 Task: Find connections with filter location Kevelaer with filter topic #Workwith filter profile language French with filter current company Hogarth with filter school University College of Engineering, Osmania University with filter industry Courts of Law with filter service category Interaction Design with filter keywords title Social Worker
Action: Mouse moved to (579, 63)
Screenshot: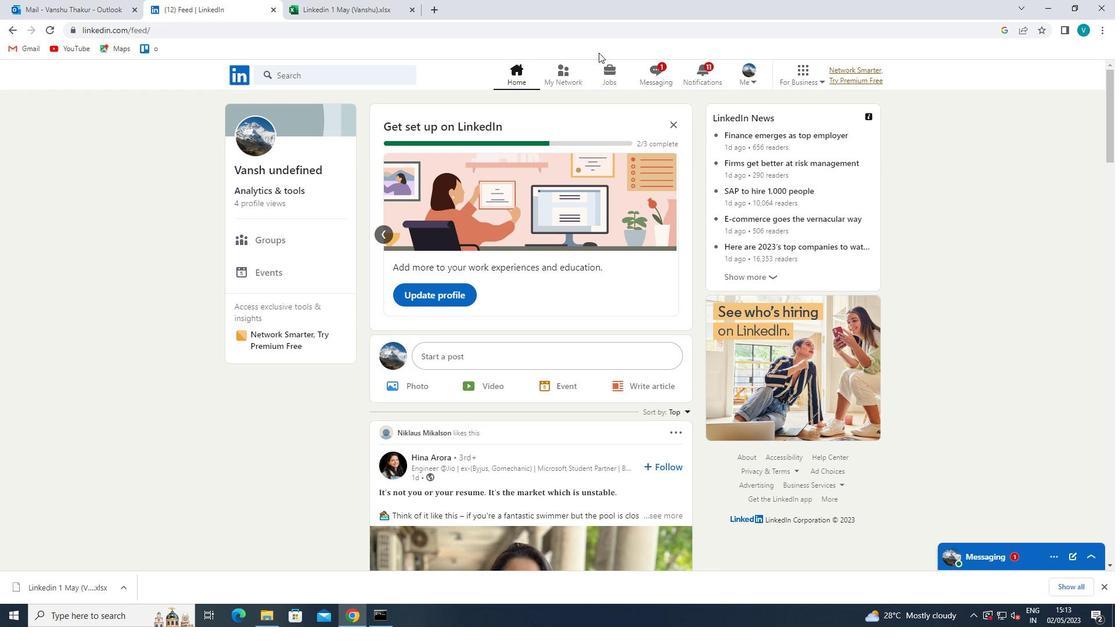 
Action: Mouse pressed left at (579, 63)
Screenshot: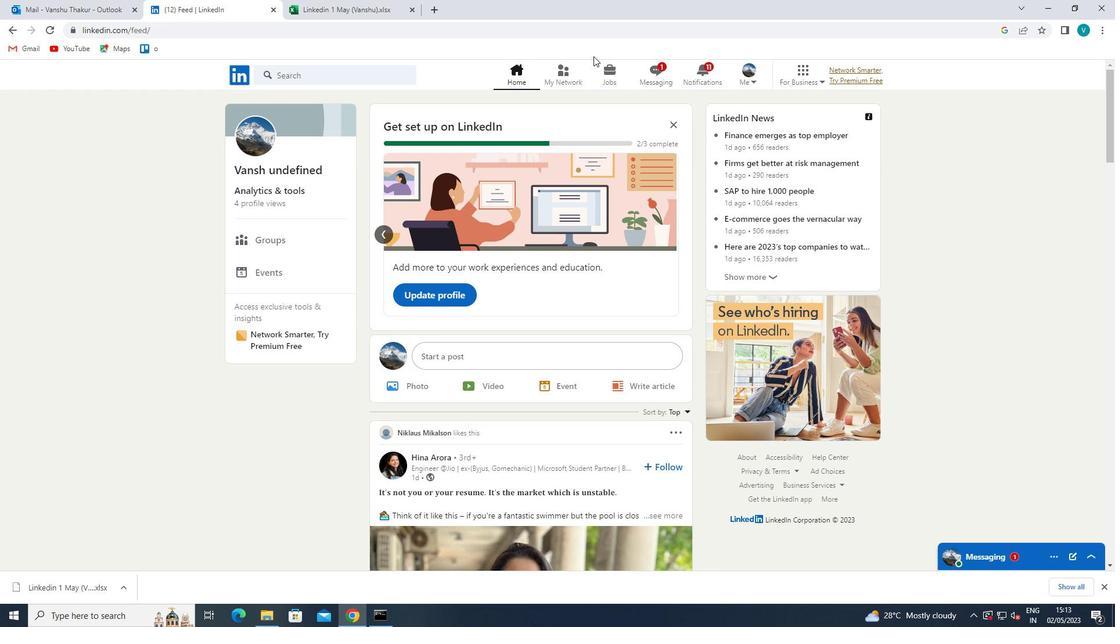 
Action: Mouse moved to (335, 136)
Screenshot: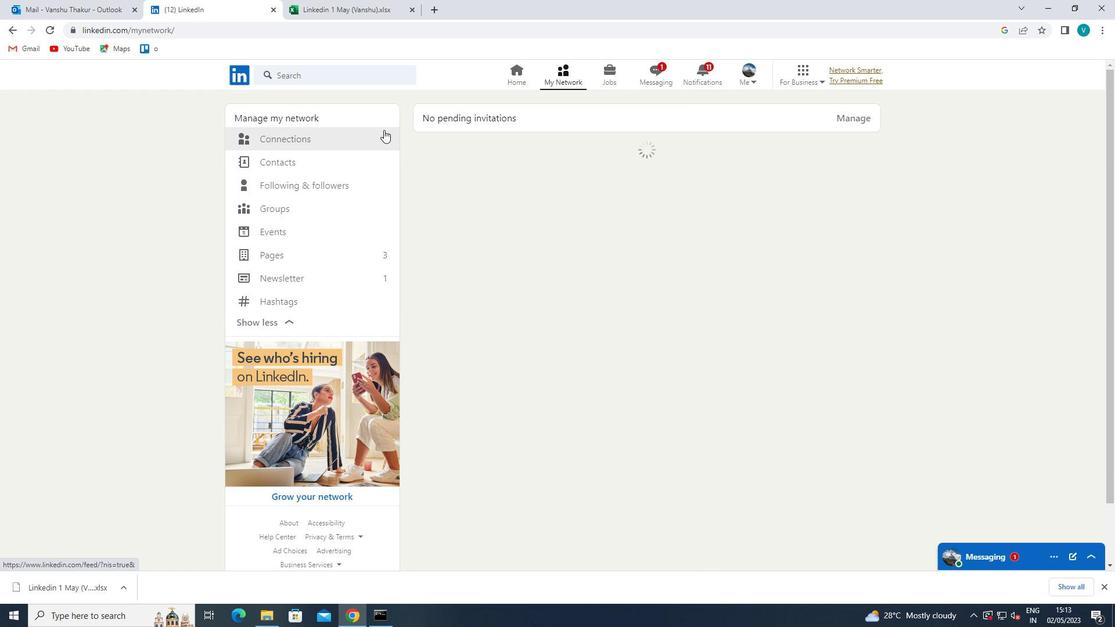 
Action: Mouse pressed left at (335, 136)
Screenshot: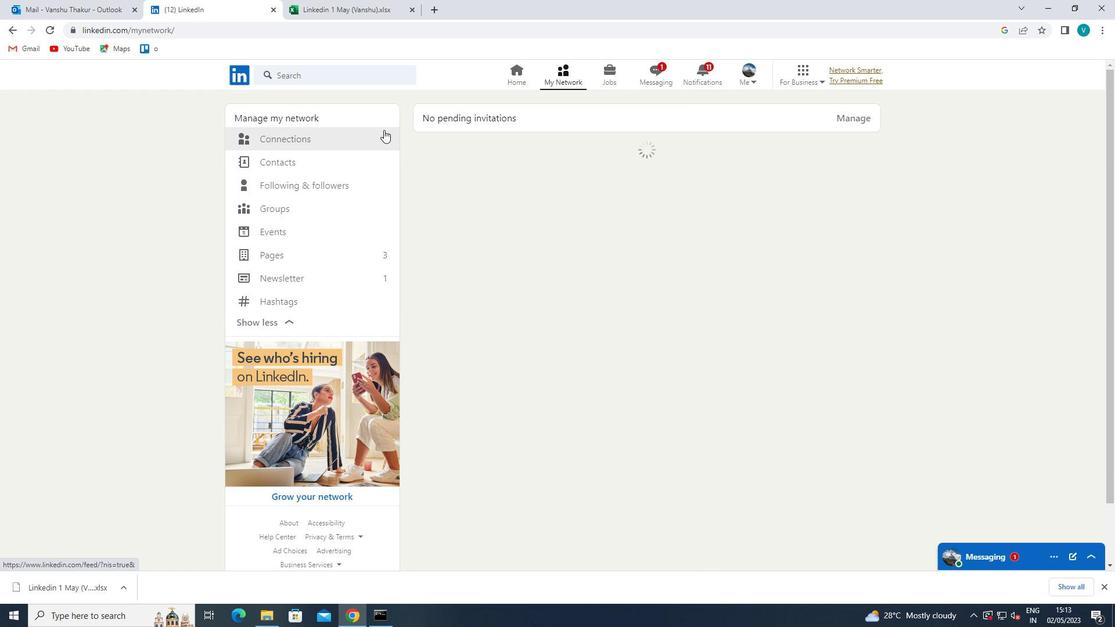 
Action: Mouse moved to (631, 144)
Screenshot: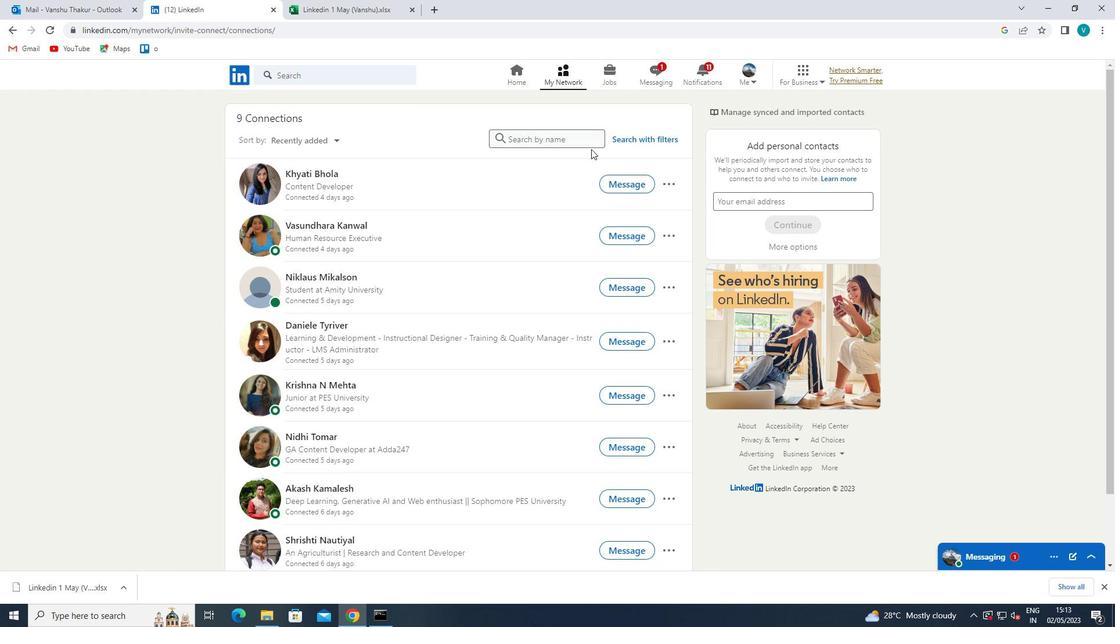 
Action: Mouse pressed left at (631, 144)
Screenshot: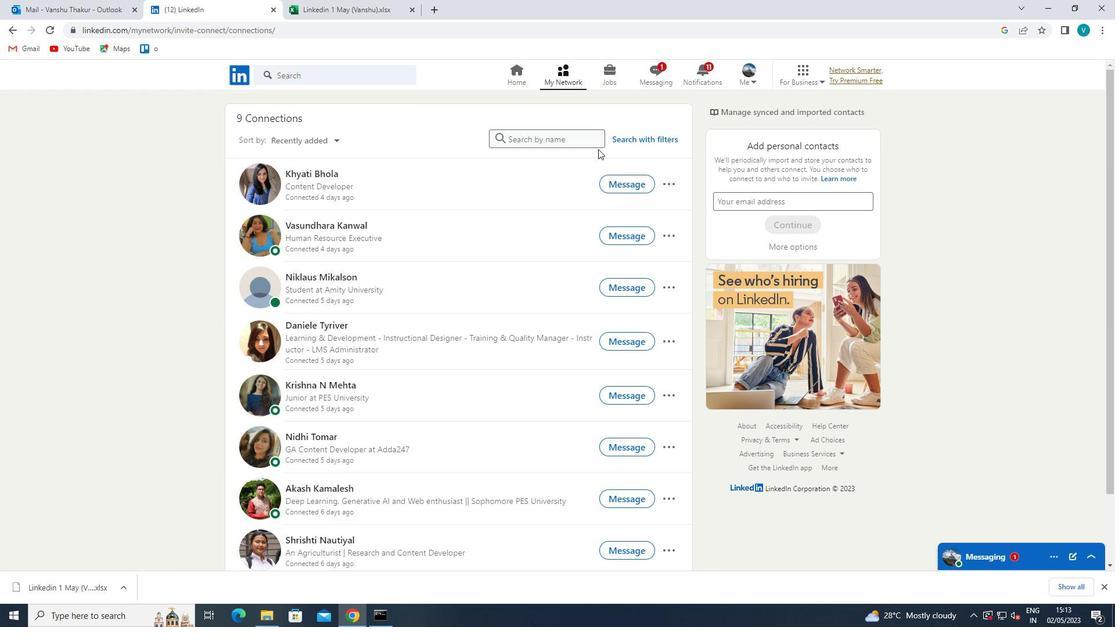 
Action: Mouse moved to (545, 108)
Screenshot: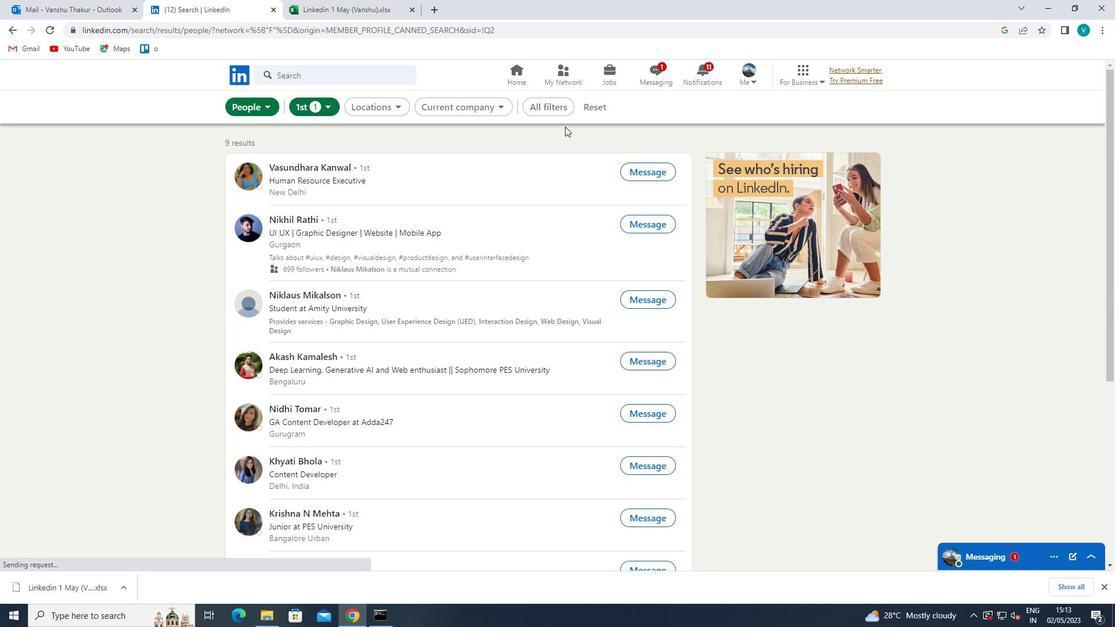 
Action: Mouse pressed left at (545, 108)
Screenshot: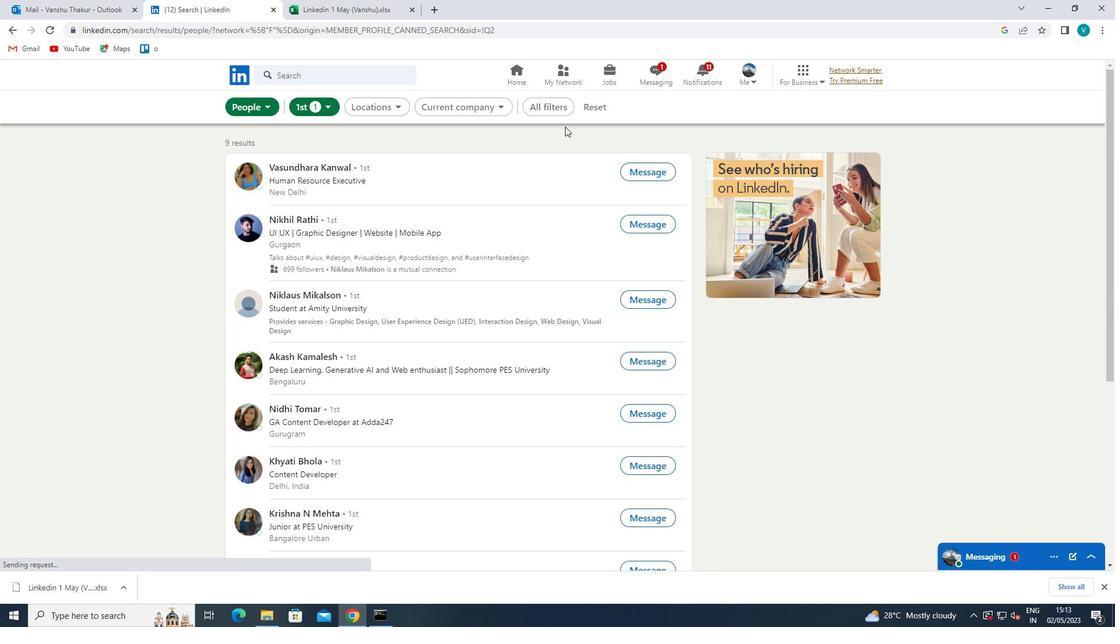 
Action: Mouse moved to (987, 254)
Screenshot: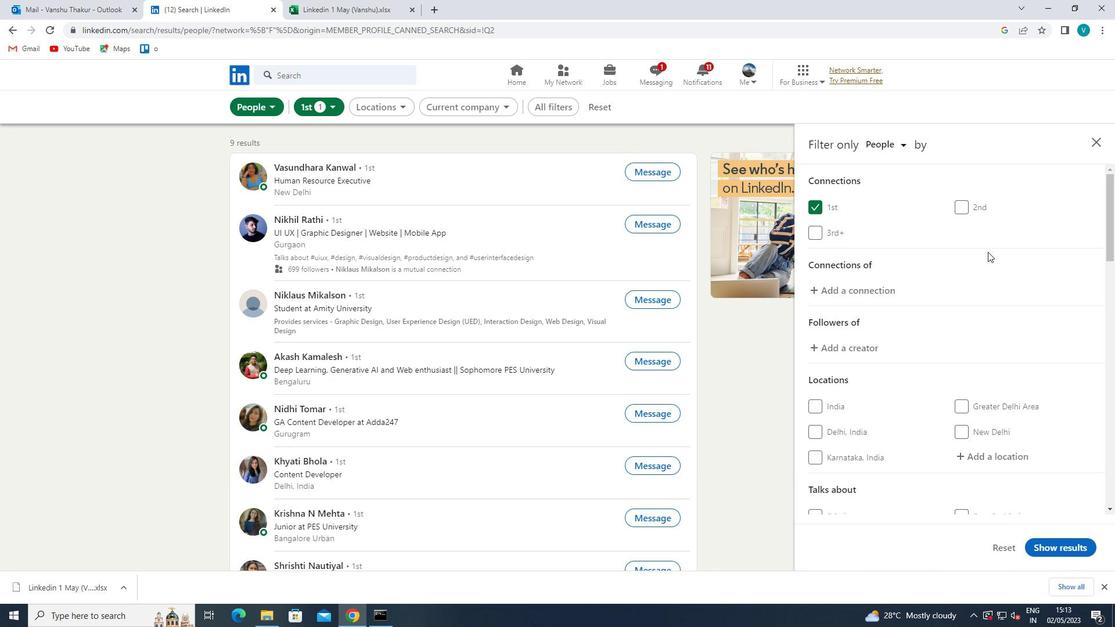 
Action: Mouse scrolled (987, 254) with delta (0, 0)
Screenshot: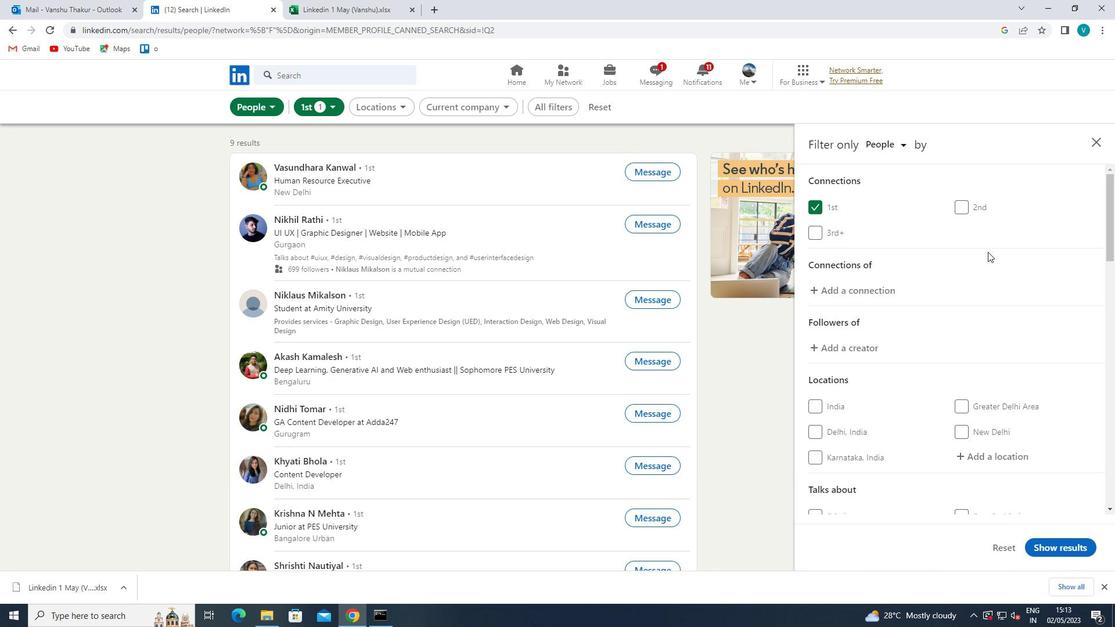 
Action: Mouse moved to (987, 259)
Screenshot: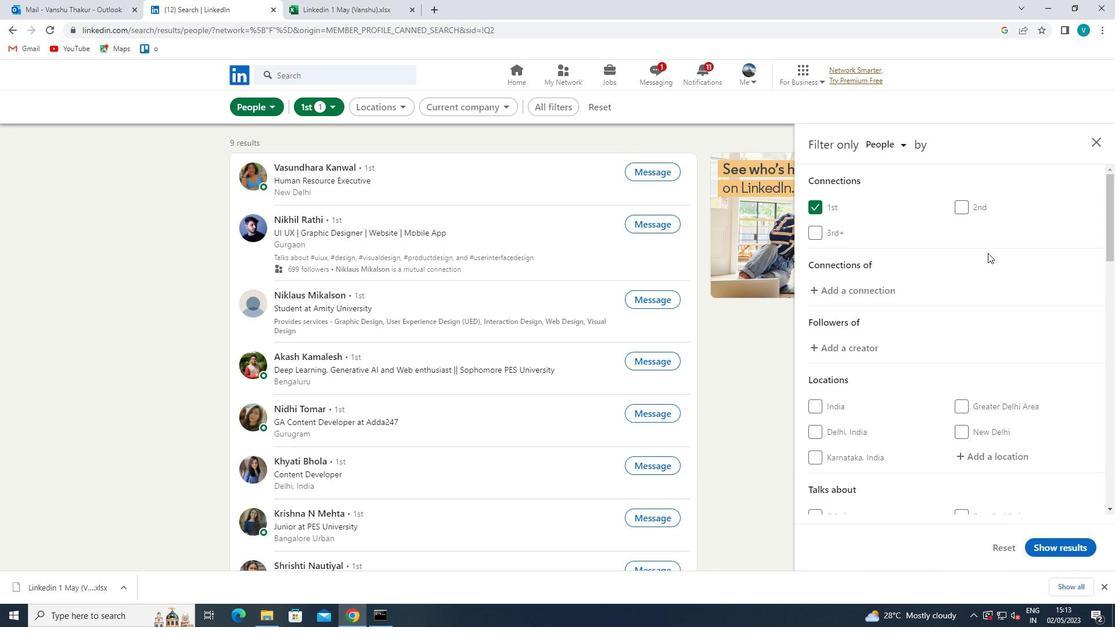 
Action: Mouse scrolled (987, 258) with delta (0, 0)
Screenshot: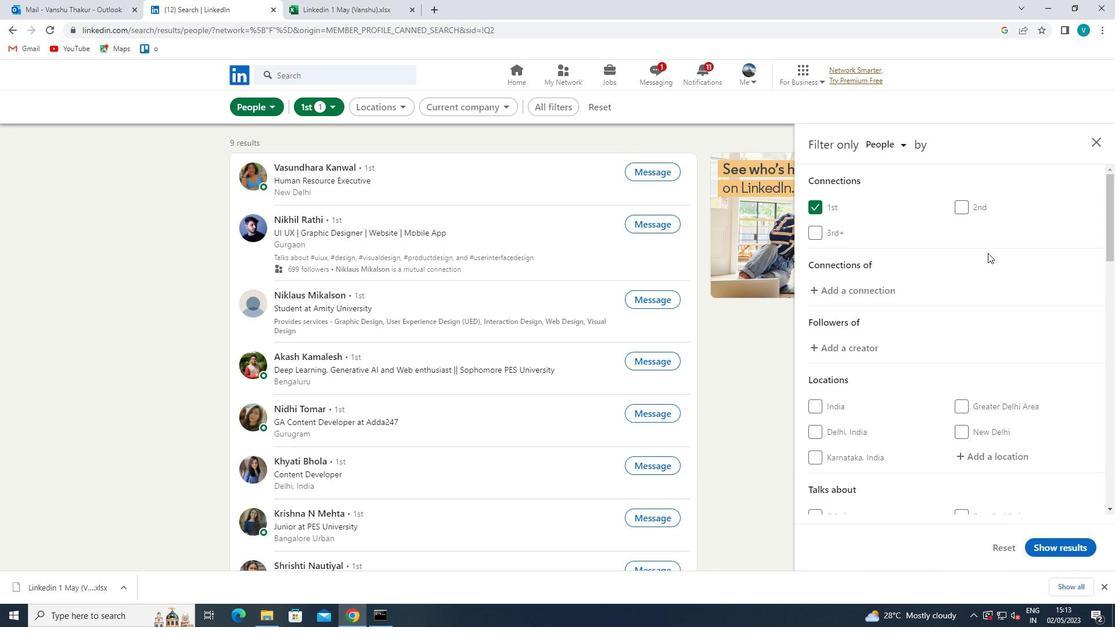 
Action: Mouse moved to (986, 331)
Screenshot: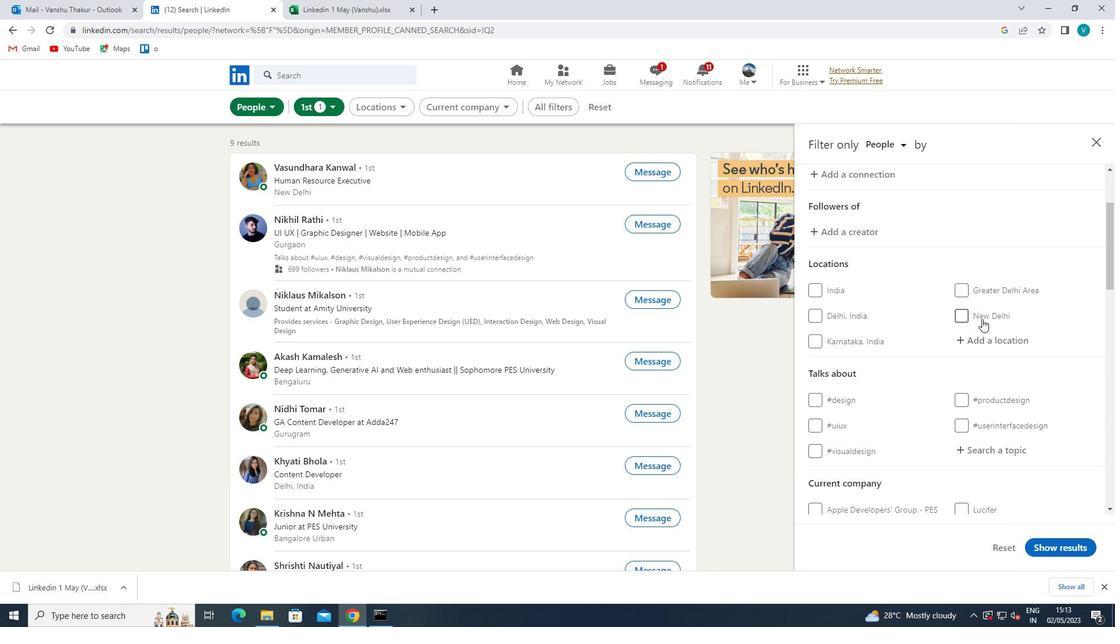 
Action: Mouse pressed left at (986, 331)
Screenshot: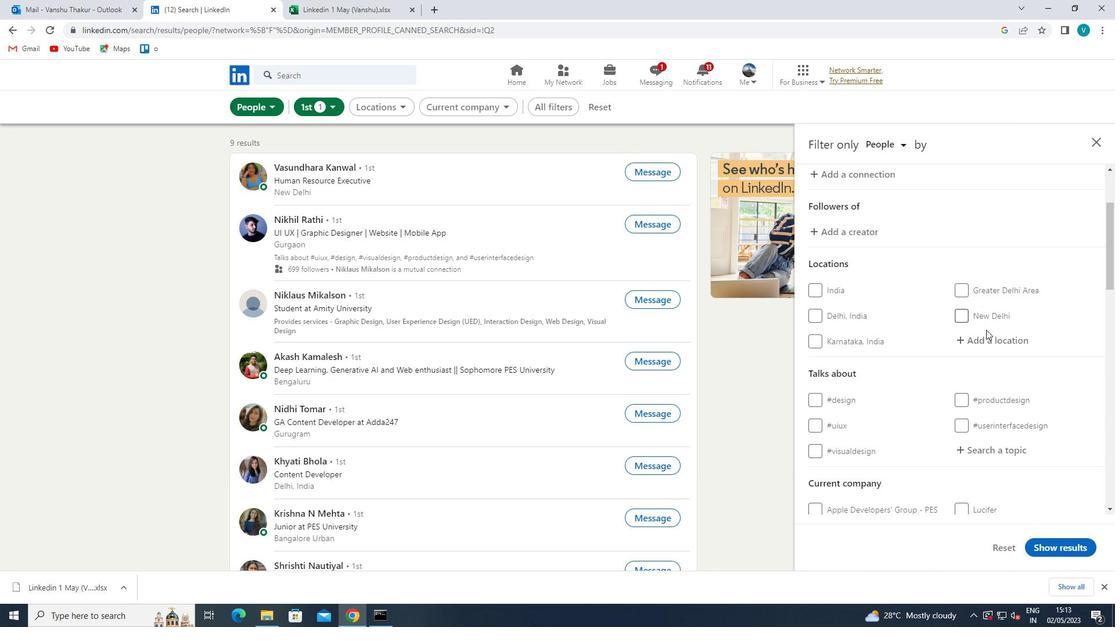 
Action: Mouse moved to (957, 324)
Screenshot: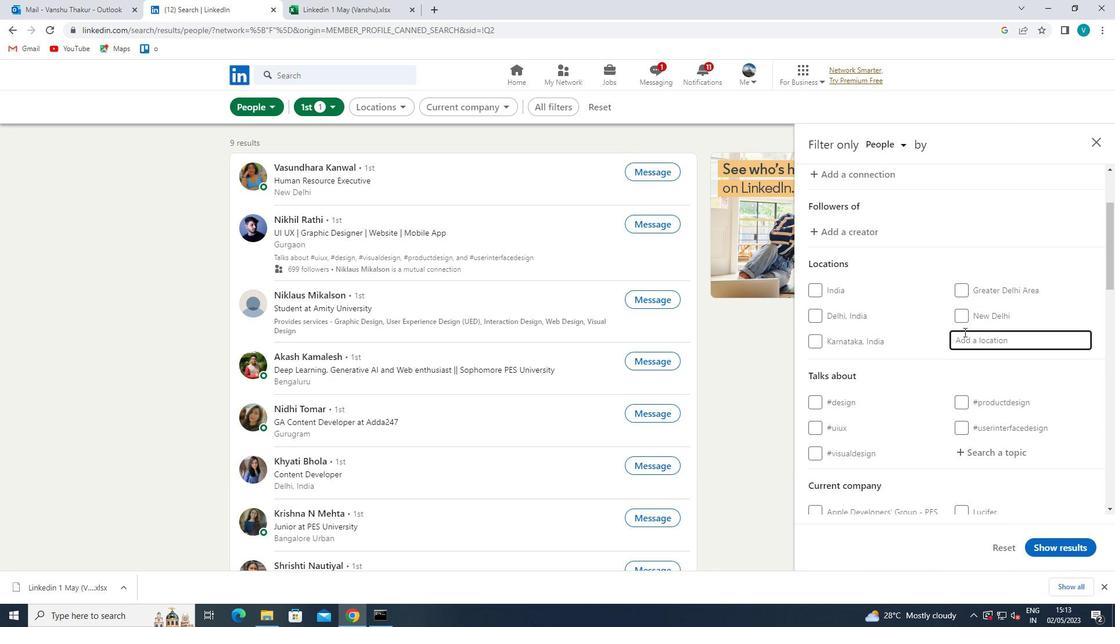 
Action: Key pressed <Key.shift><Key.shift>KEVELAER
Screenshot: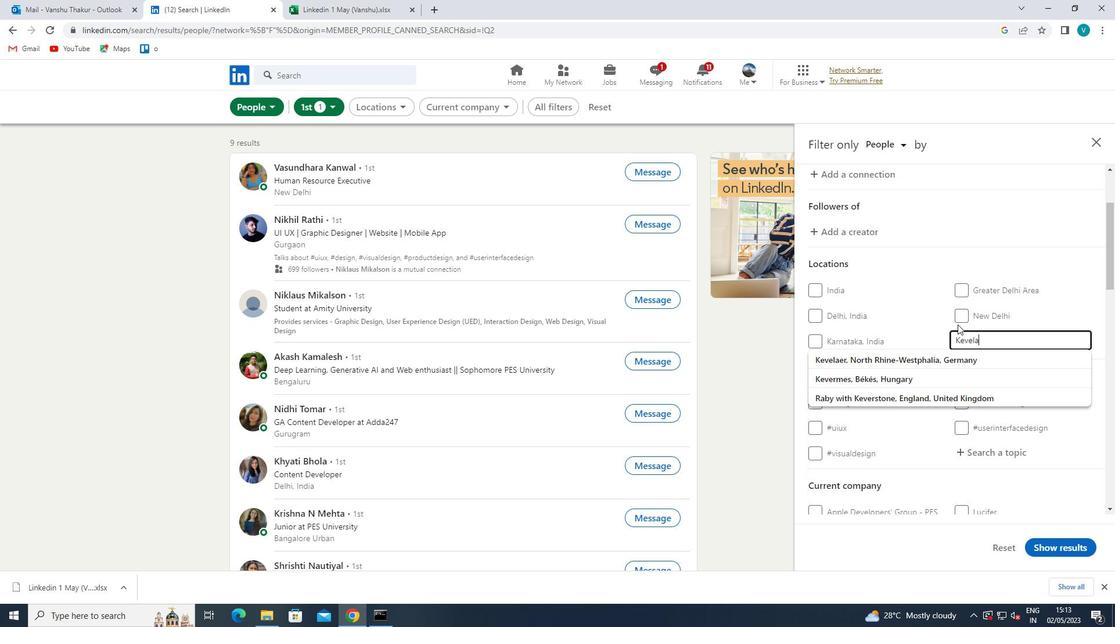 
Action: Mouse moved to (929, 352)
Screenshot: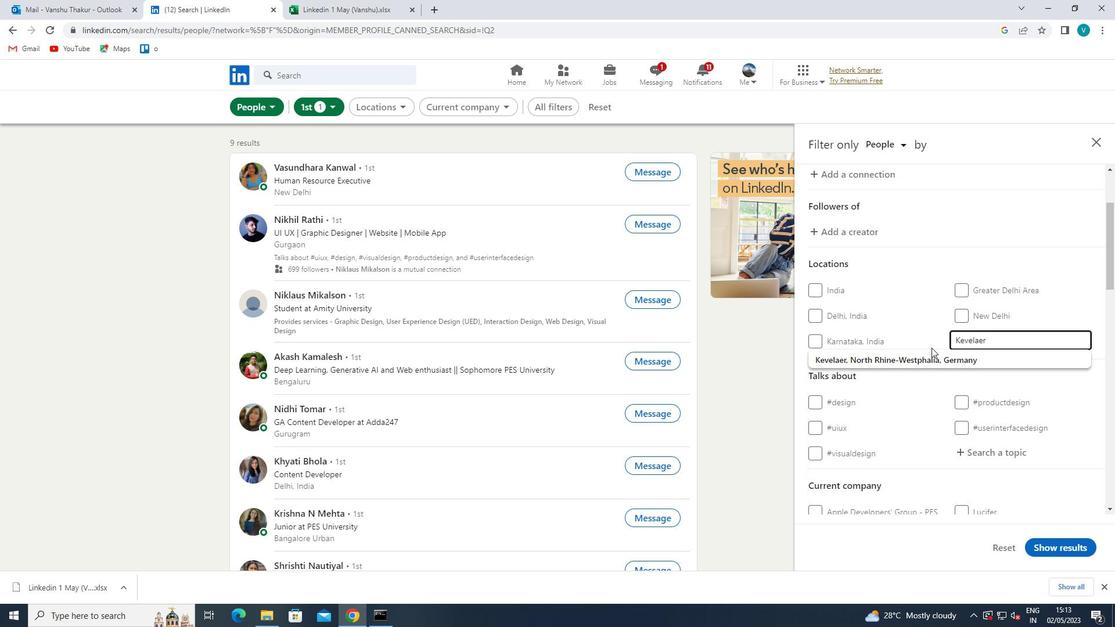 
Action: Mouse pressed left at (929, 352)
Screenshot: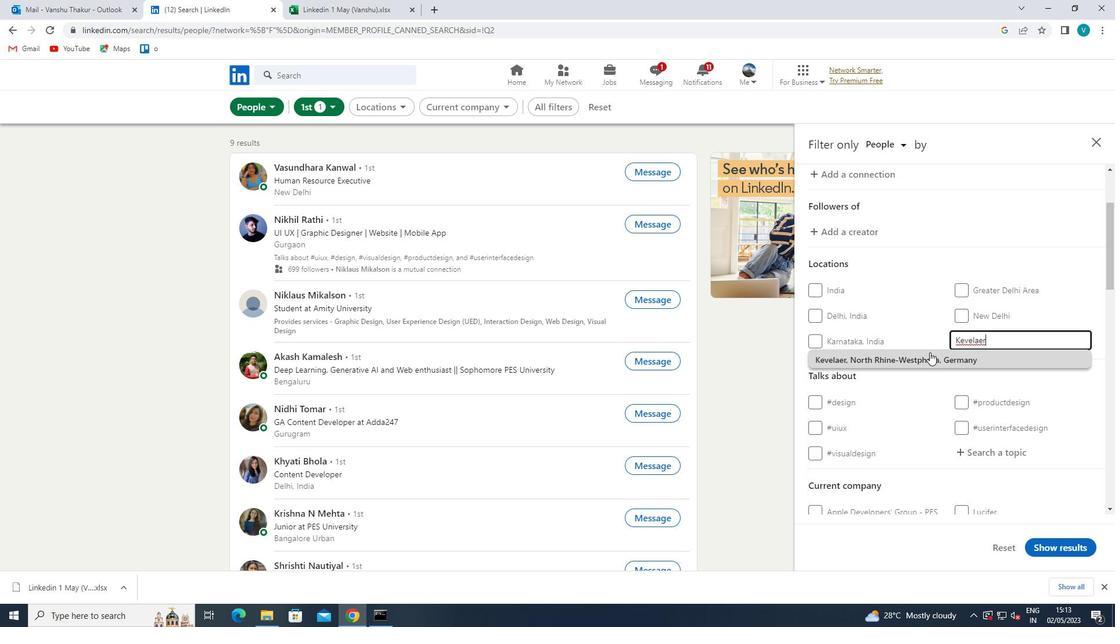 
Action: Mouse moved to (911, 346)
Screenshot: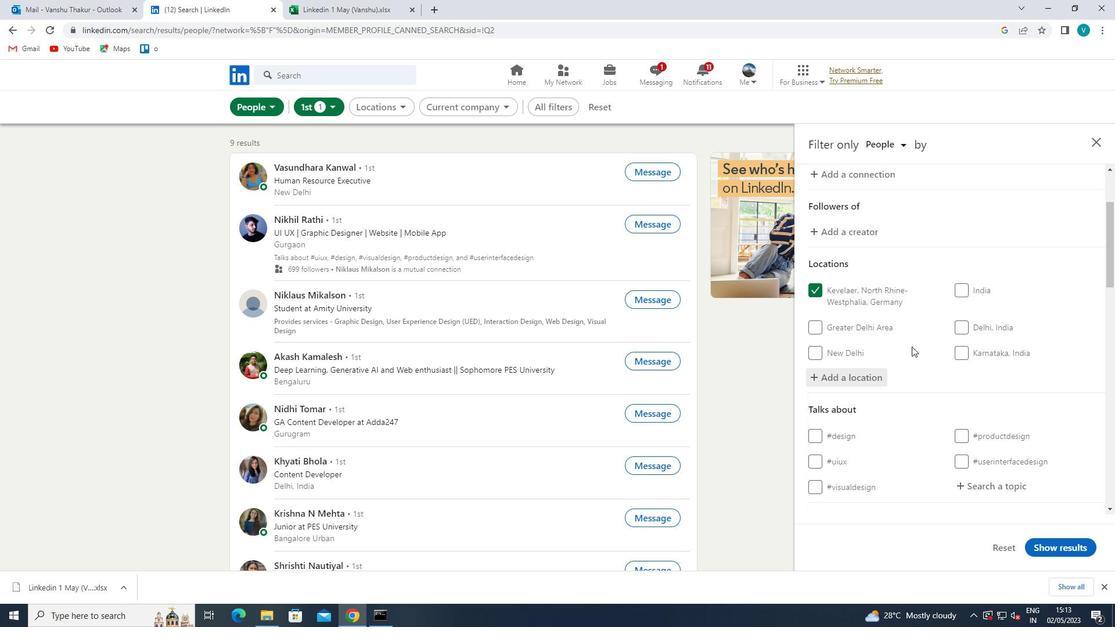 
Action: Mouse scrolled (911, 346) with delta (0, 0)
Screenshot: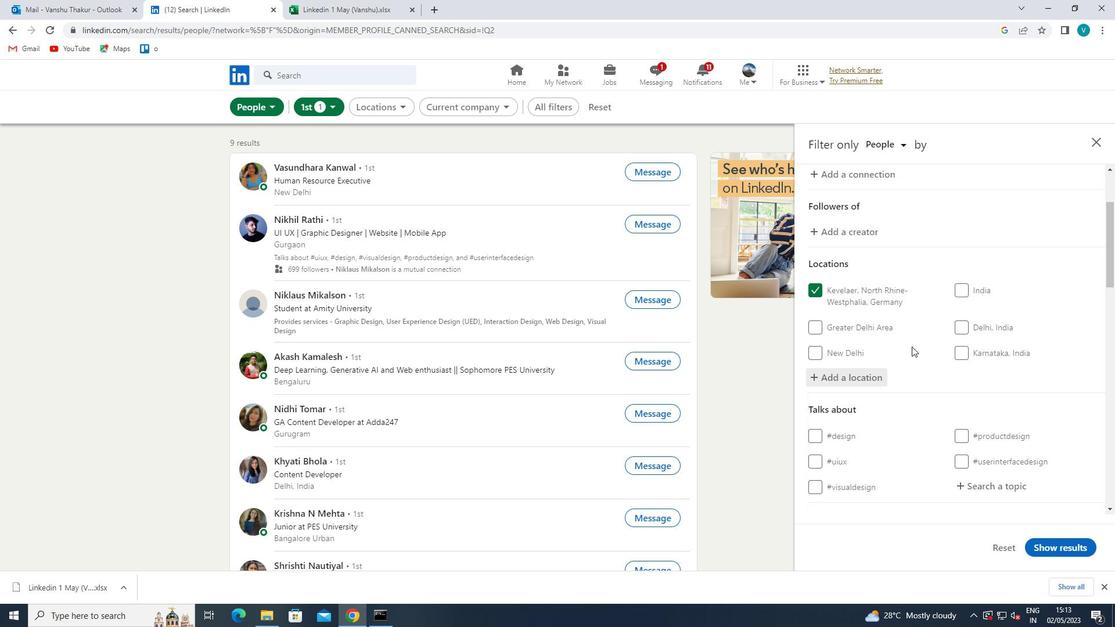 
Action: Mouse scrolled (911, 346) with delta (0, 0)
Screenshot: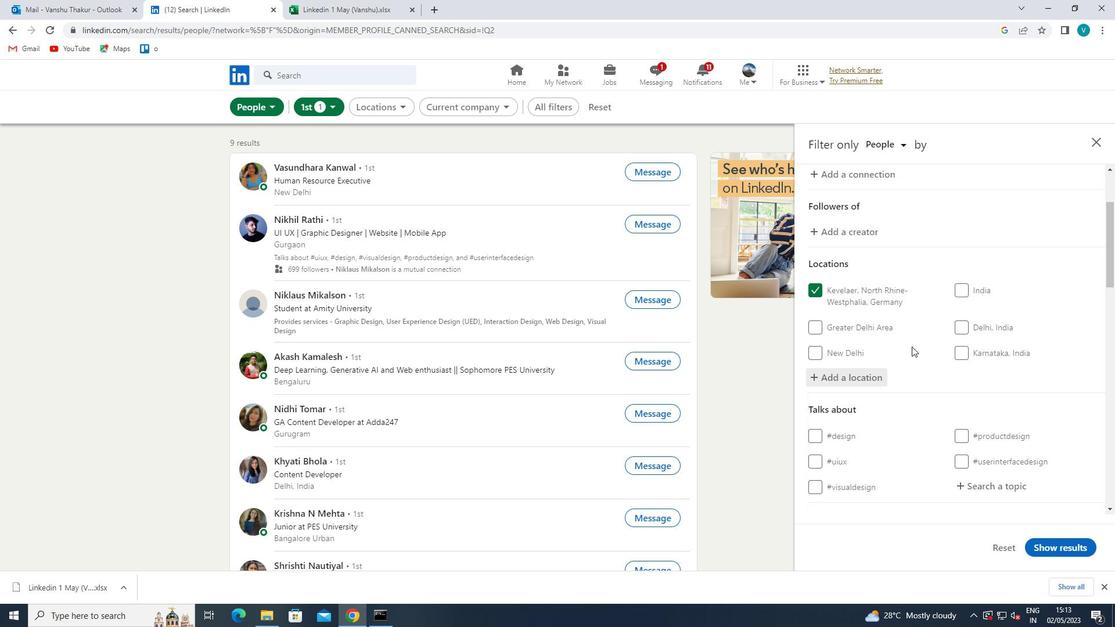 
Action: Mouse scrolled (911, 346) with delta (0, 0)
Screenshot: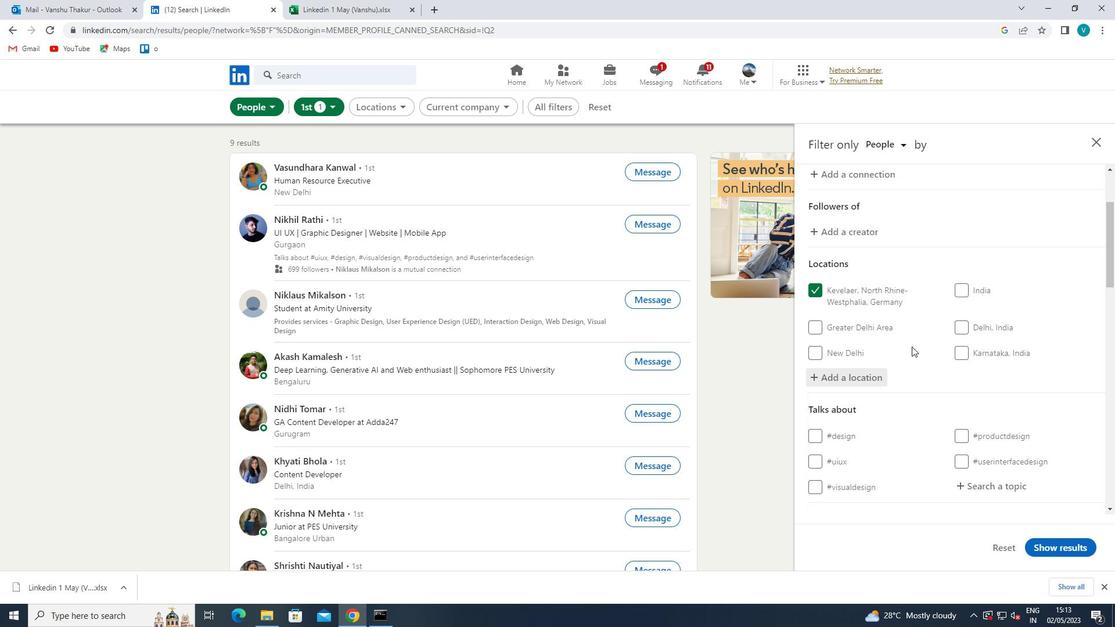 
Action: Mouse moved to (1004, 308)
Screenshot: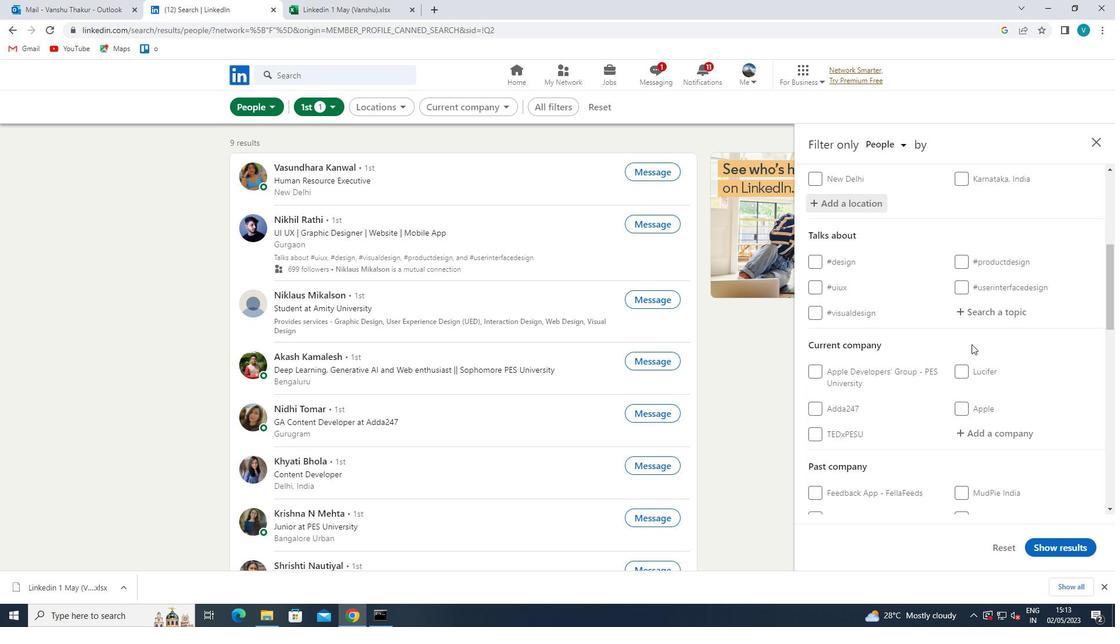 
Action: Mouse pressed left at (1004, 308)
Screenshot: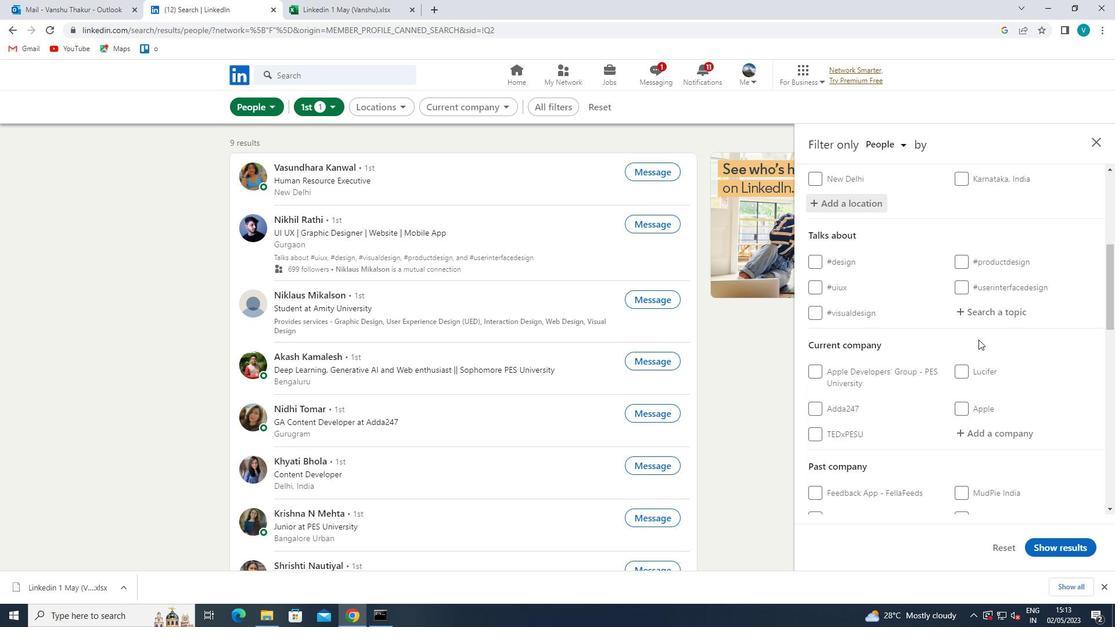 
Action: Mouse moved to (1006, 307)
Screenshot: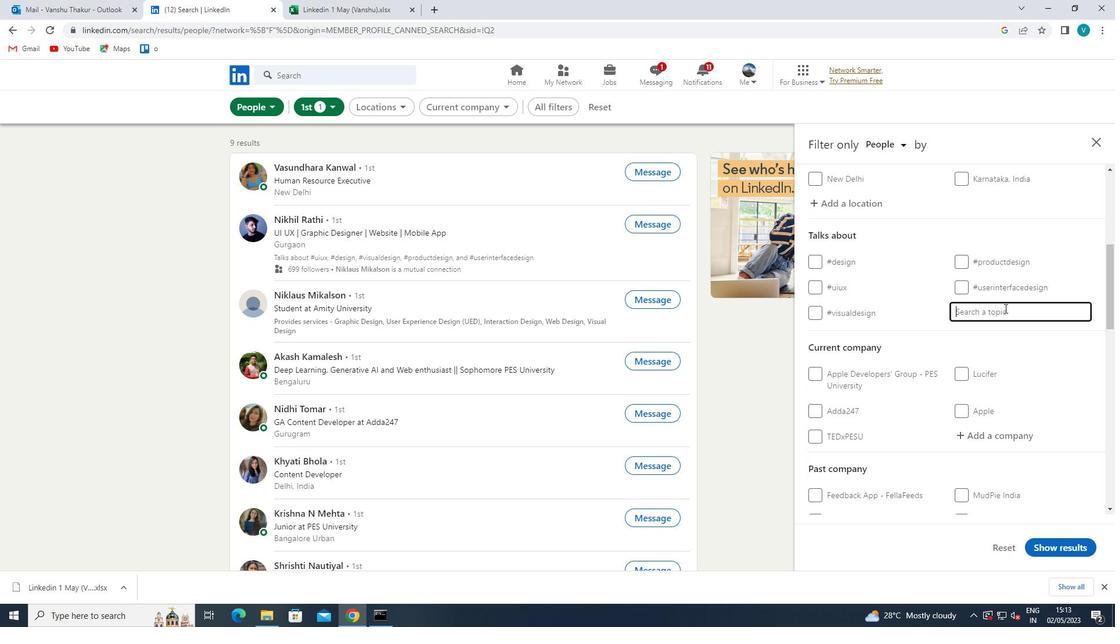 
Action: Key pressed <Key.shift>
Screenshot: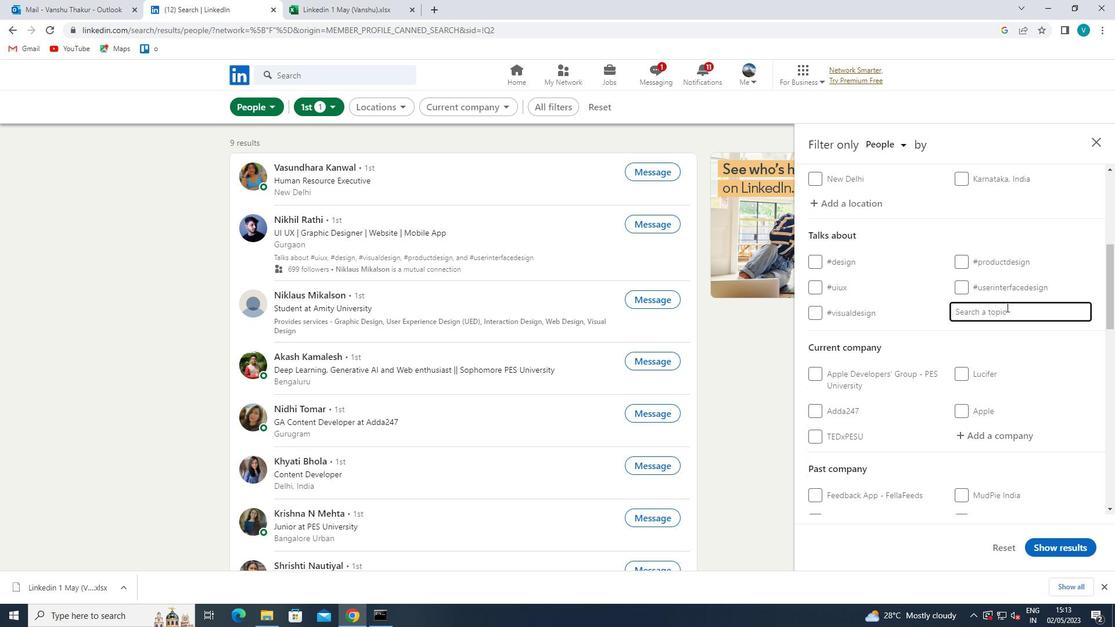 
Action: Mouse moved to (1004, 307)
Screenshot: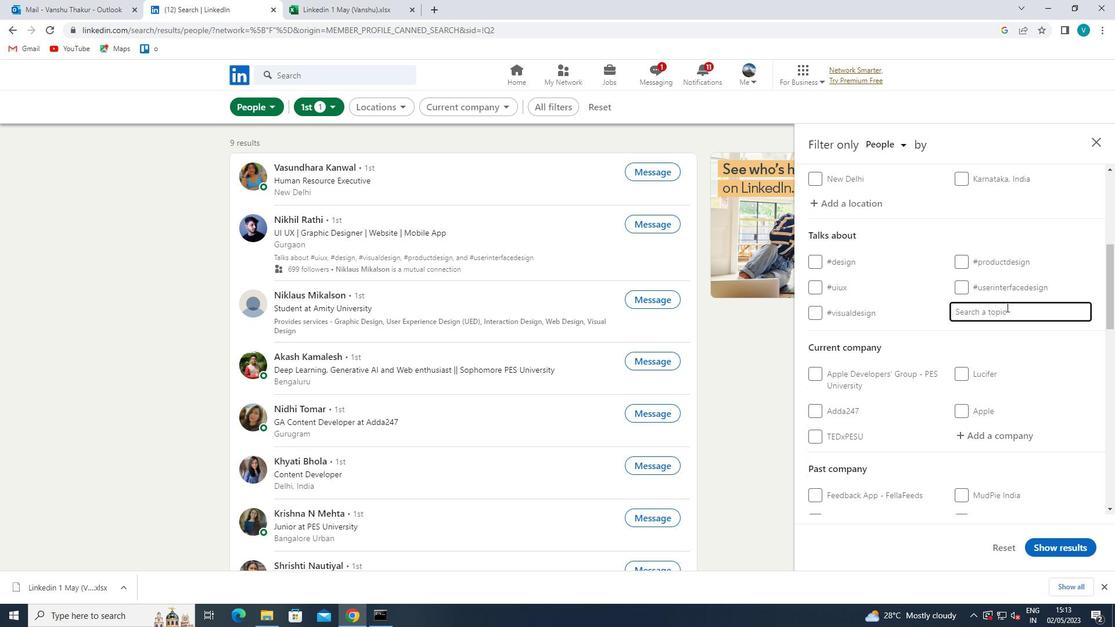 
Action: Key pressed <Key.shift><Key.shift><Key.shift><Key.shift><Key.shift><Key.shift><Key.shift><Key.shift><Key.shift><Key.shift><Key.shift><Key.shift><Key.shift>
Screenshot: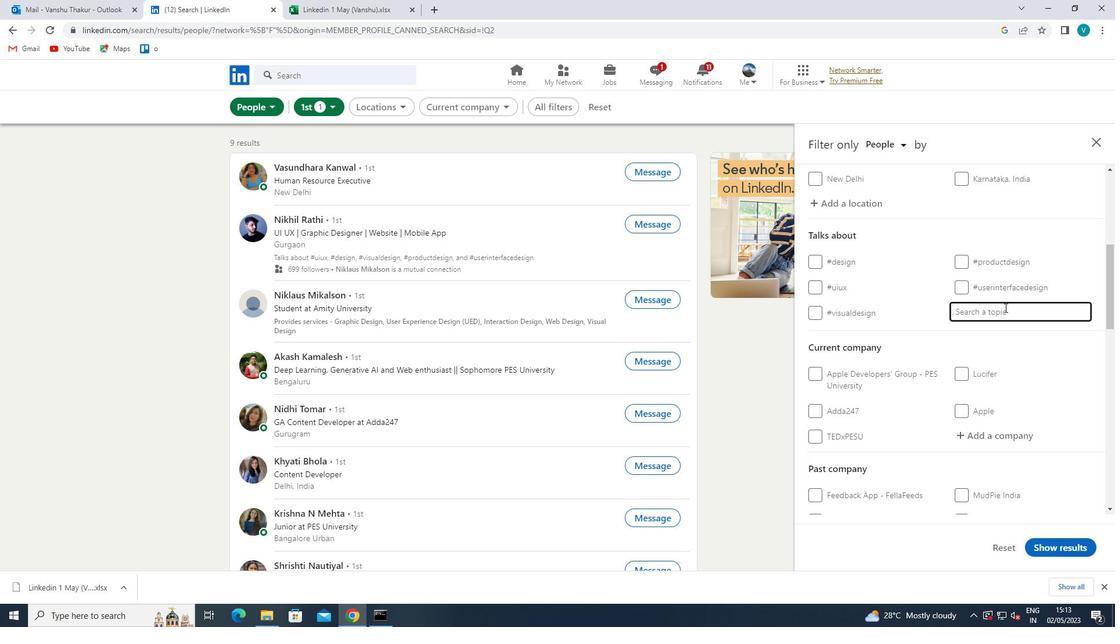 
Action: Mouse moved to (1004, 308)
Screenshot: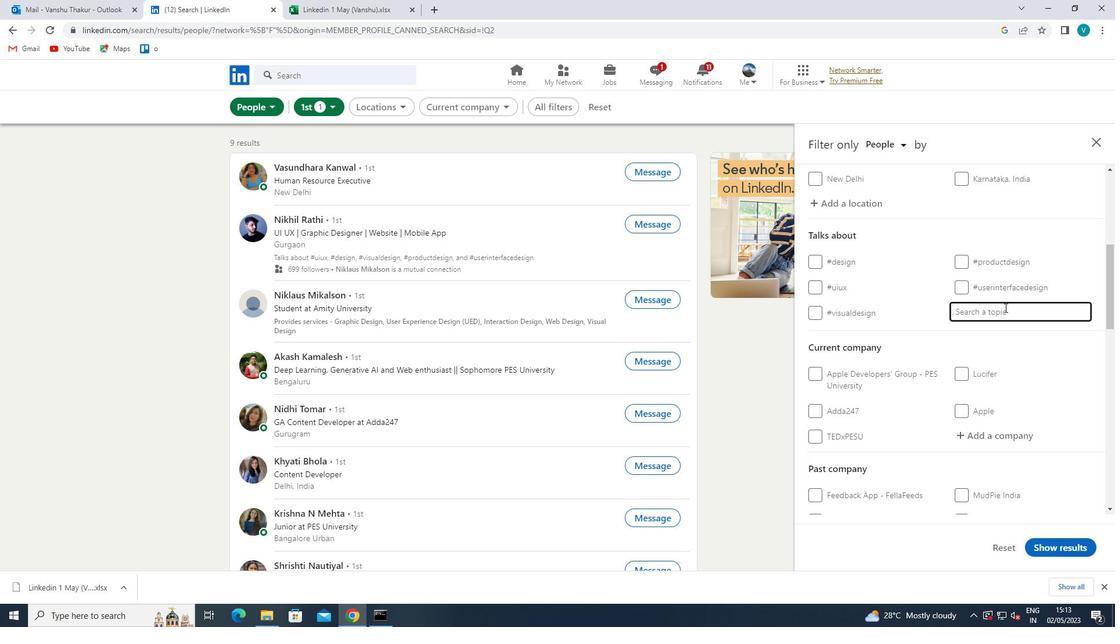 
Action: Key pressed <Key.shift><Key.shift>
Screenshot: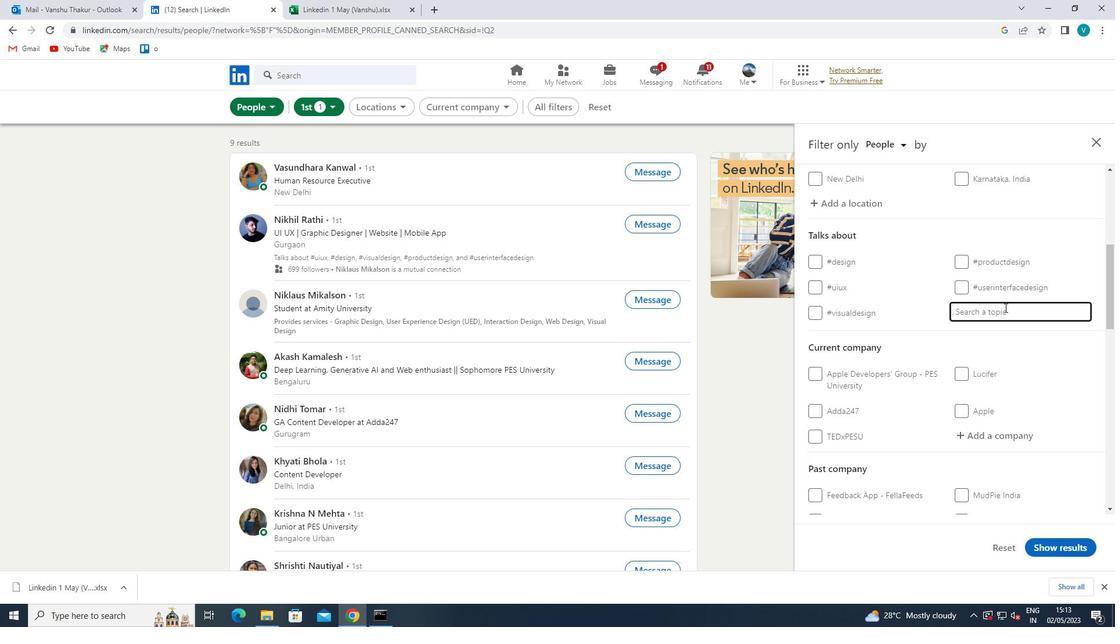 
Action: Mouse moved to (999, 310)
Screenshot: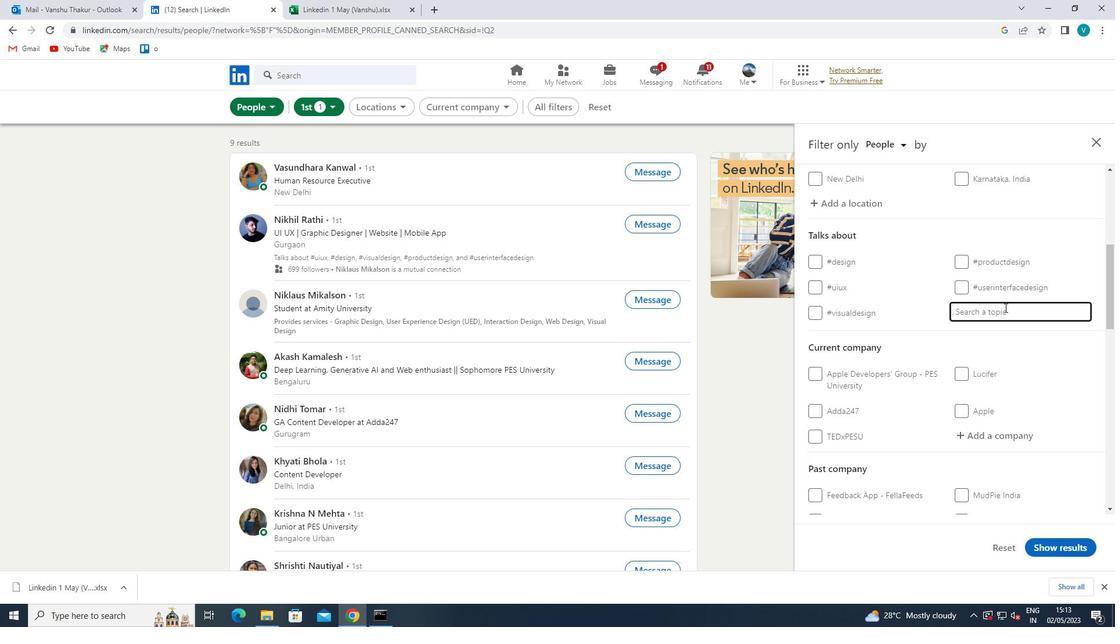 
Action: Key pressed <Key.shift>
Screenshot: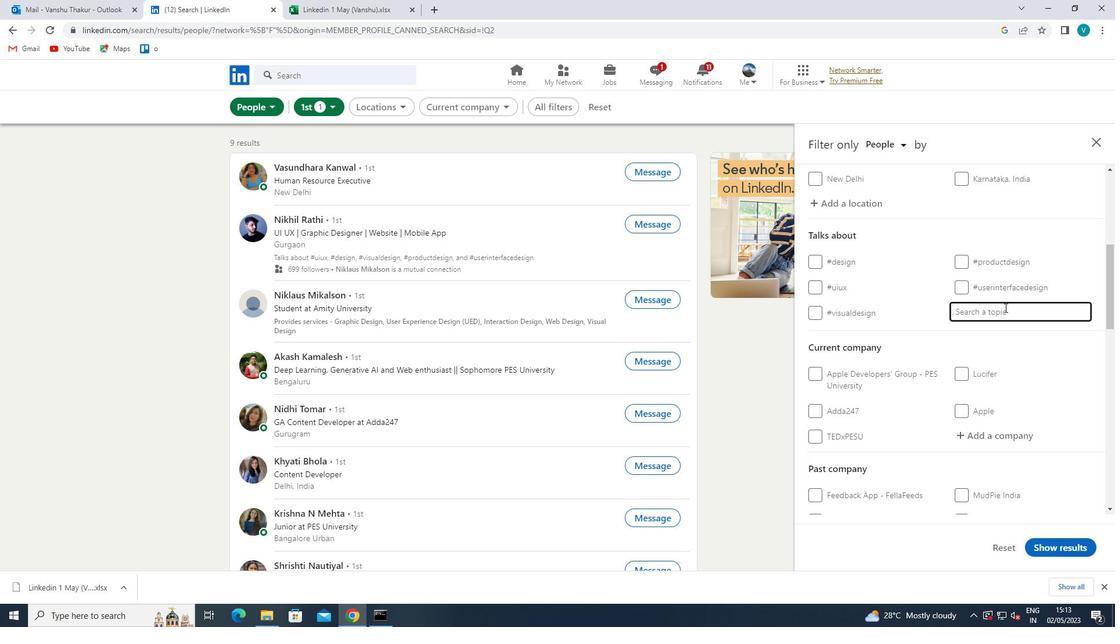 
Action: Mouse moved to (902, 303)
Screenshot: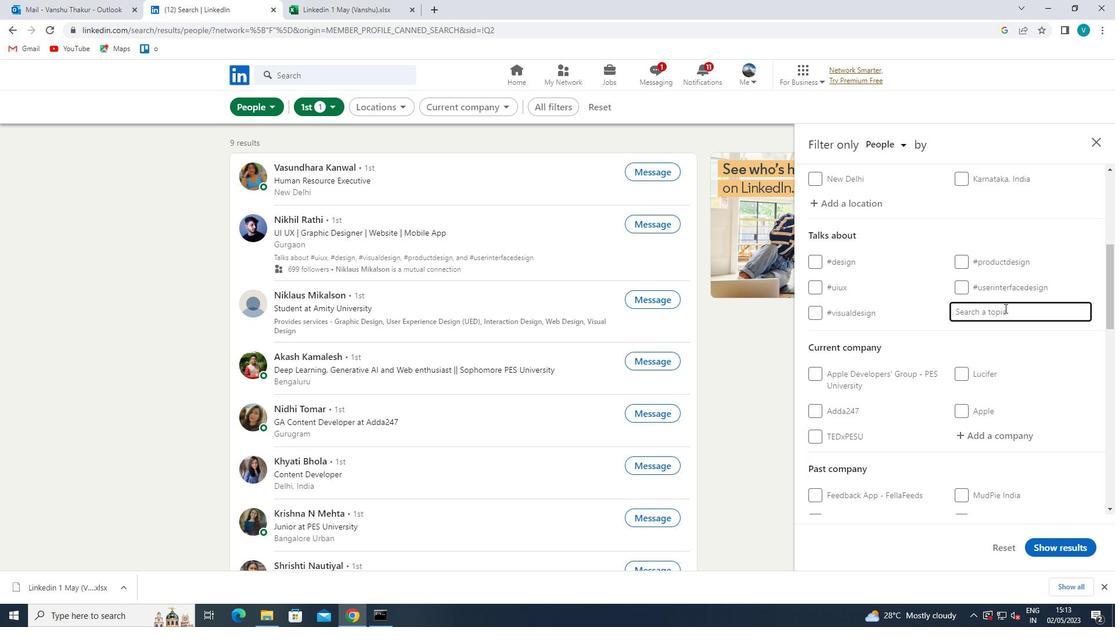 
Action: Key pressed WORK
Screenshot: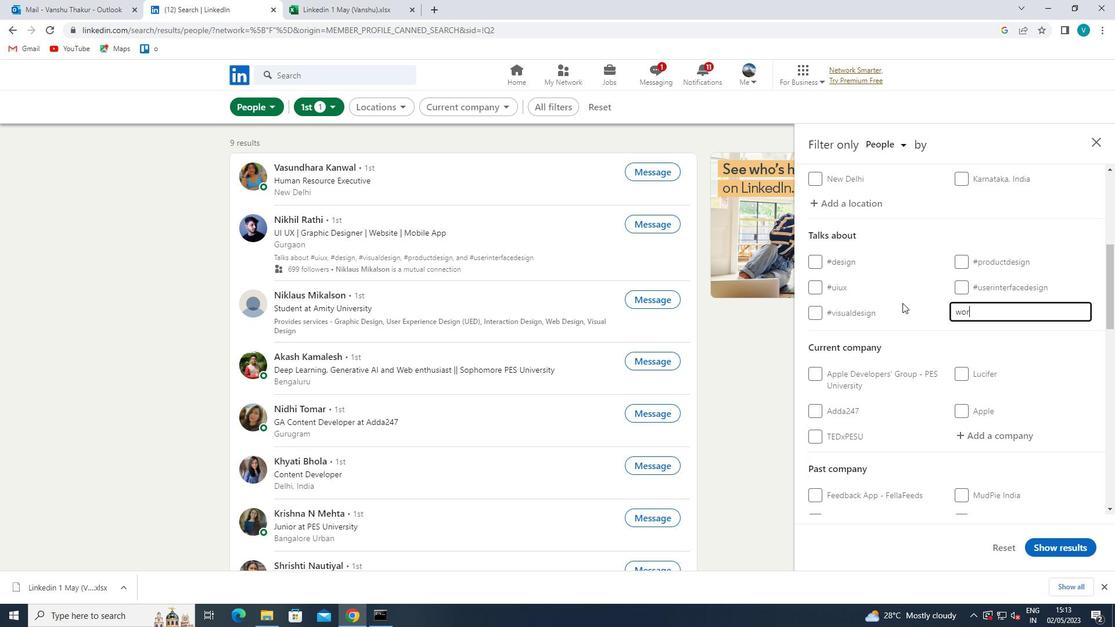 
Action: Mouse moved to (892, 325)
Screenshot: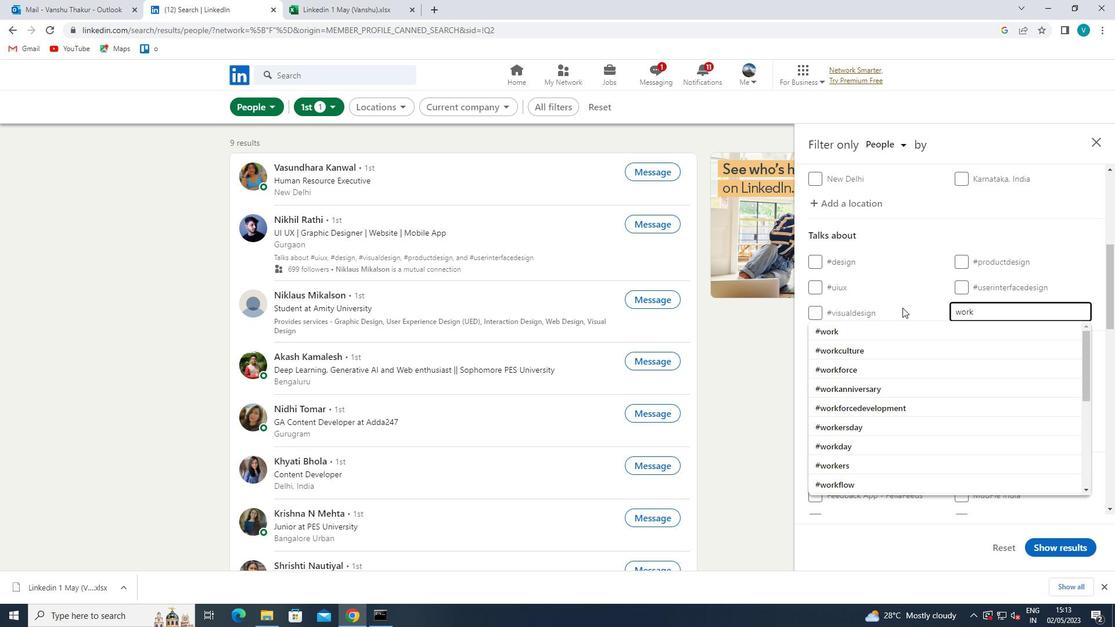 
Action: Mouse pressed left at (892, 325)
Screenshot: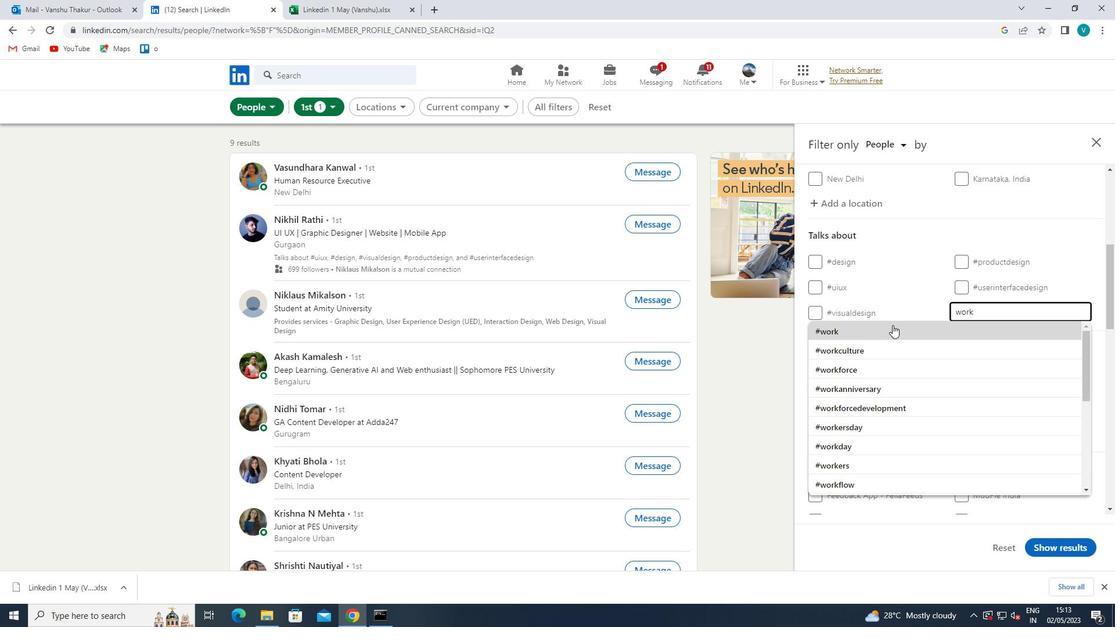 
Action: Mouse moved to (922, 304)
Screenshot: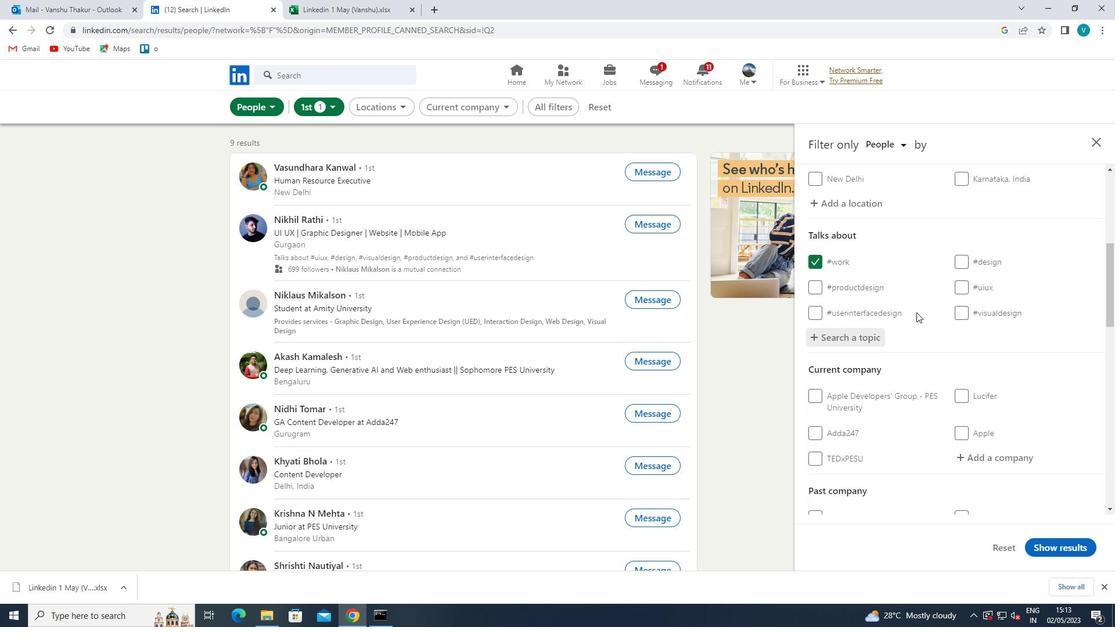 
Action: Mouse scrolled (922, 304) with delta (0, 0)
Screenshot: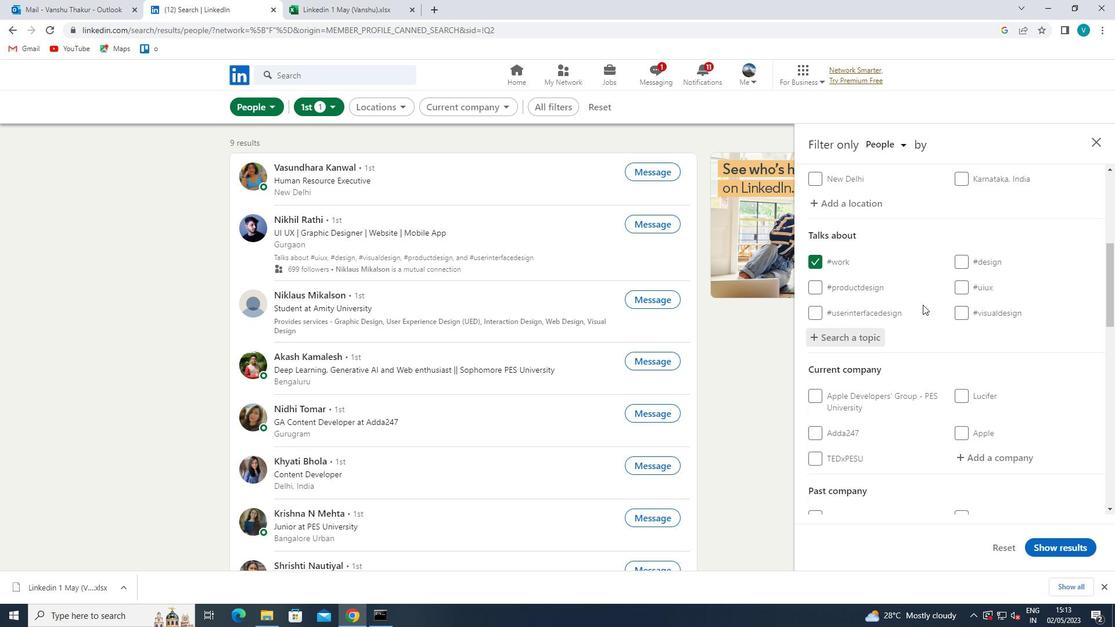 
Action: Mouse scrolled (922, 304) with delta (0, 0)
Screenshot: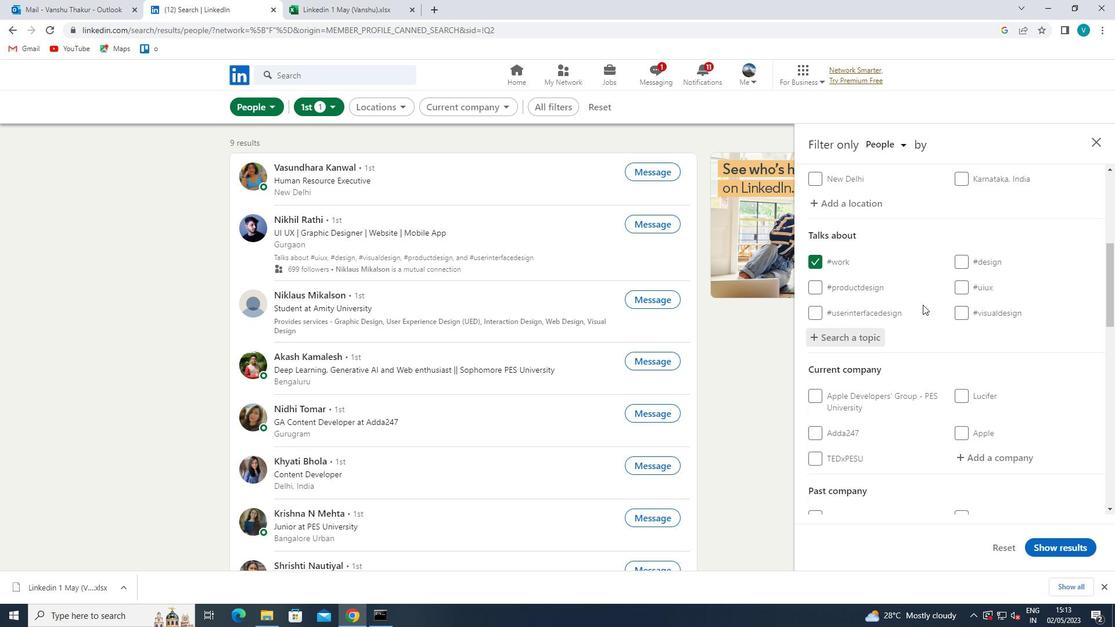
Action: Mouse moved to (995, 343)
Screenshot: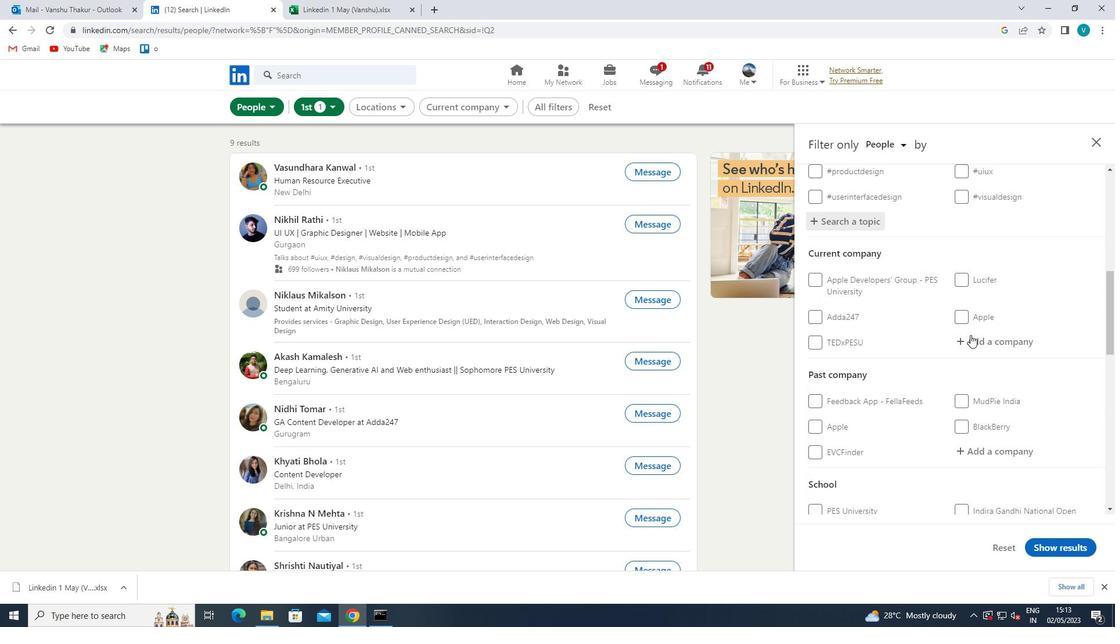 
Action: Mouse pressed left at (995, 343)
Screenshot: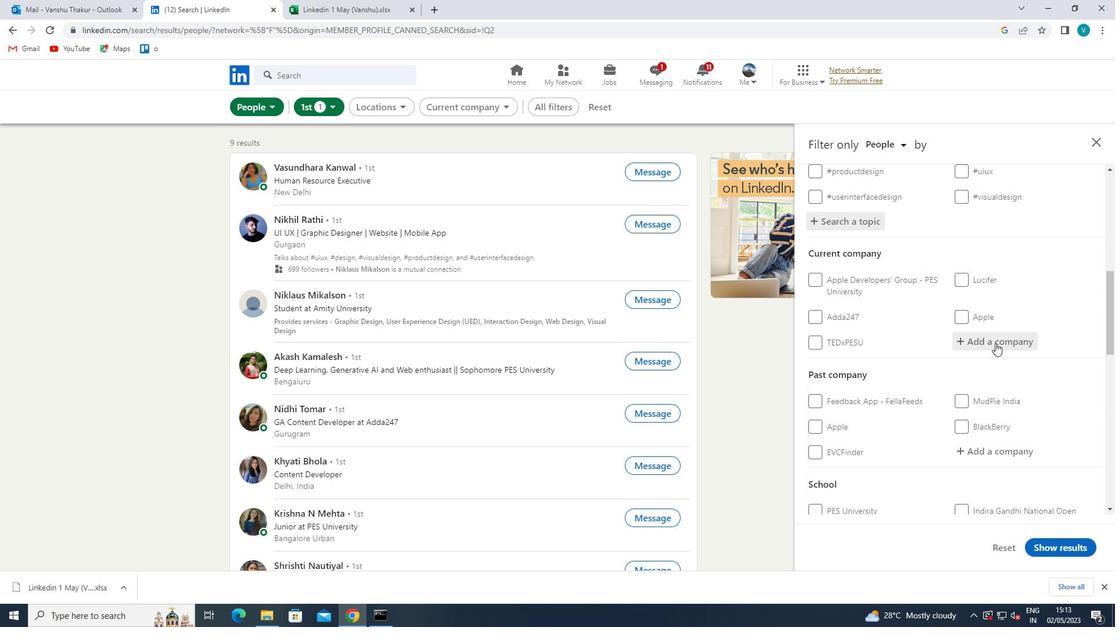 
Action: Mouse moved to (886, 281)
Screenshot: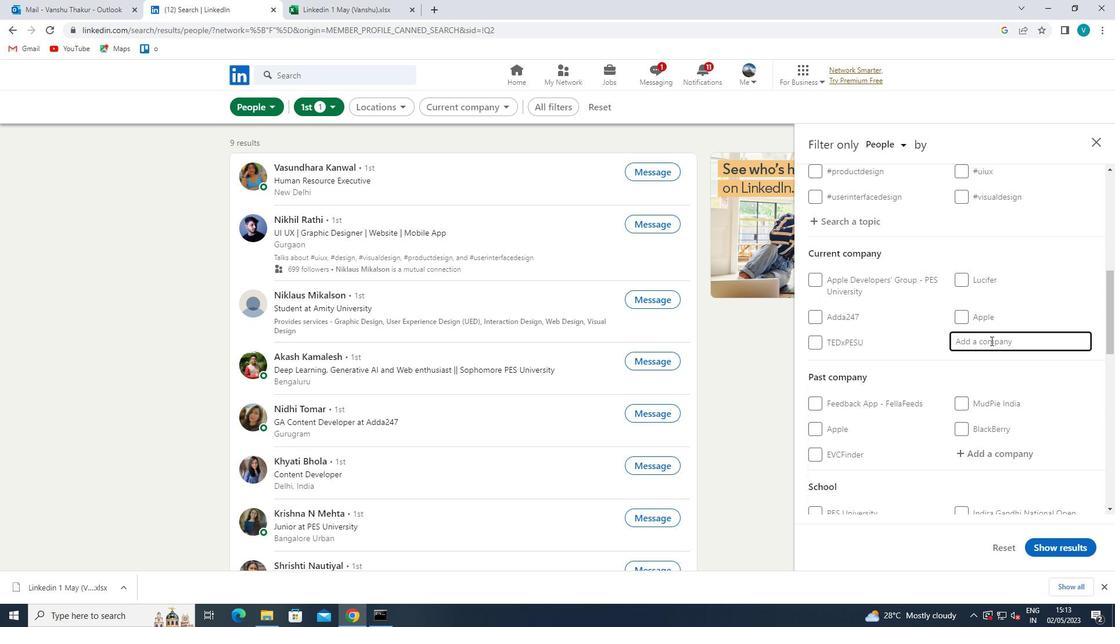 
Action: Key pressed <Key.shift>
Screenshot: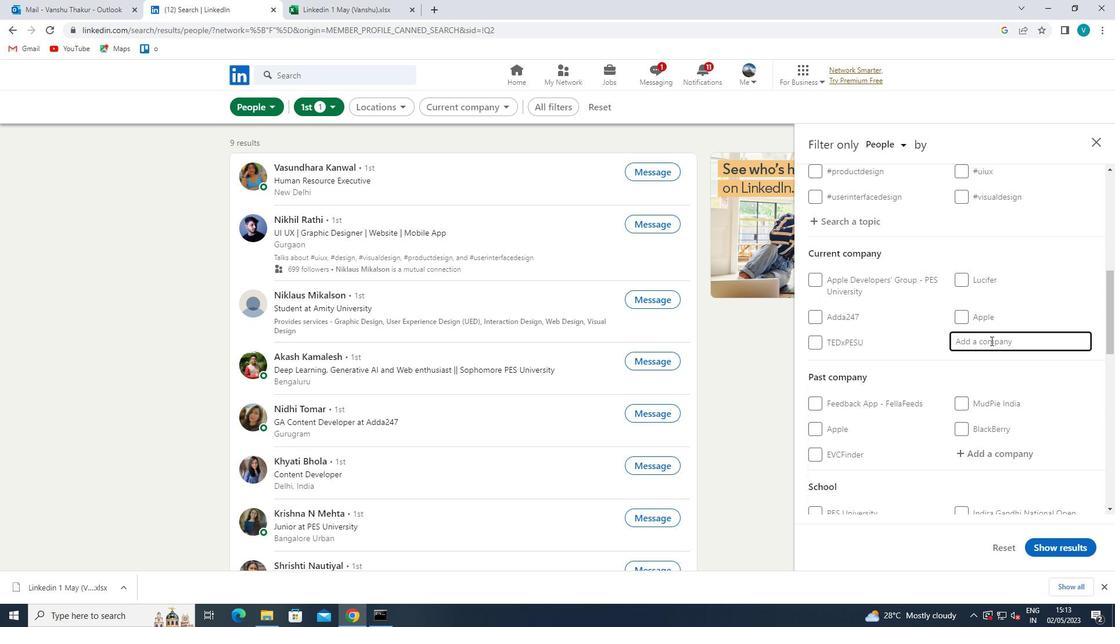 
Action: Mouse moved to (876, 278)
Screenshot: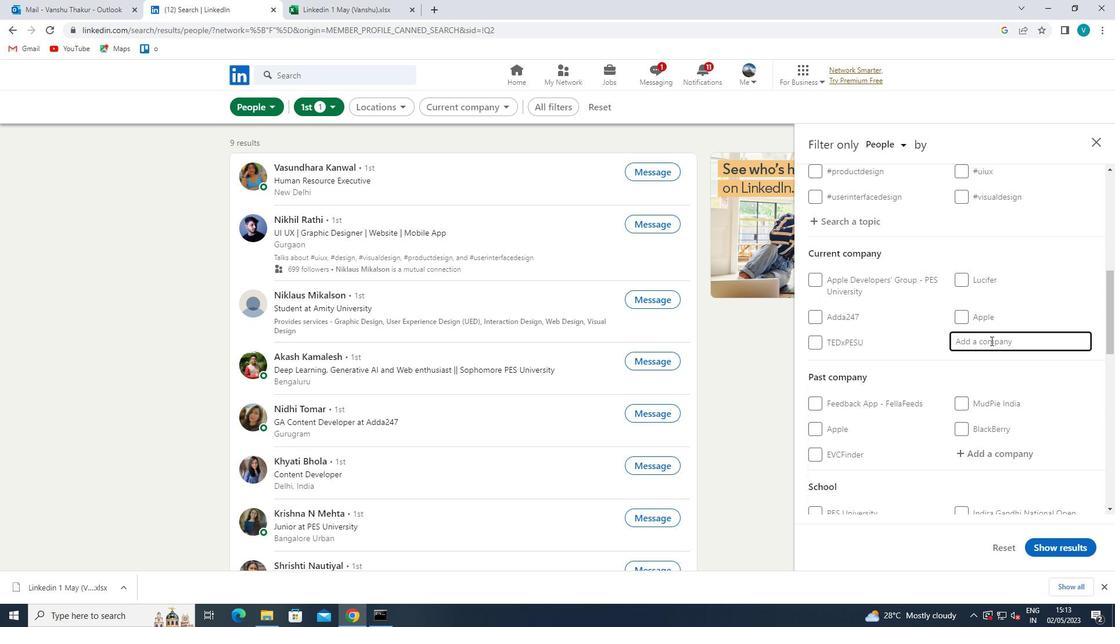 
Action: Key pressed <Key.shift>HOGARTH
Screenshot: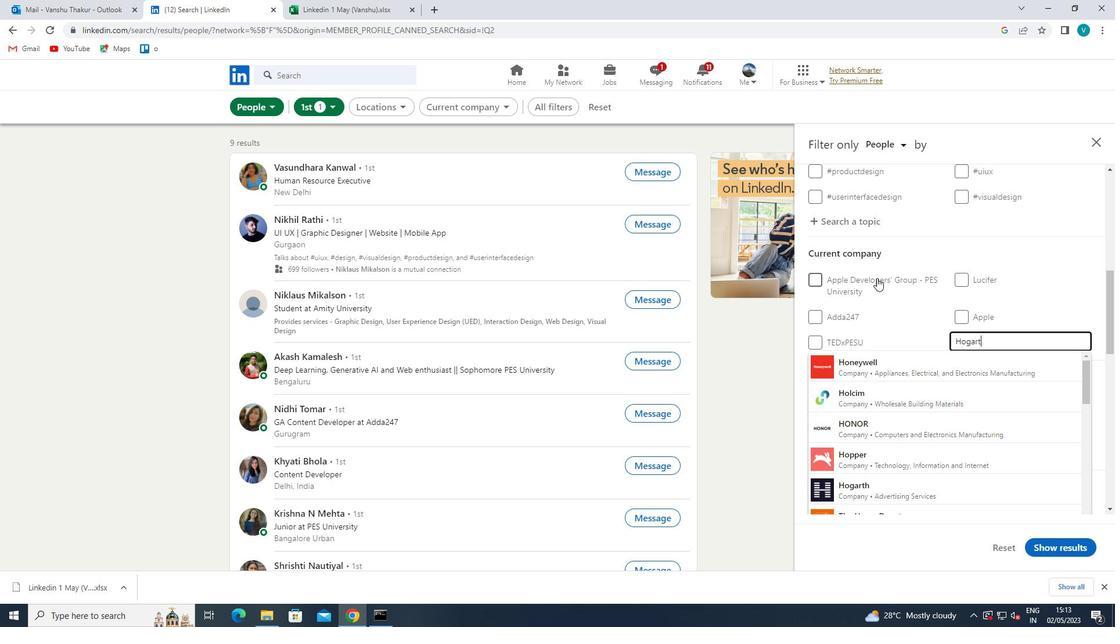 
Action: Mouse moved to (899, 353)
Screenshot: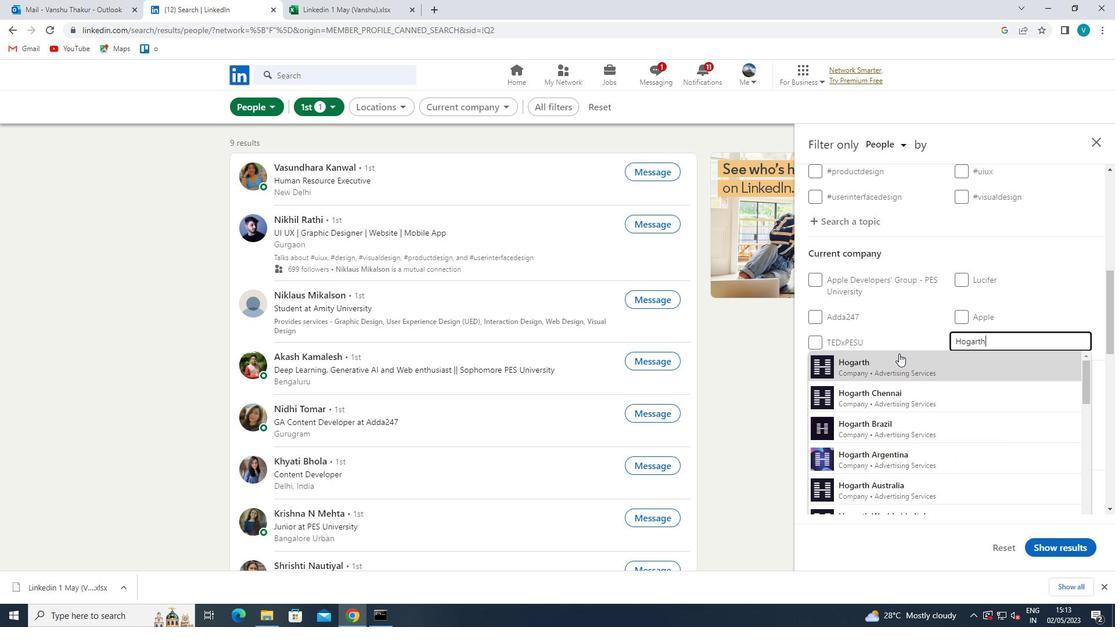 
Action: Mouse pressed left at (899, 353)
Screenshot: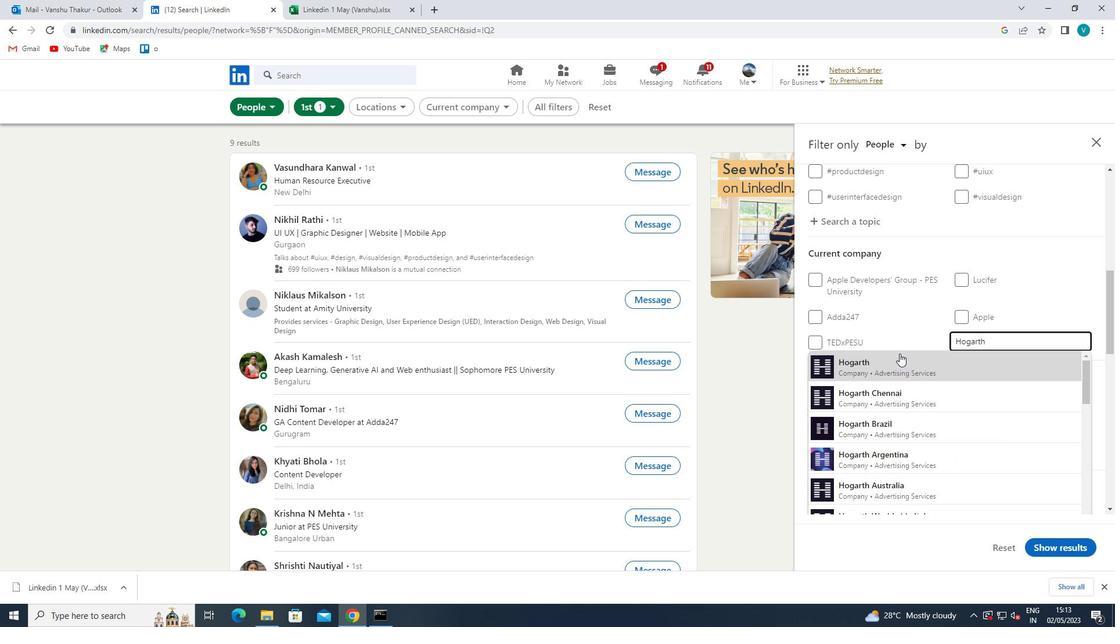 
Action: Mouse moved to (899, 353)
Screenshot: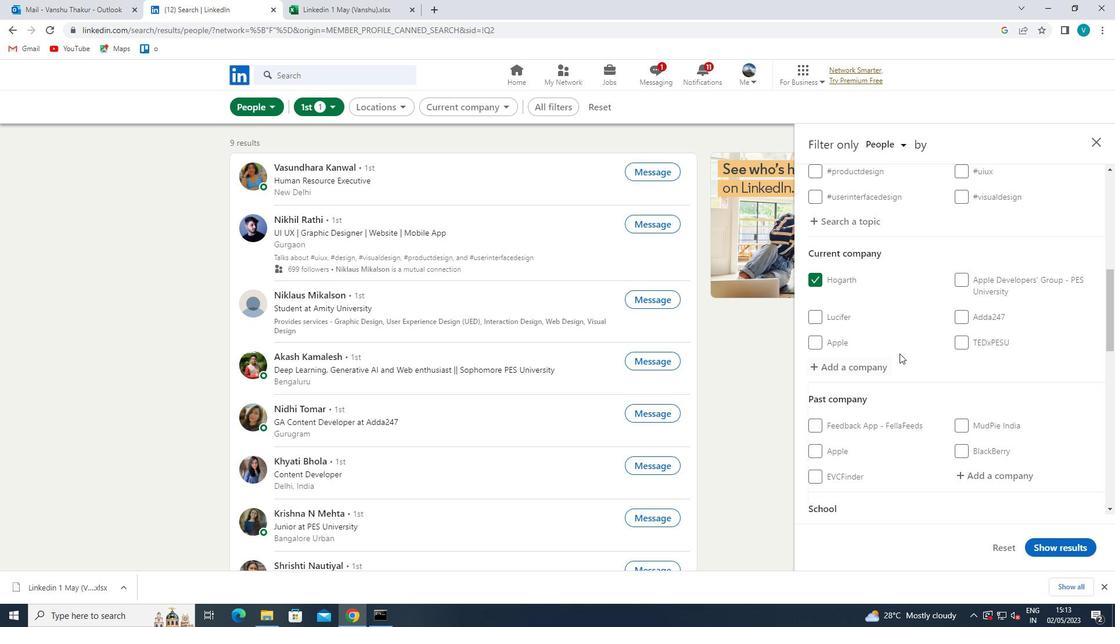 
Action: Mouse scrolled (899, 353) with delta (0, 0)
Screenshot: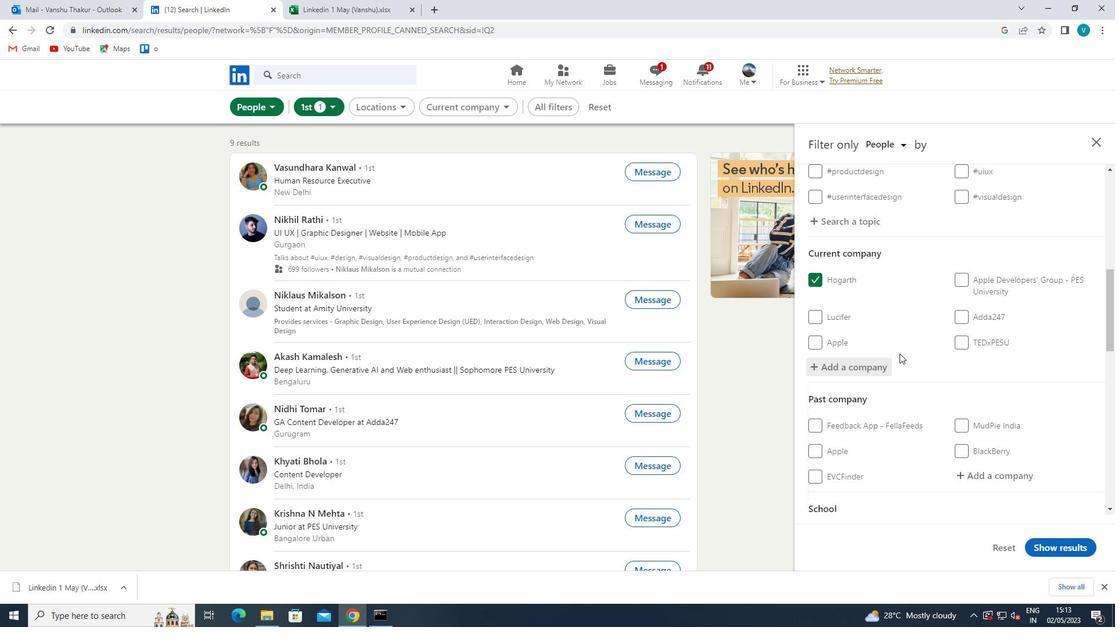 
Action: Mouse scrolled (899, 353) with delta (0, 0)
Screenshot: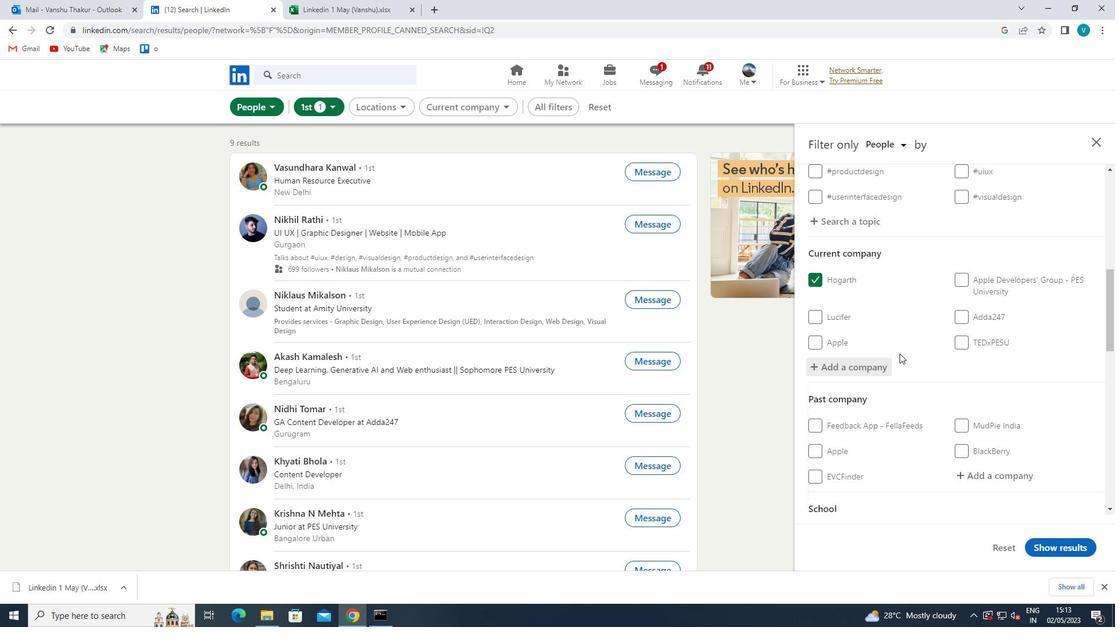 
Action: Mouse moved to (900, 353)
Screenshot: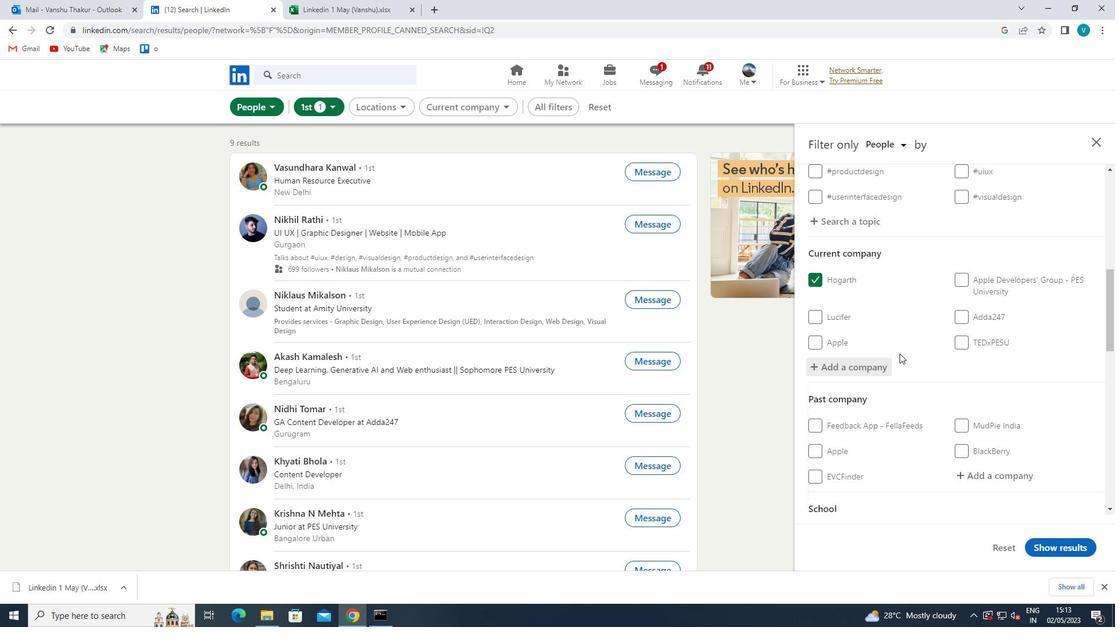 
Action: Mouse scrolled (900, 353) with delta (0, 0)
Screenshot: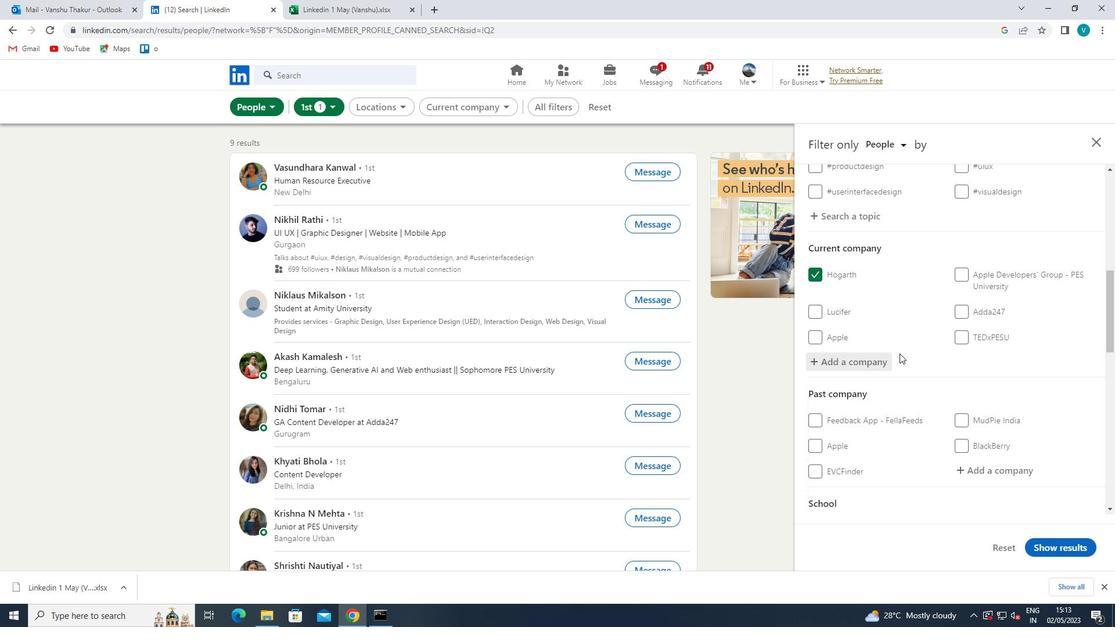 
Action: Mouse moved to (900, 353)
Screenshot: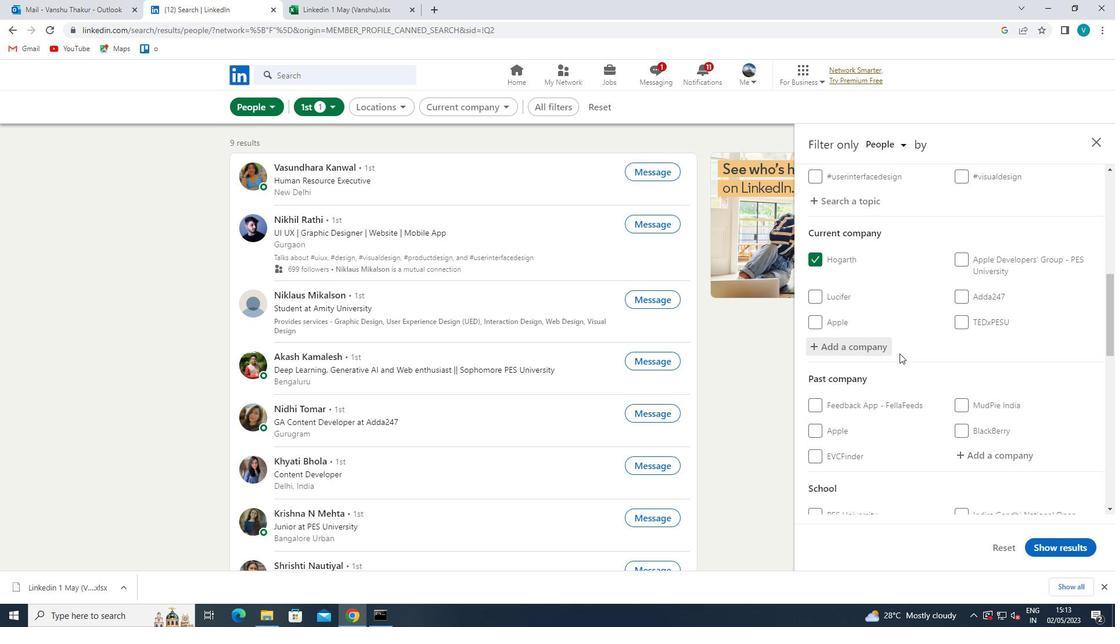 
Action: Mouse scrolled (900, 353) with delta (0, 0)
Screenshot: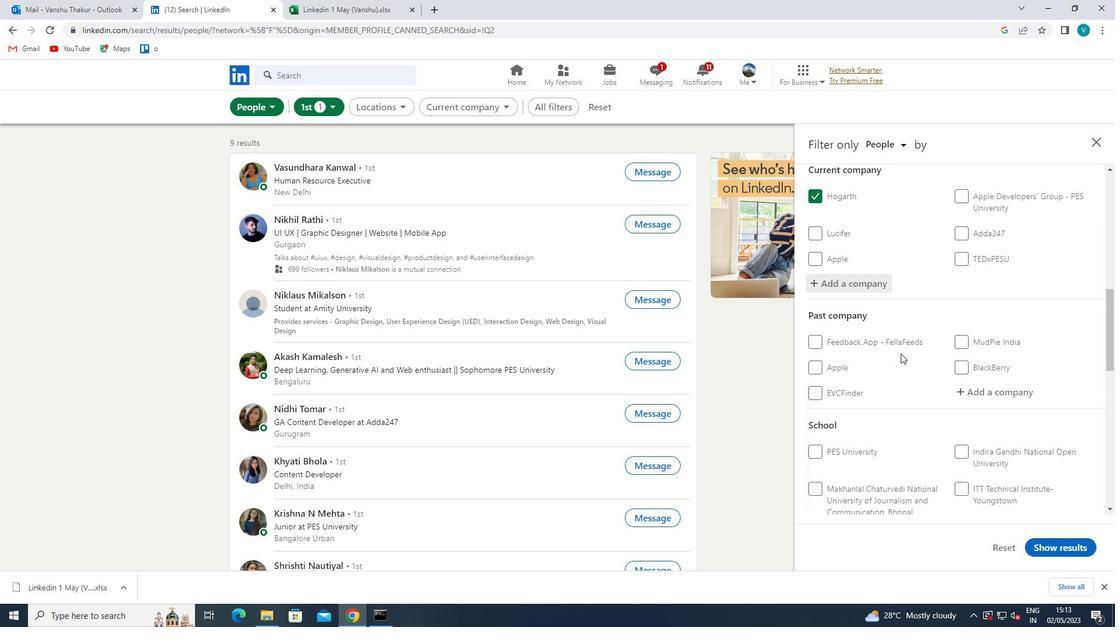 
Action: Mouse scrolled (900, 353) with delta (0, 0)
Screenshot: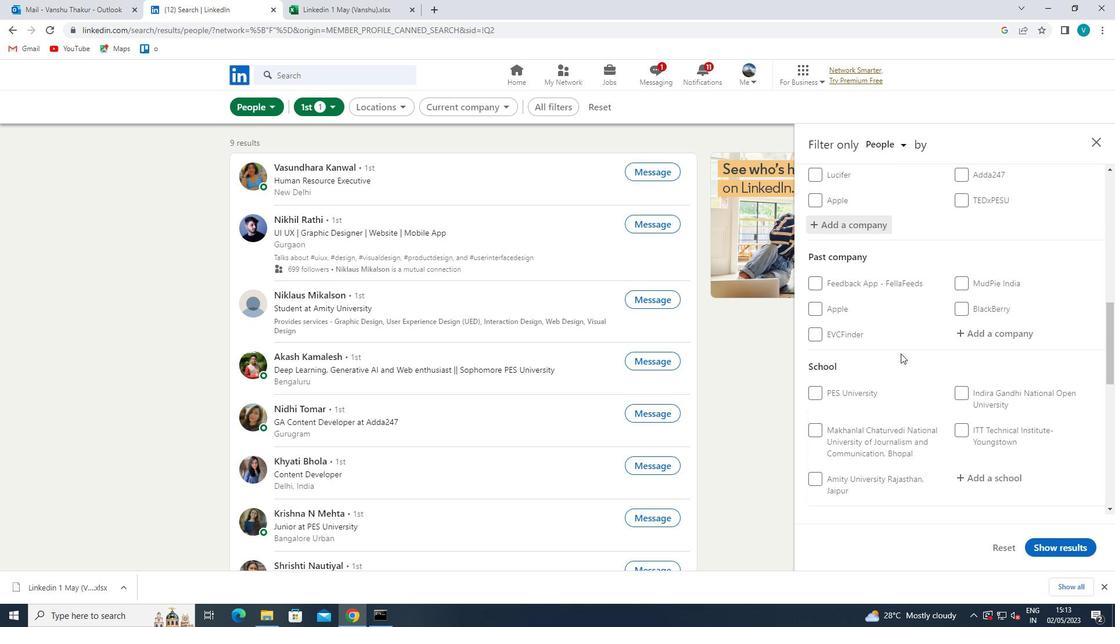 
Action: Mouse scrolled (900, 353) with delta (0, 0)
Screenshot: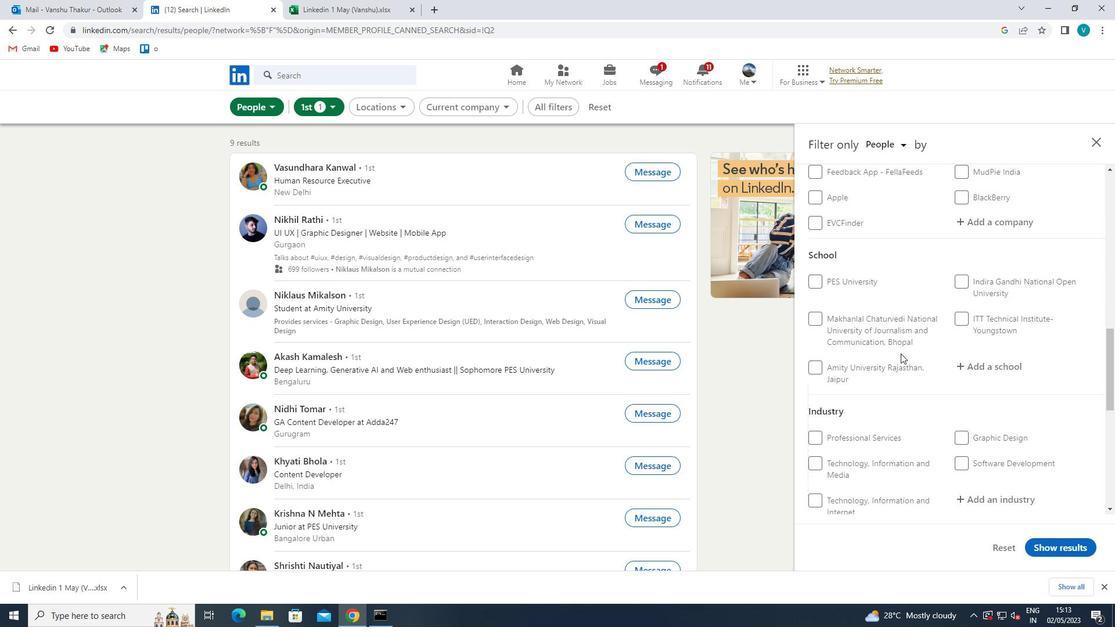 
Action: Mouse moved to (897, 342)
Screenshot: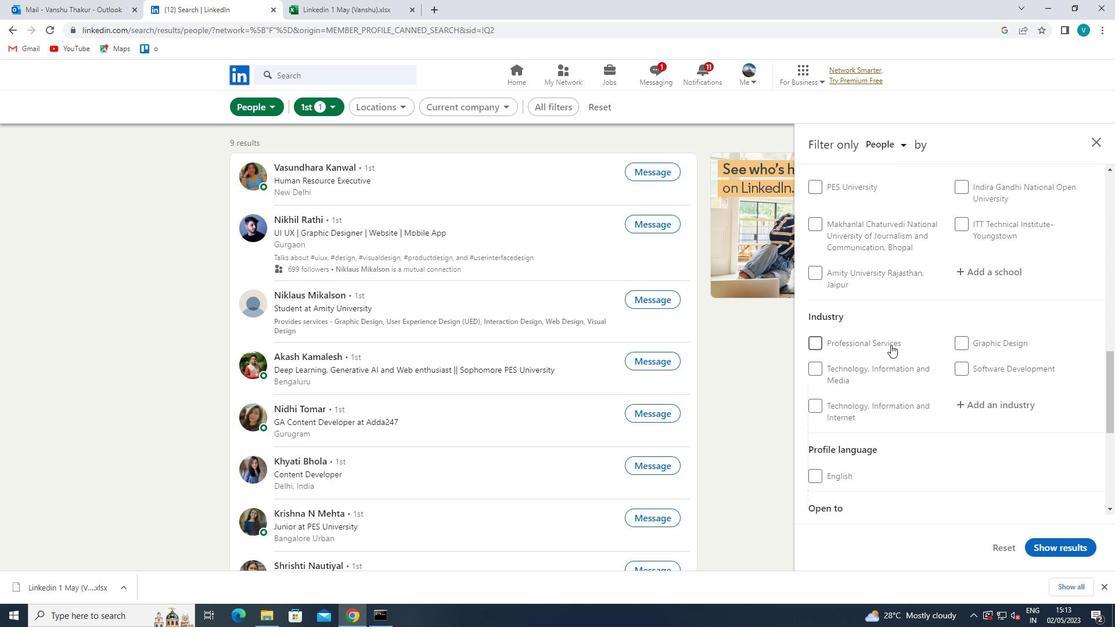 
Action: Mouse scrolled (897, 342) with delta (0, 0)
Screenshot: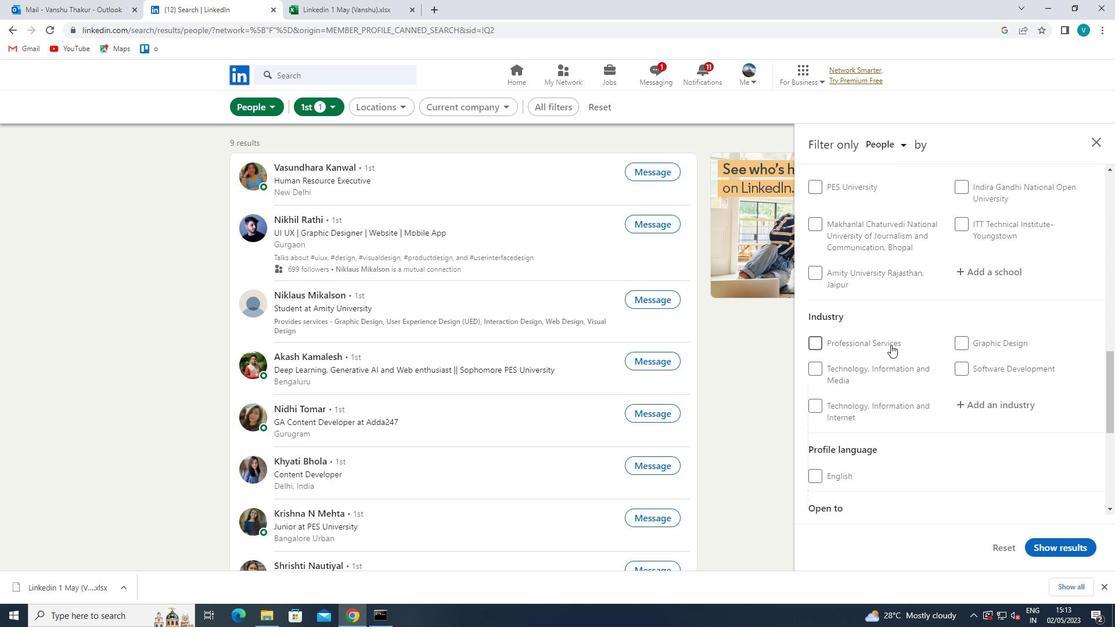 
Action: Mouse moved to (993, 336)
Screenshot: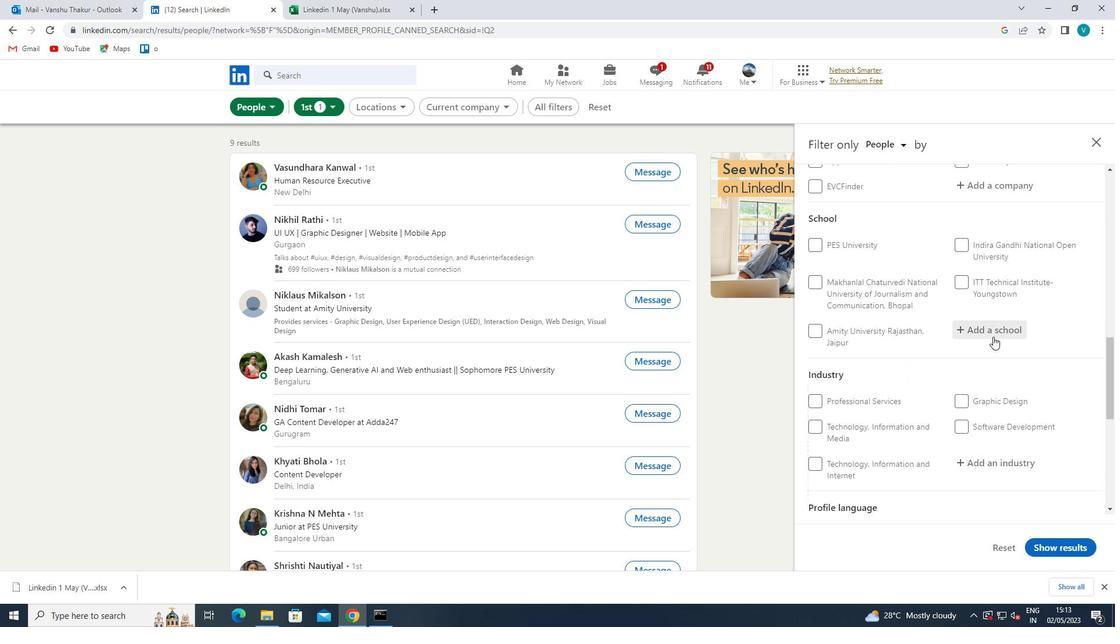 
Action: Mouse pressed left at (993, 336)
Screenshot: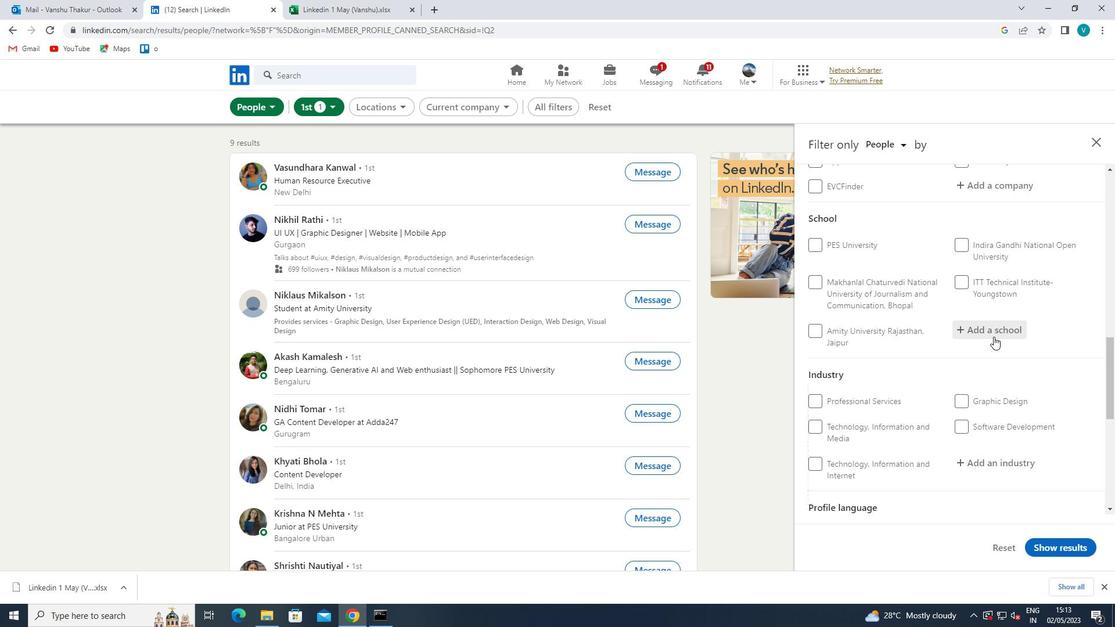 
Action: Mouse moved to (940, 339)
Screenshot: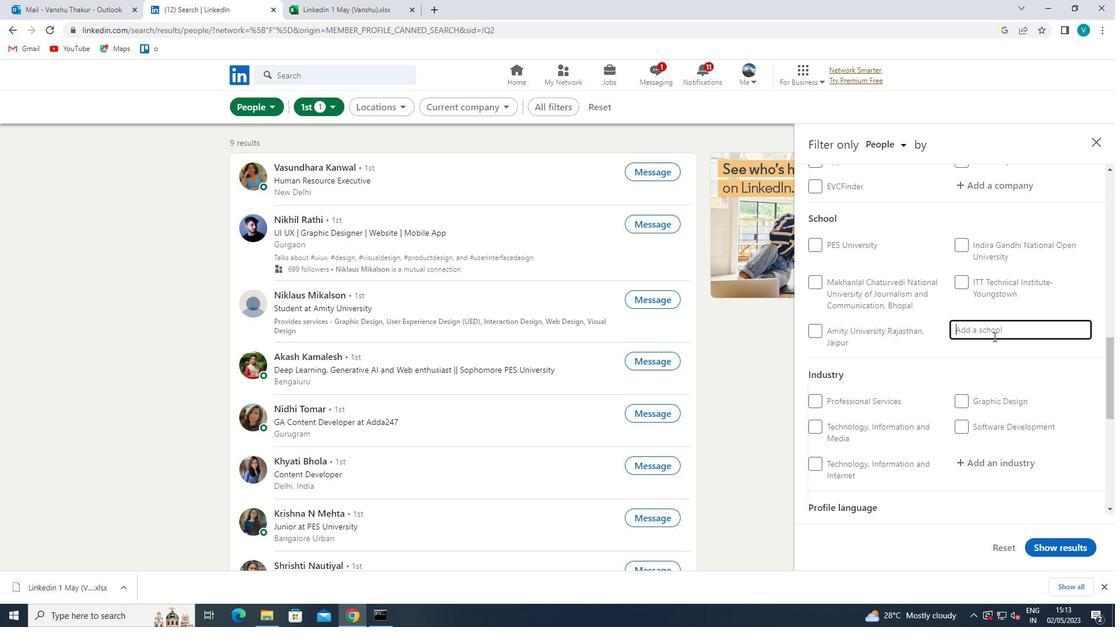 
Action: Key pressed <Key.shift>UNIVERSITY<Key.space><Key.shift>COLLEGE<Key.space>OF<Key.space><Key.shift>ENGINEERING
Screenshot: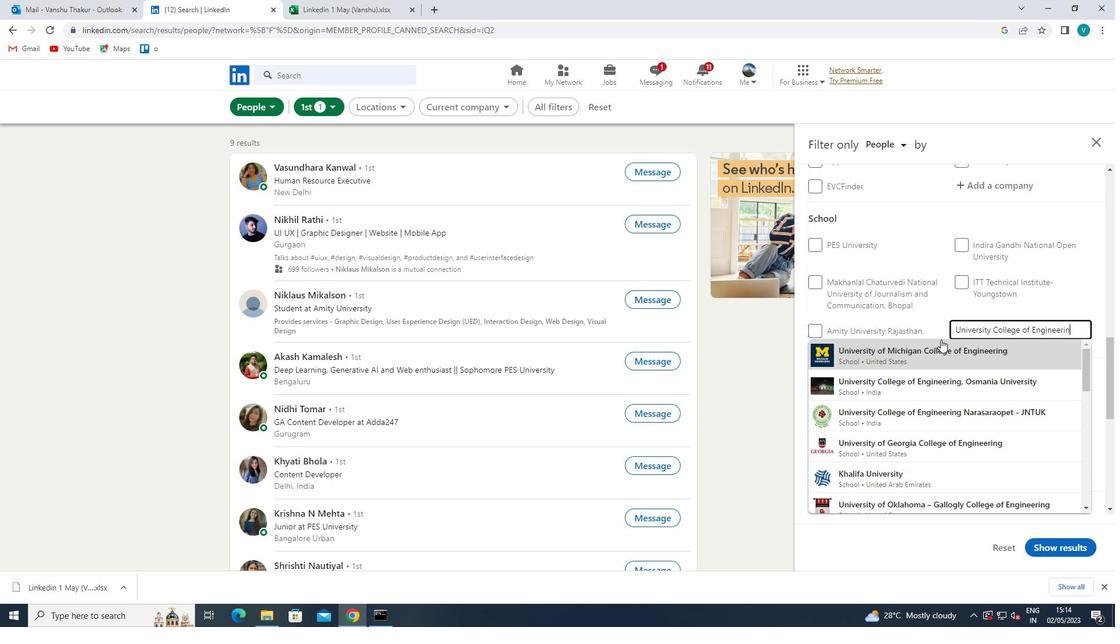 
Action: Mouse moved to (971, 393)
Screenshot: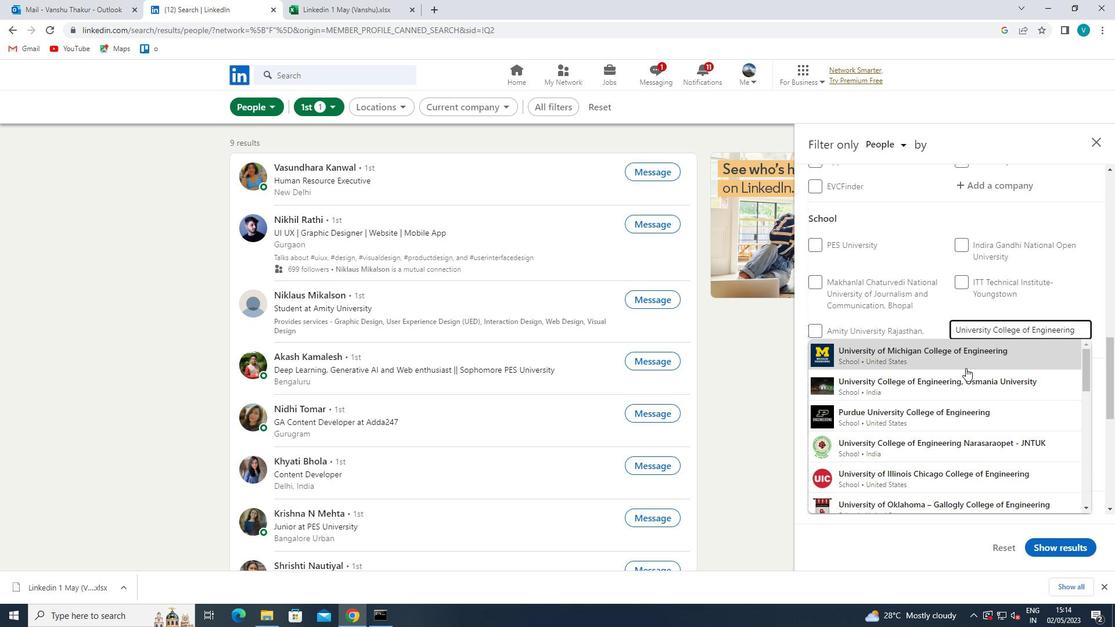 
Action: Mouse pressed left at (971, 393)
Screenshot: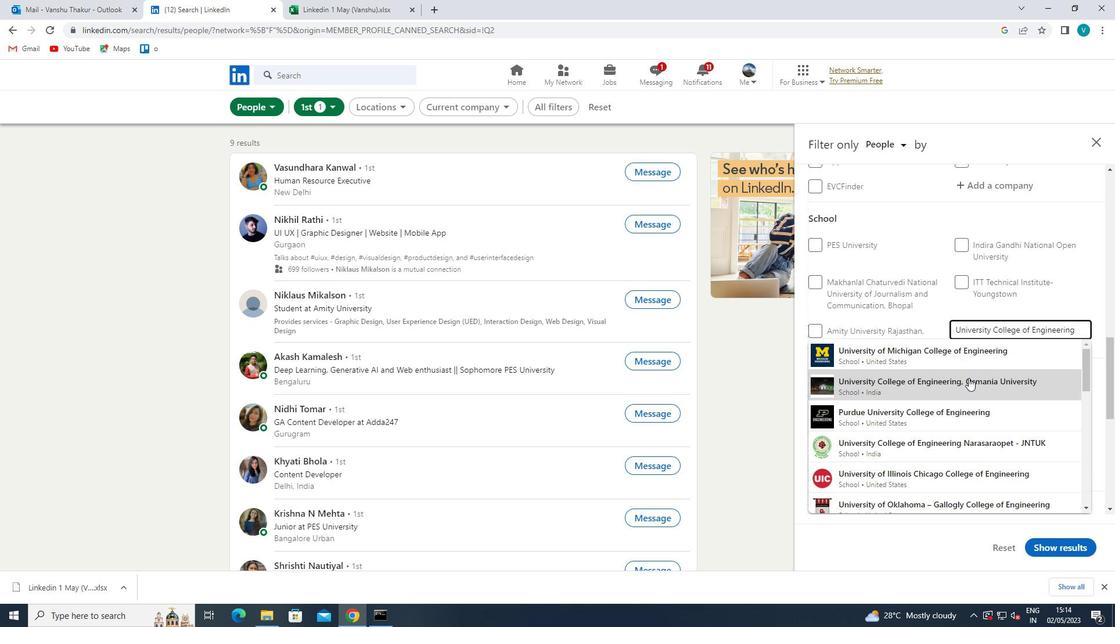 
Action: Mouse scrolled (971, 392) with delta (0, 0)
Screenshot: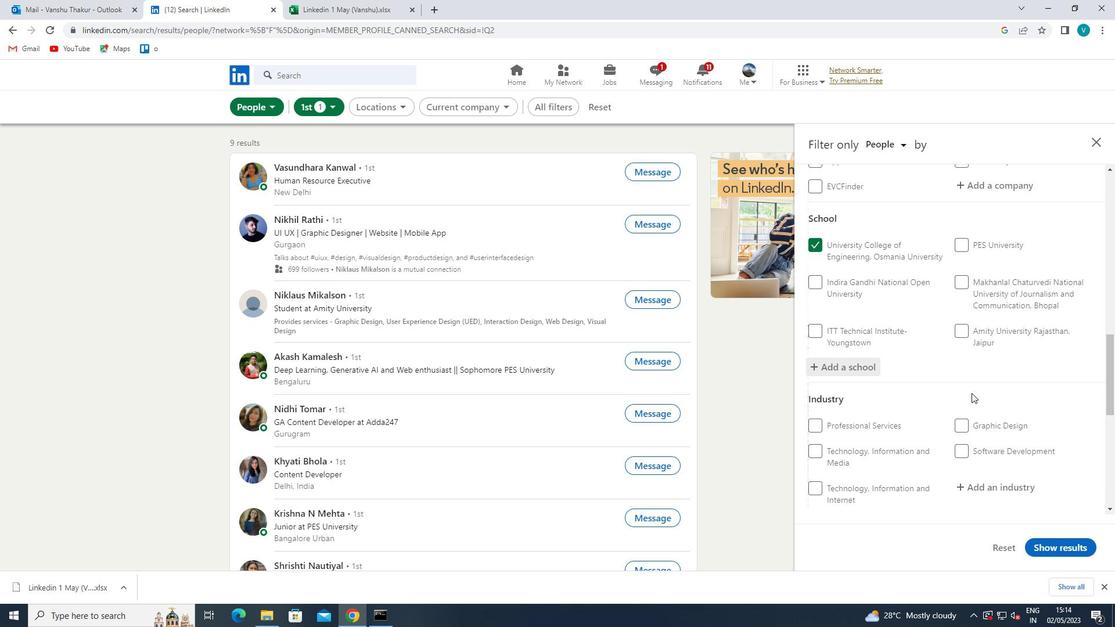 
Action: Mouse scrolled (971, 392) with delta (0, 0)
Screenshot: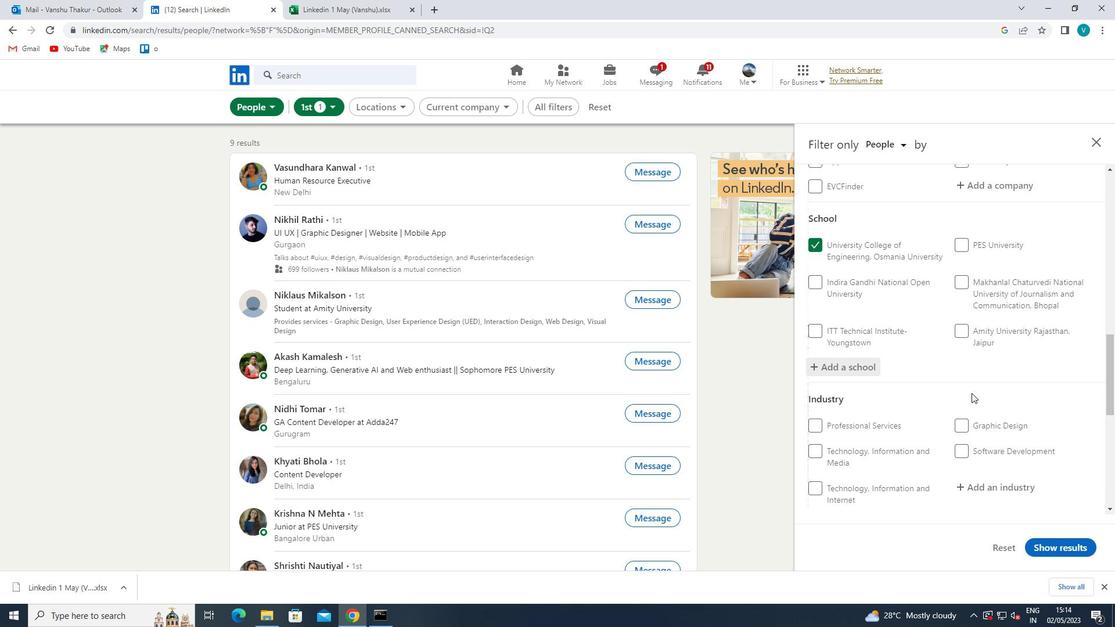 
Action: Mouse moved to (988, 375)
Screenshot: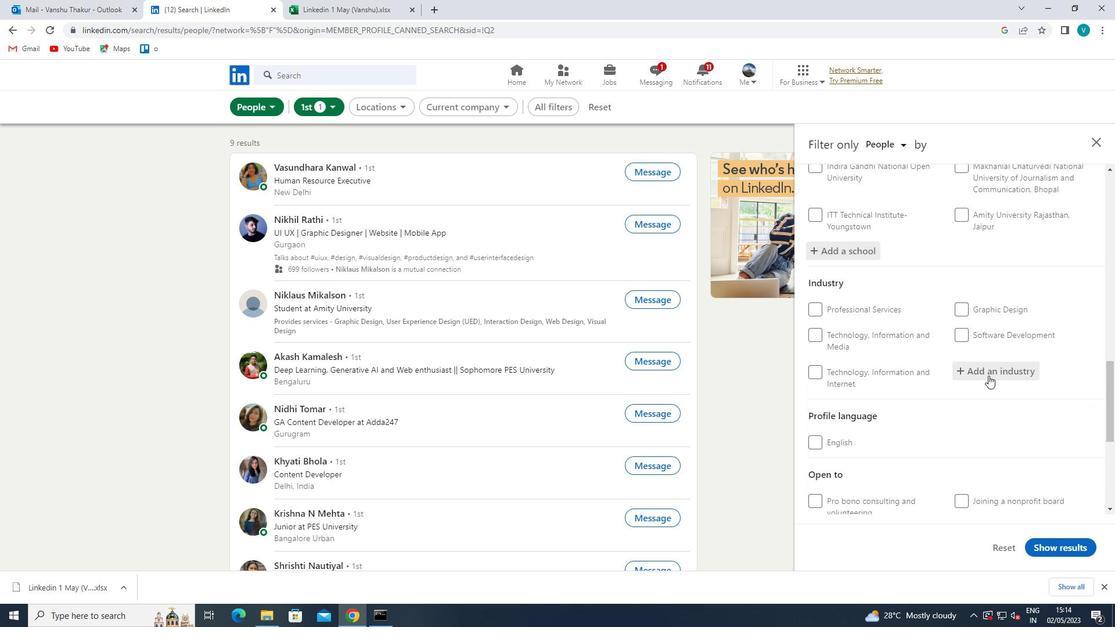 
Action: Mouse pressed left at (988, 375)
Screenshot: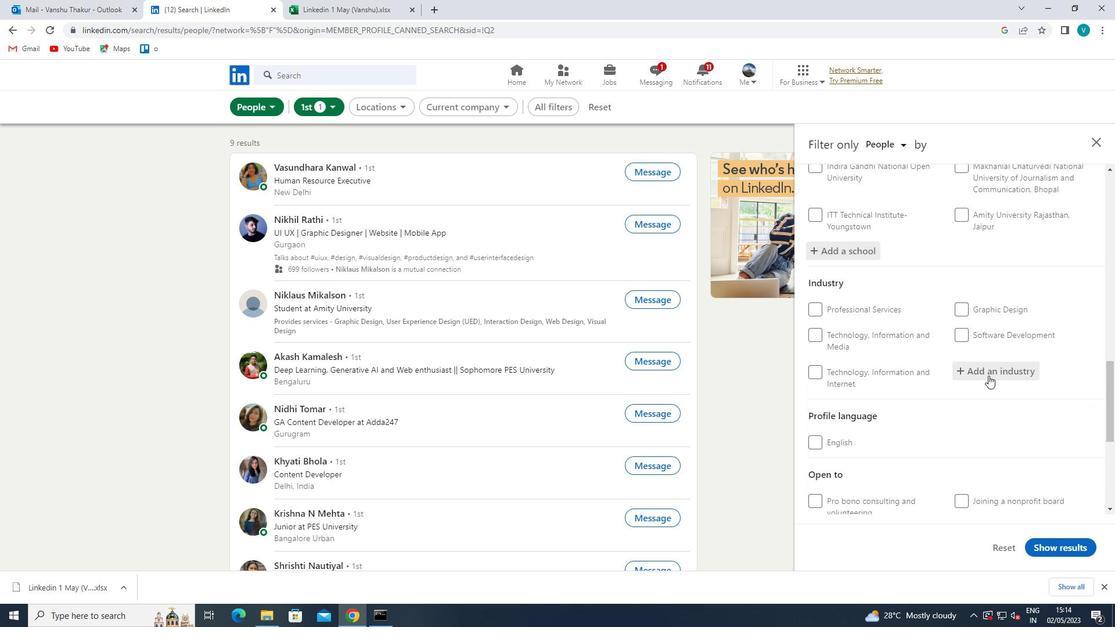 
Action: Mouse moved to (960, 357)
Screenshot: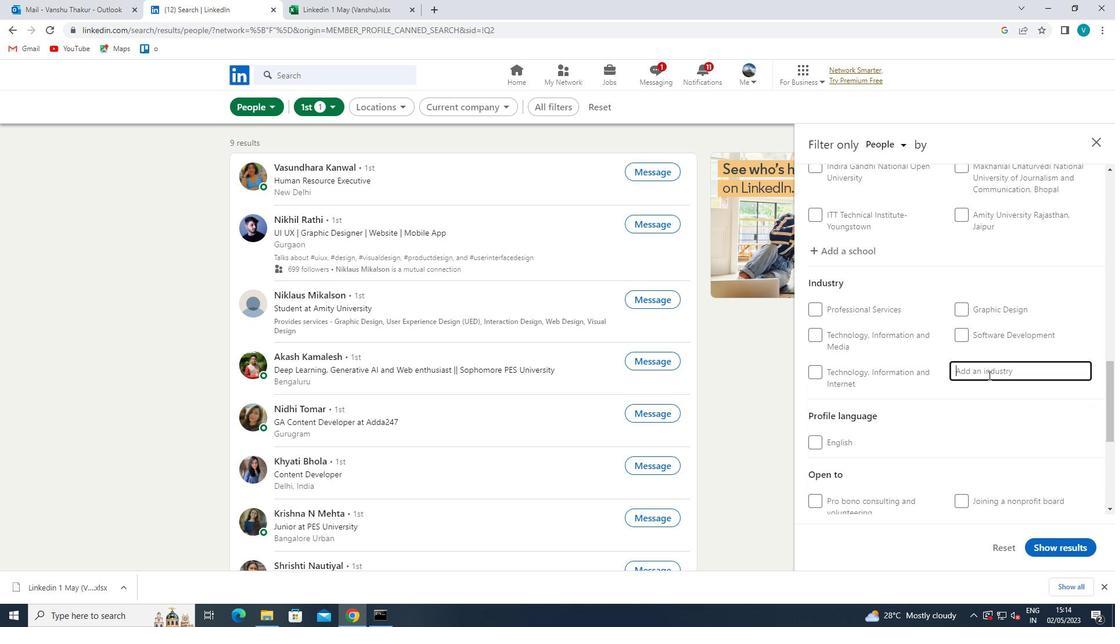 
Action: Key pressed <Key.shift>COURTS<Key.space>OF<Key.space><Key.shift>LAW
Screenshot: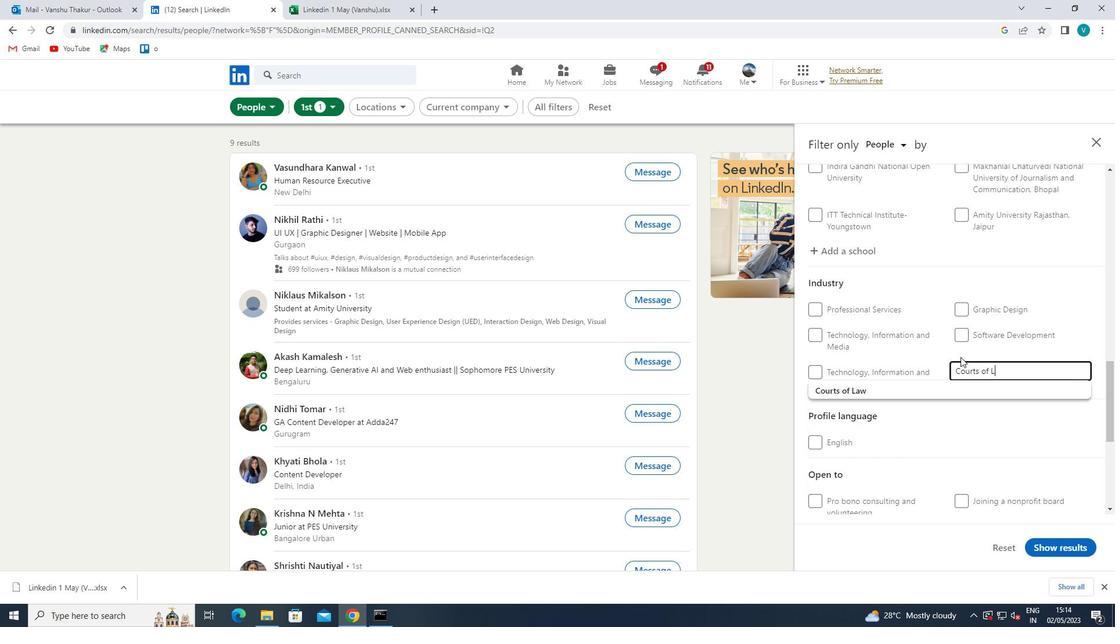 
Action: Mouse moved to (958, 389)
Screenshot: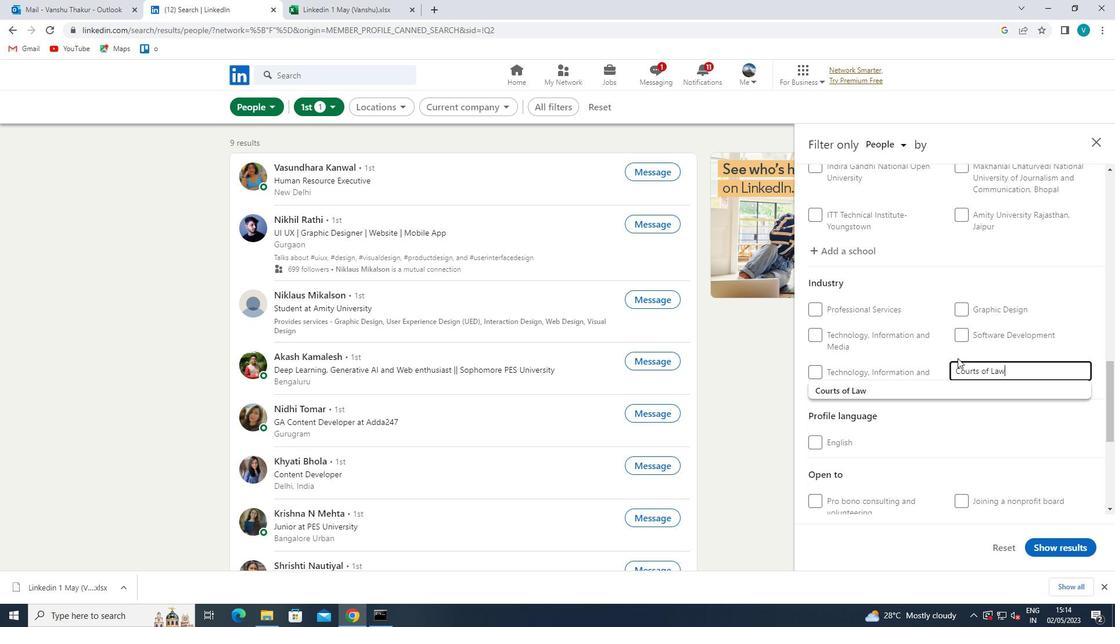 
Action: Mouse pressed left at (958, 389)
Screenshot: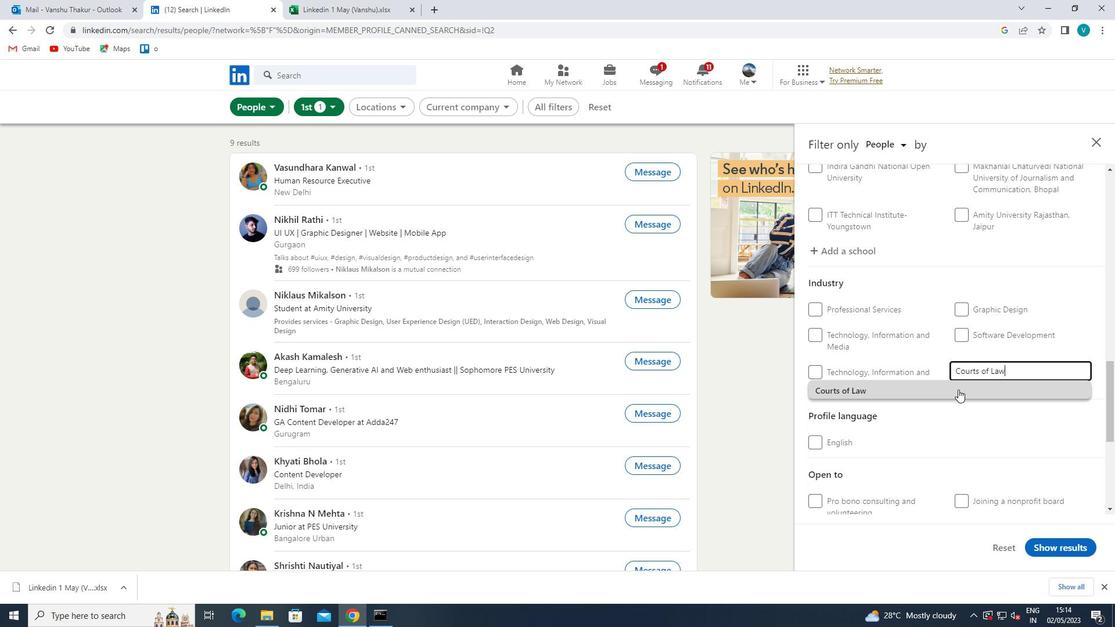 
Action: Mouse moved to (958, 390)
Screenshot: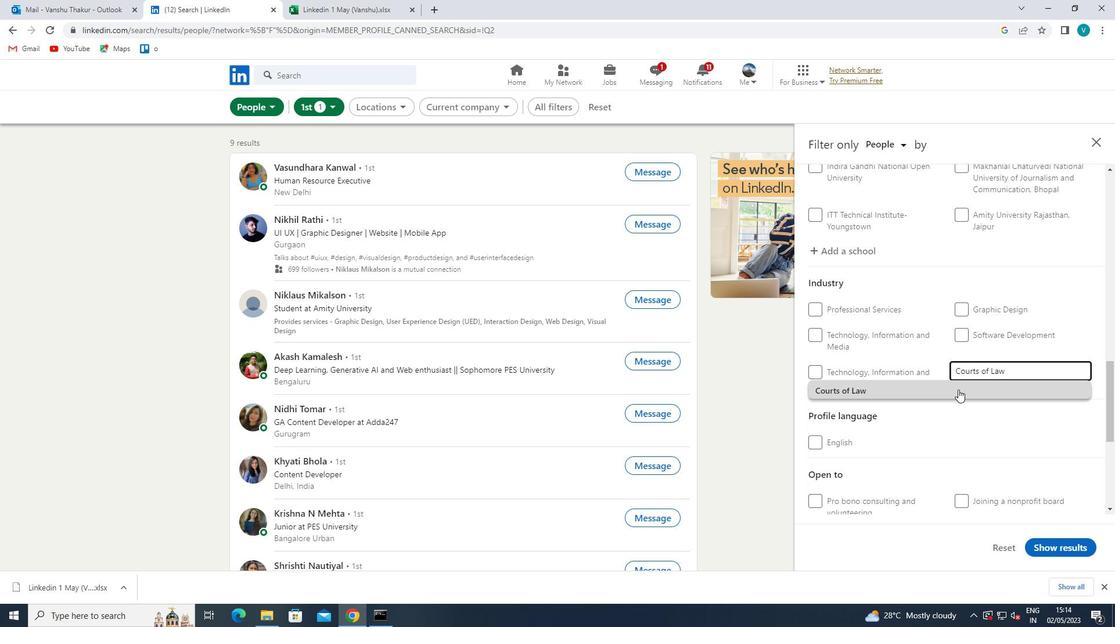
Action: Mouse scrolled (958, 389) with delta (0, 0)
Screenshot: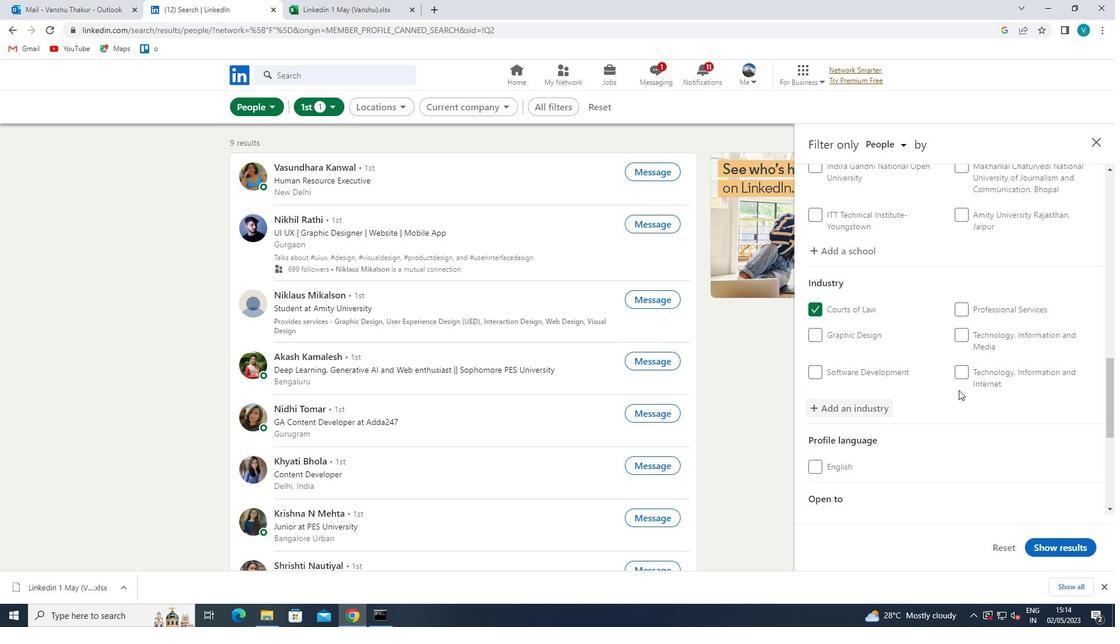 
Action: Mouse scrolled (958, 389) with delta (0, 0)
Screenshot: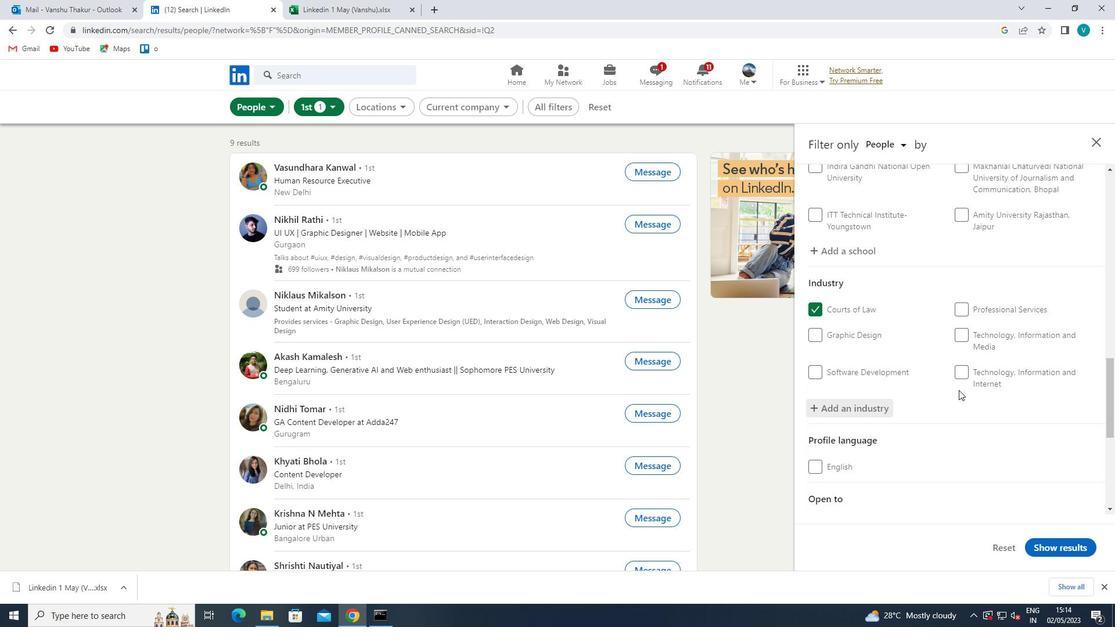 
Action: Mouse scrolled (958, 389) with delta (0, 0)
Screenshot: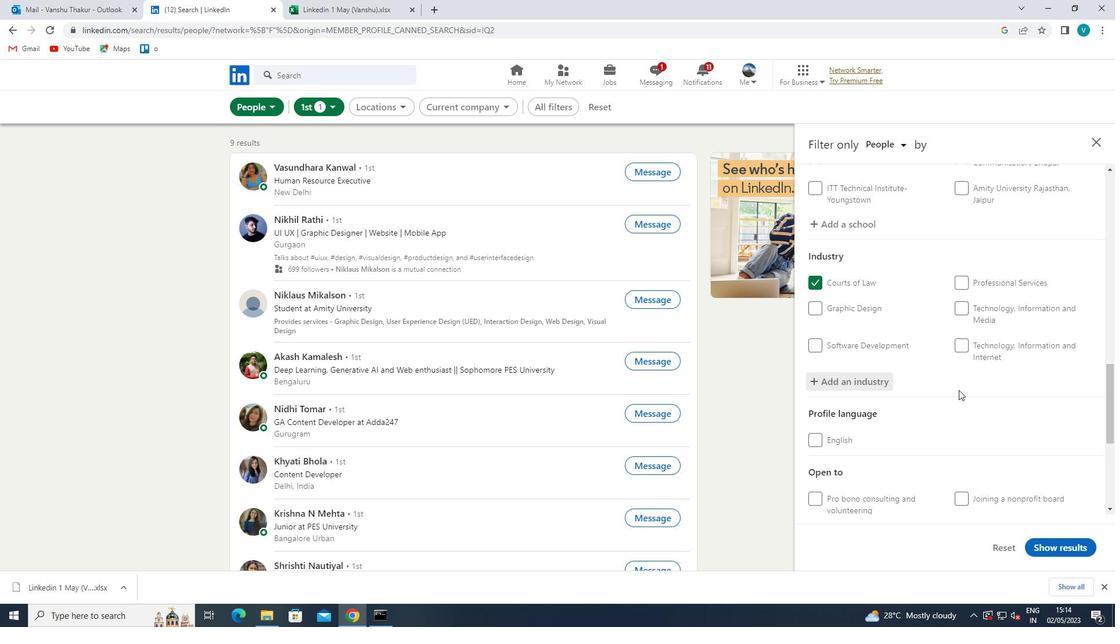 
Action: Mouse scrolled (958, 389) with delta (0, 0)
Screenshot: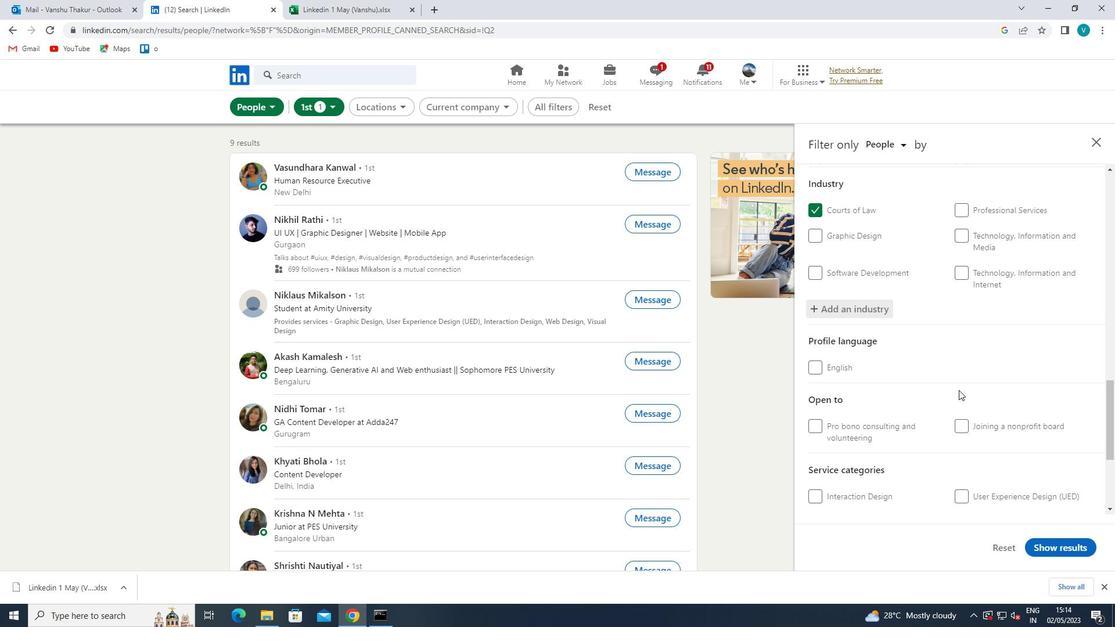 
Action: Mouse moved to (983, 412)
Screenshot: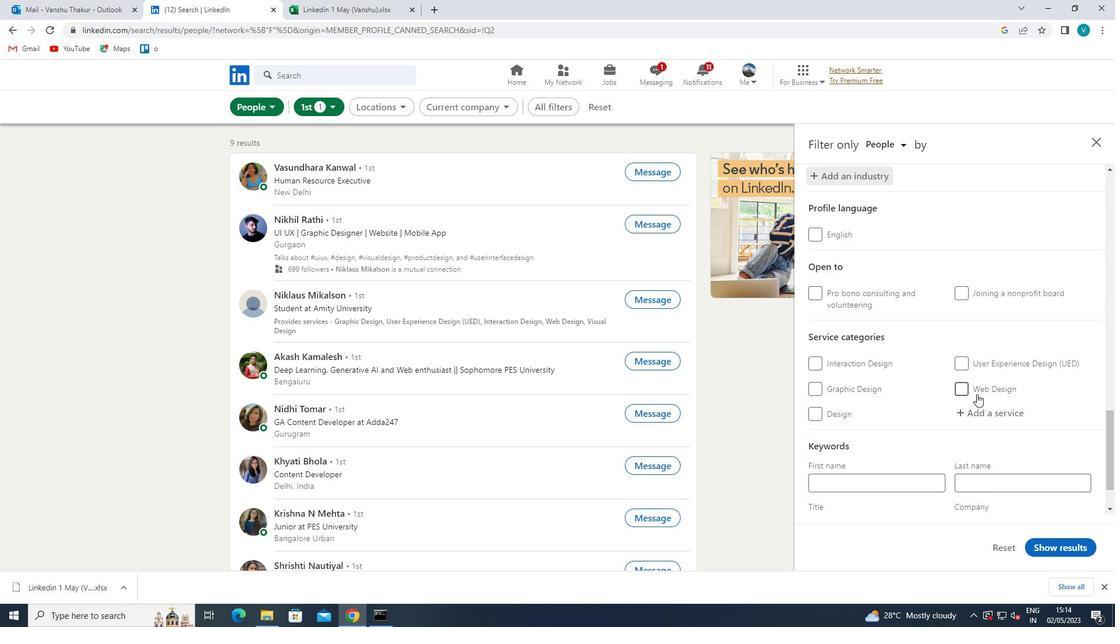 
Action: Mouse pressed left at (983, 412)
Screenshot: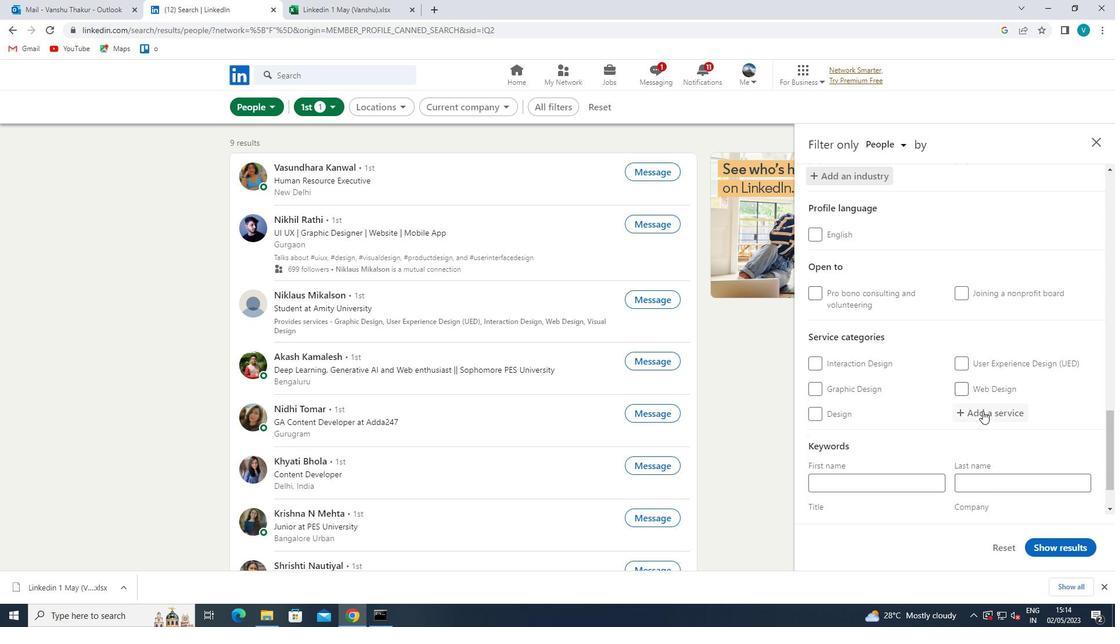 
Action: Mouse moved to (1007, 398)
Screenshot: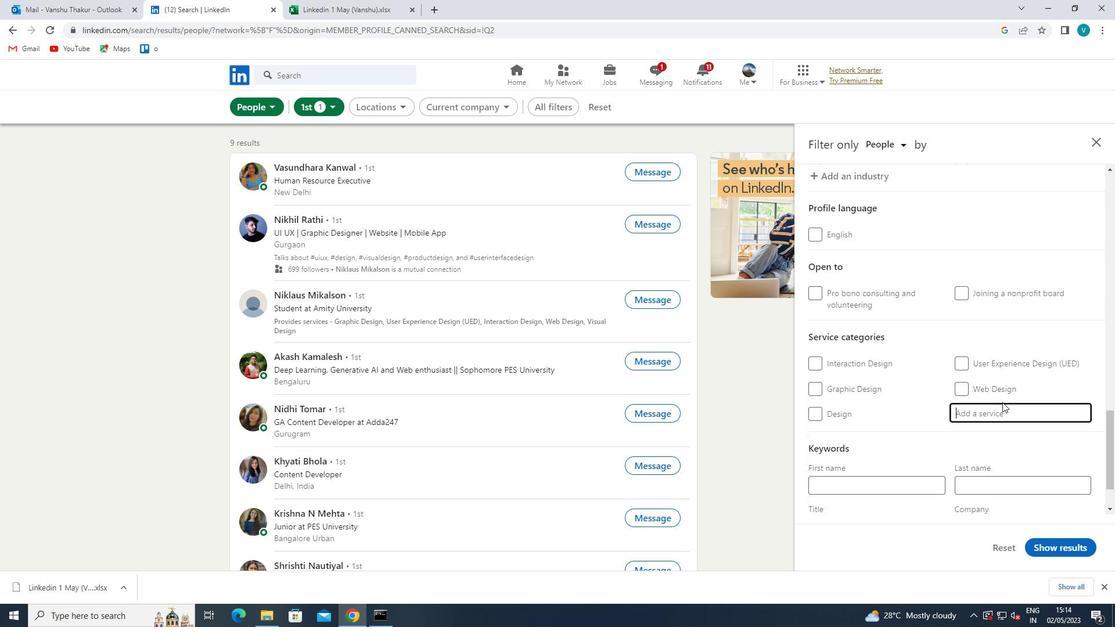 
Action: Key pressed <Key.shift>INTERACTIO
Screenshot: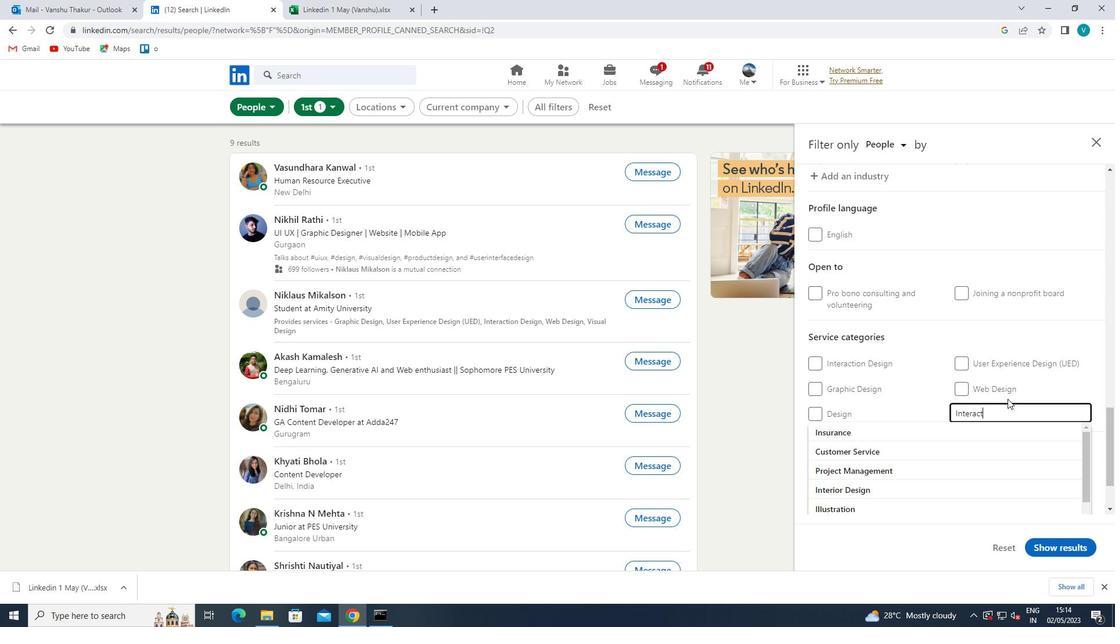 
Action: Mouse moved to (974, 430)
Screenshot: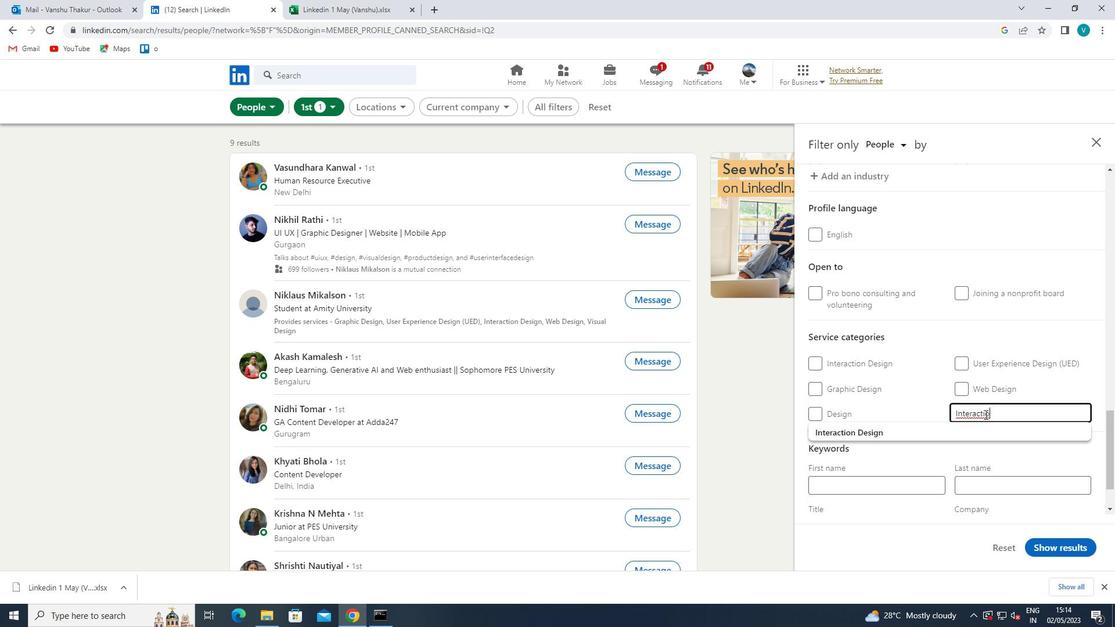 
Action: Mouse pressed left at (974, 430)
Screenshot: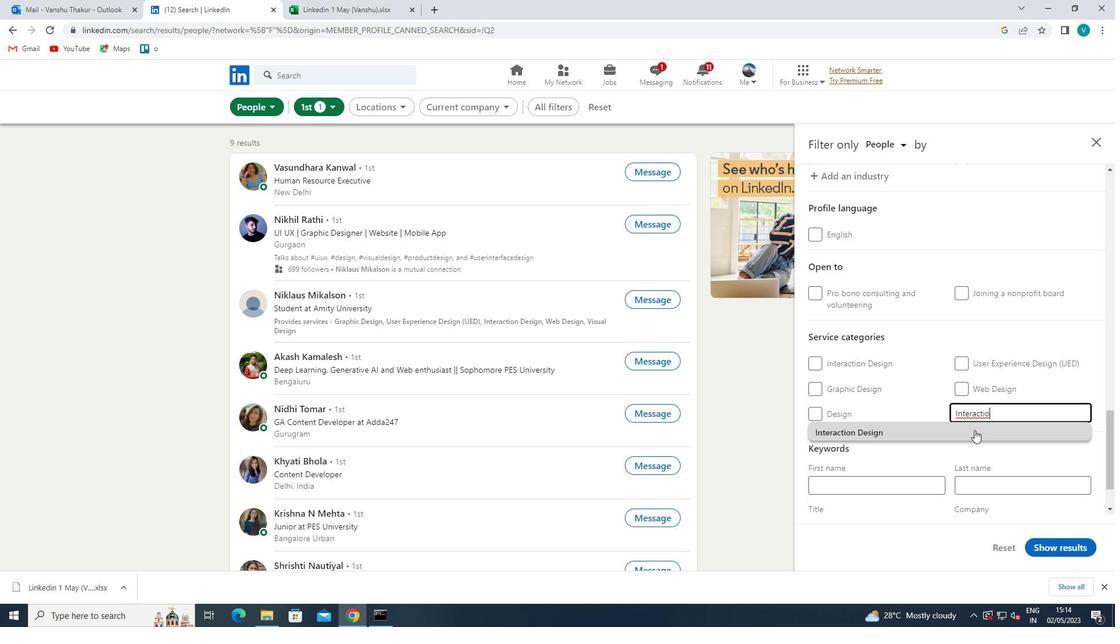 
Action: Mouse moved to (976, 430)
Screenshot: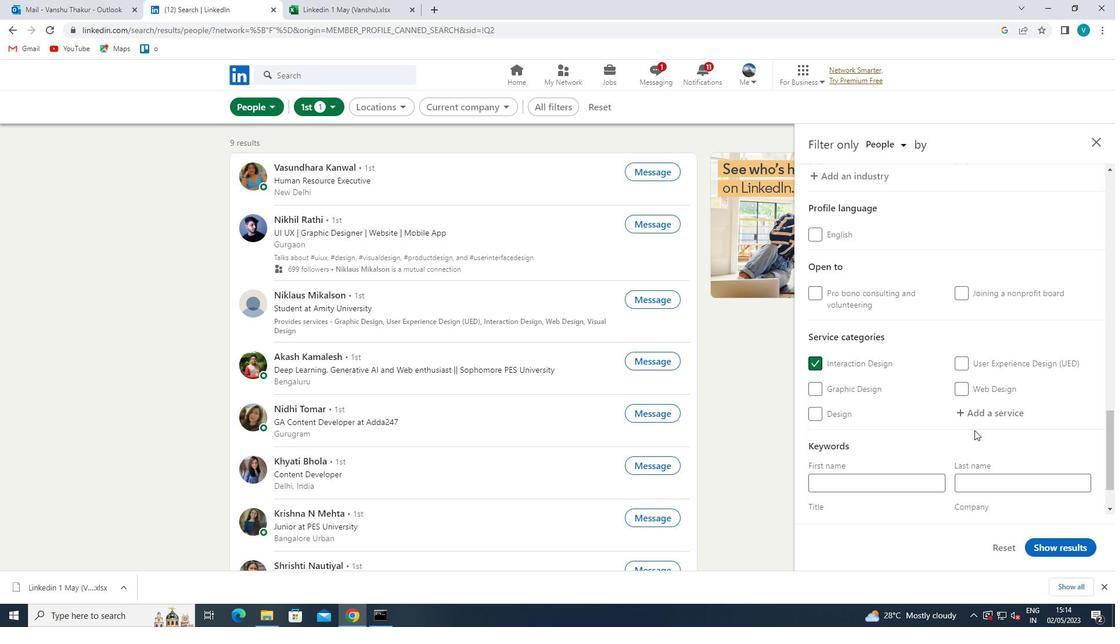 
Action: Mouse scrolled (976, 429) with delta (0, 0)
Screenshot: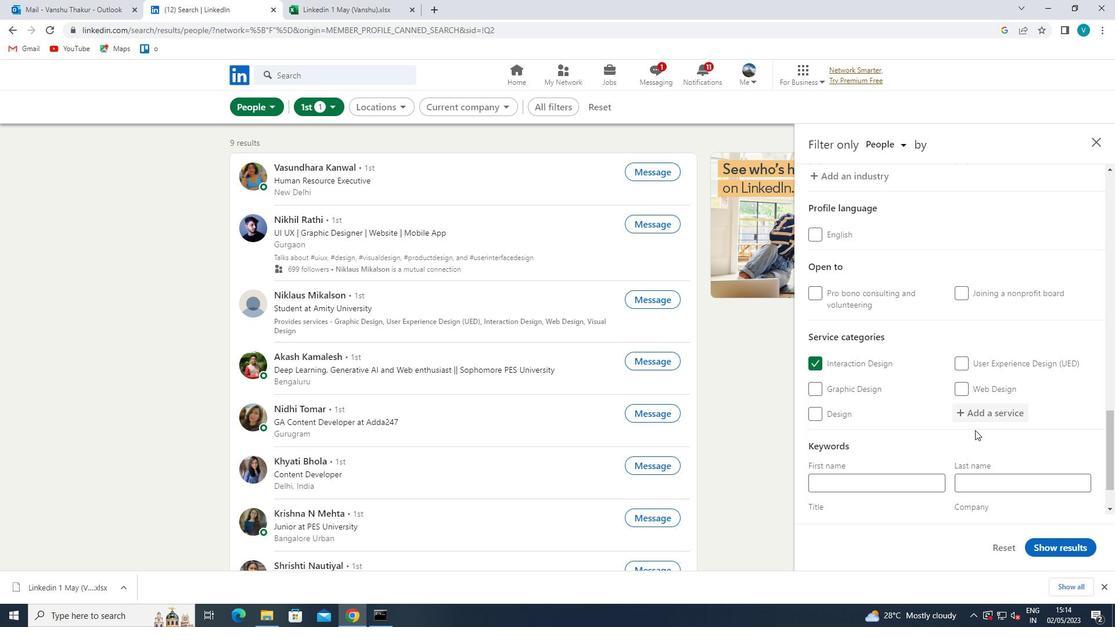 
Action: Mouse scrolled (976, 429) with delta (0, 0)
Screenshot: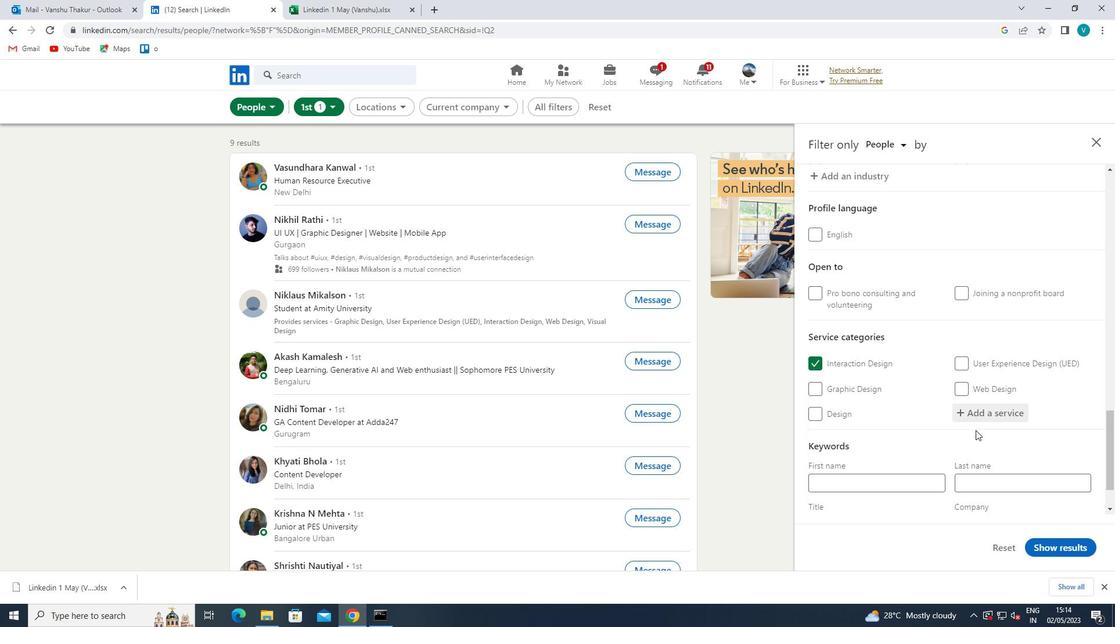 
Action: Mouse scrolled (976, 429) with delta (0, 0)
Screenshot: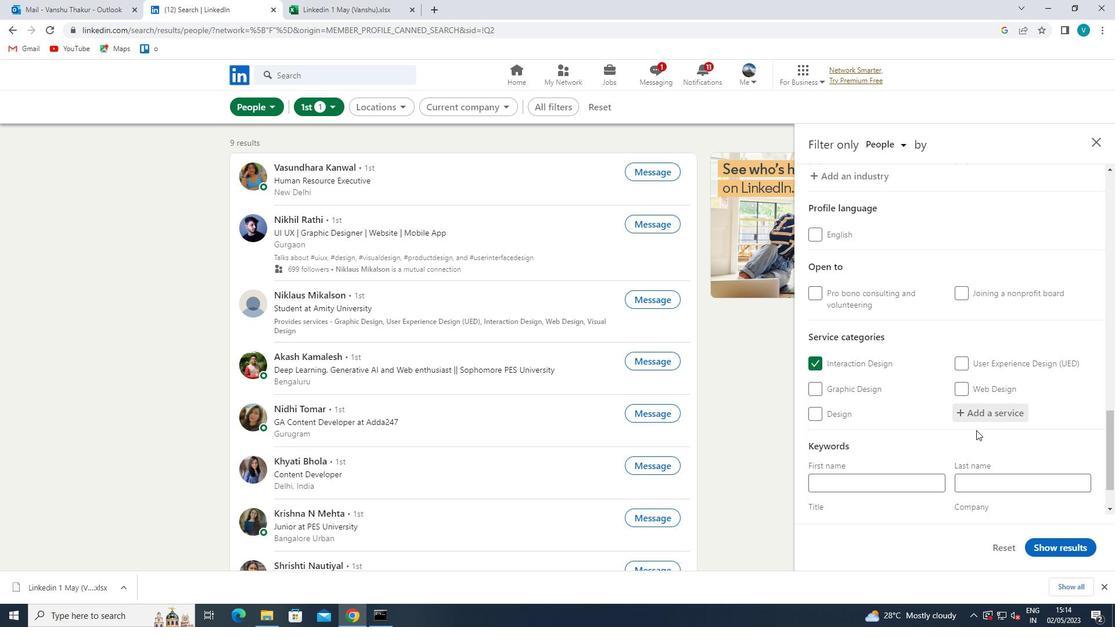 
Action: Mouse scrolled (976, 429) with delta (0, 0)
Screenshot: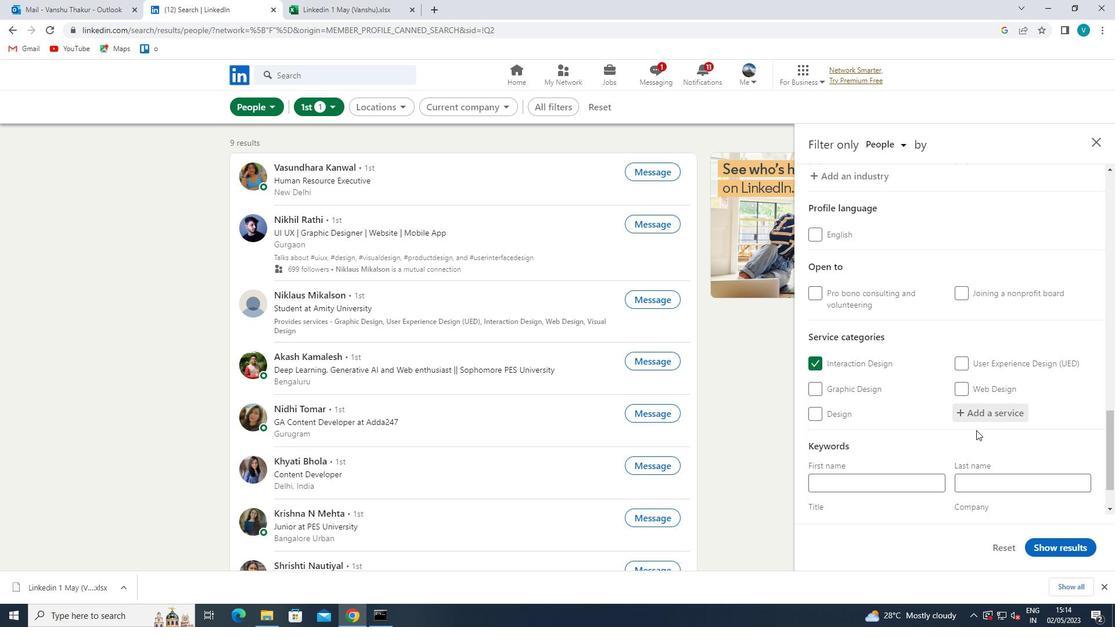 
Action: Mouse scrolled (976, 429) with delta (0, 0)
Screenshot: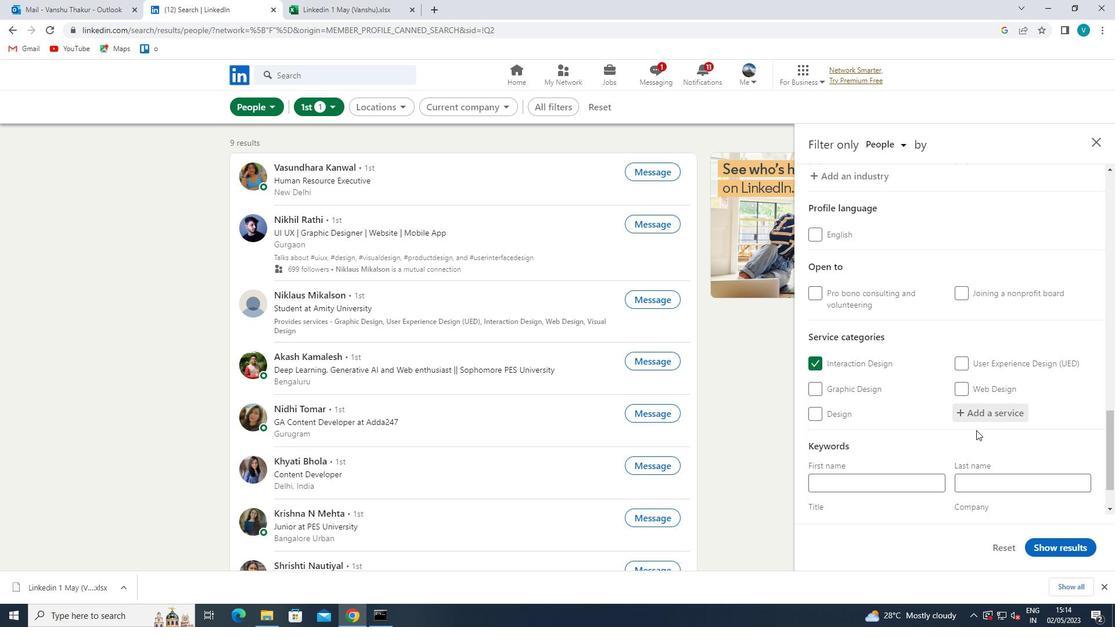 
Action: Mouse moved to (907, 464)
Screenshot: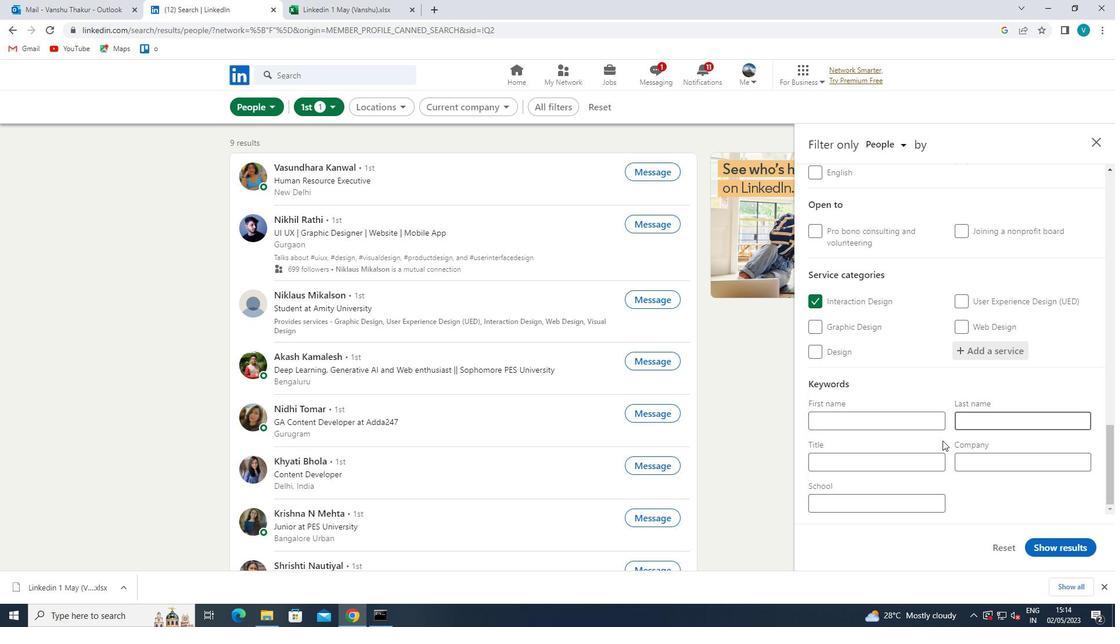 
Action: Mouse pressed left at (907, 464)
Screenshot: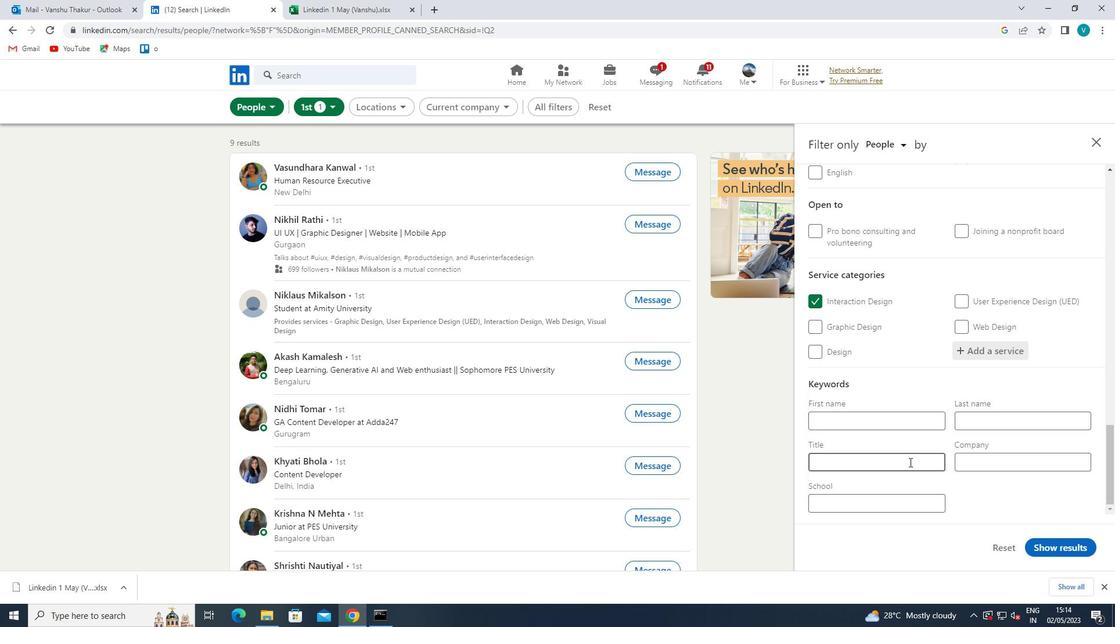 
Action: Key pressed <Key.shift>
Screenshot: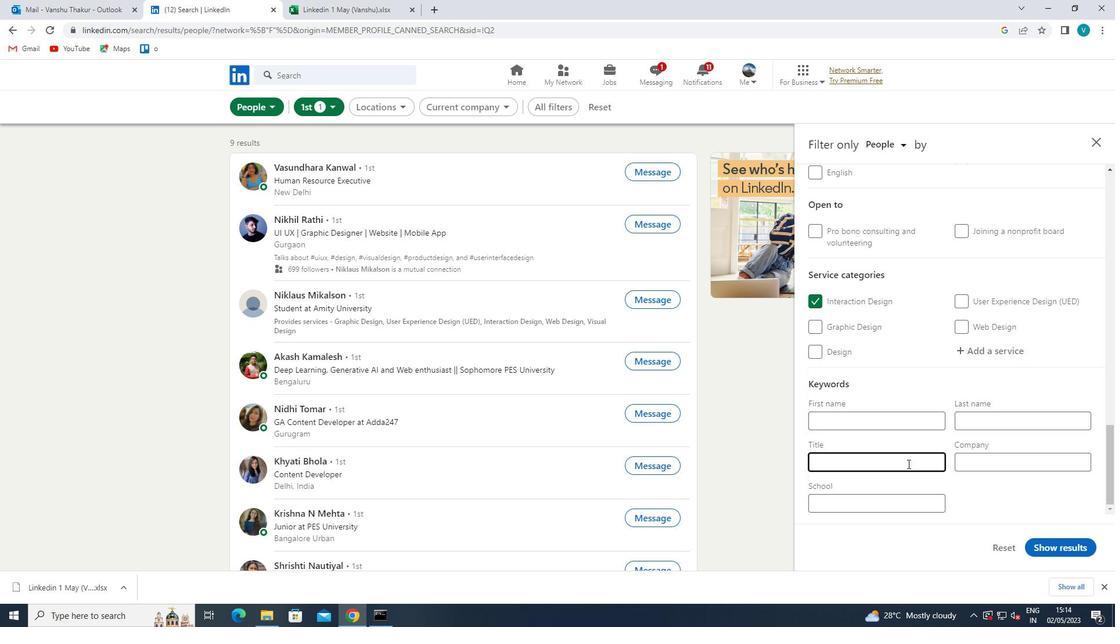 
Action: Mouse moved to (920, 455)
Screenshot: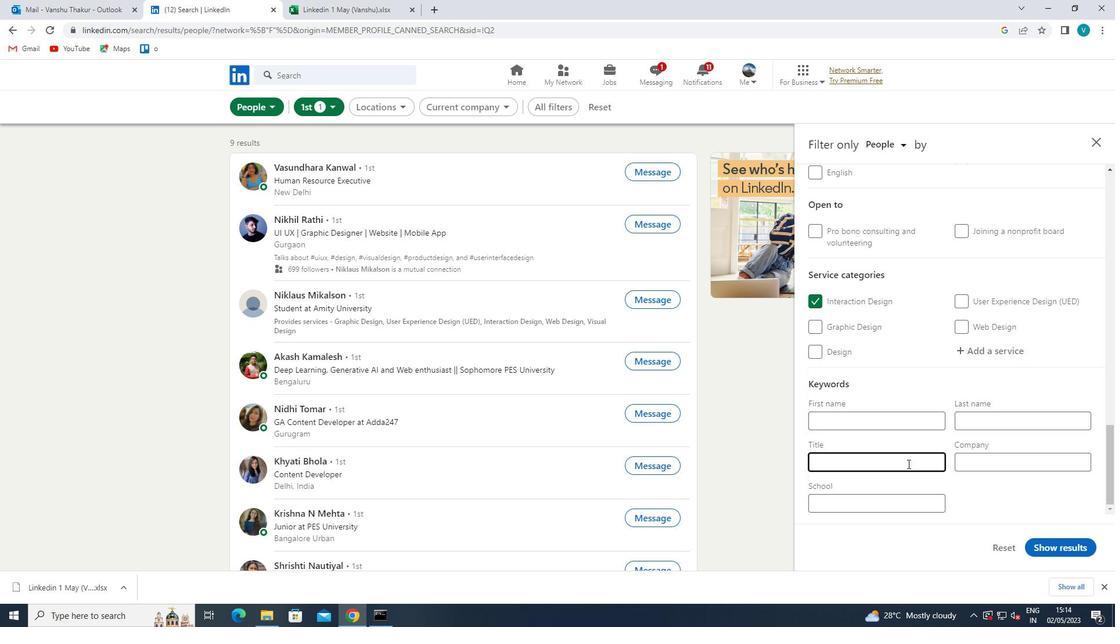 
Action: Key pressed S
Screenshot: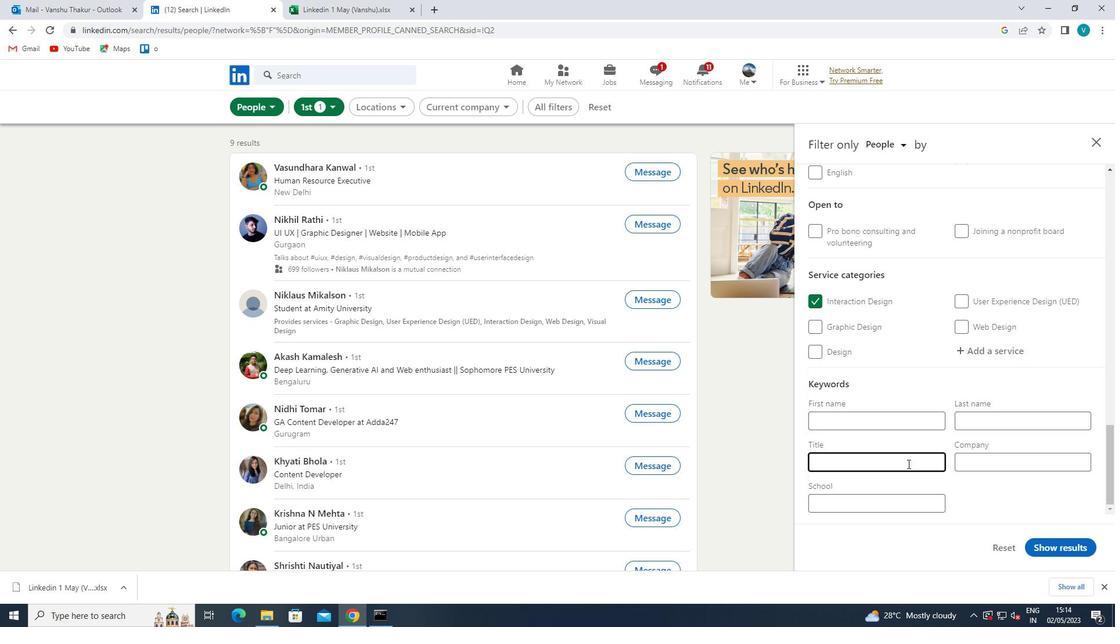 
Action: Mouse moved to (915, 451)
Screenshot: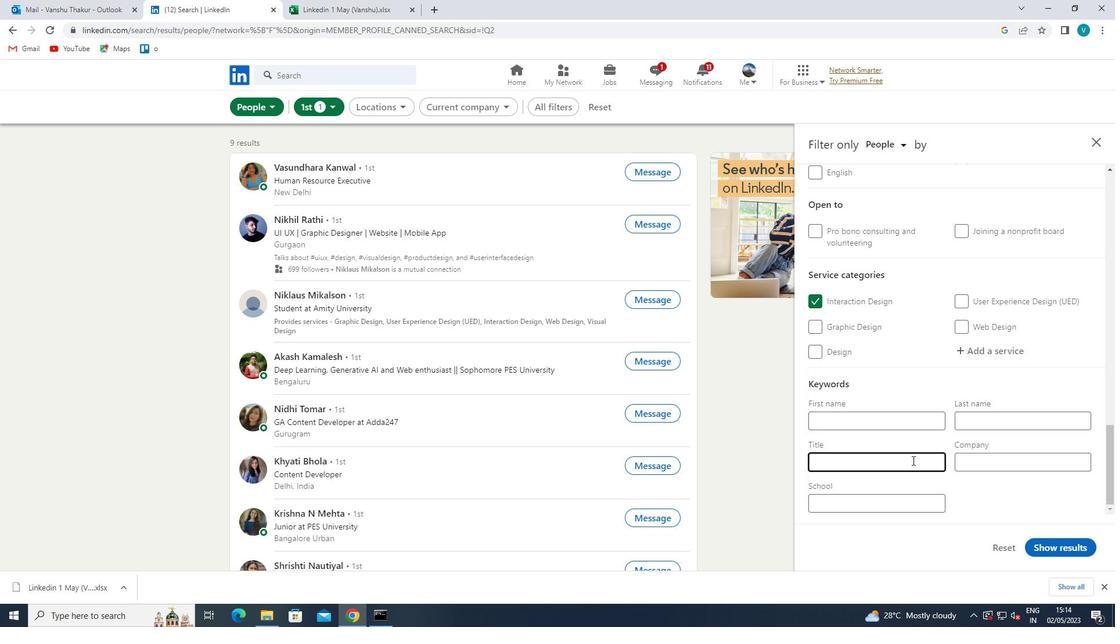 
Action: Key pressed OCIAL<Key.space><Key.shift>WORKER<Key.space>
Screenshot: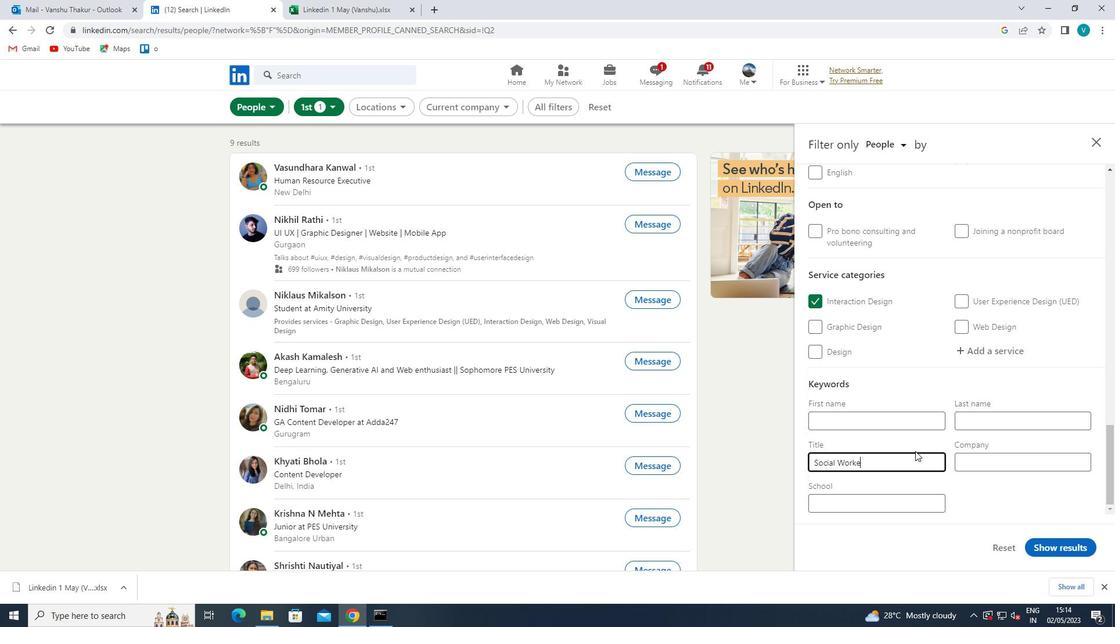 
Action: Mouse moved to (1047, 548)
Screenshot: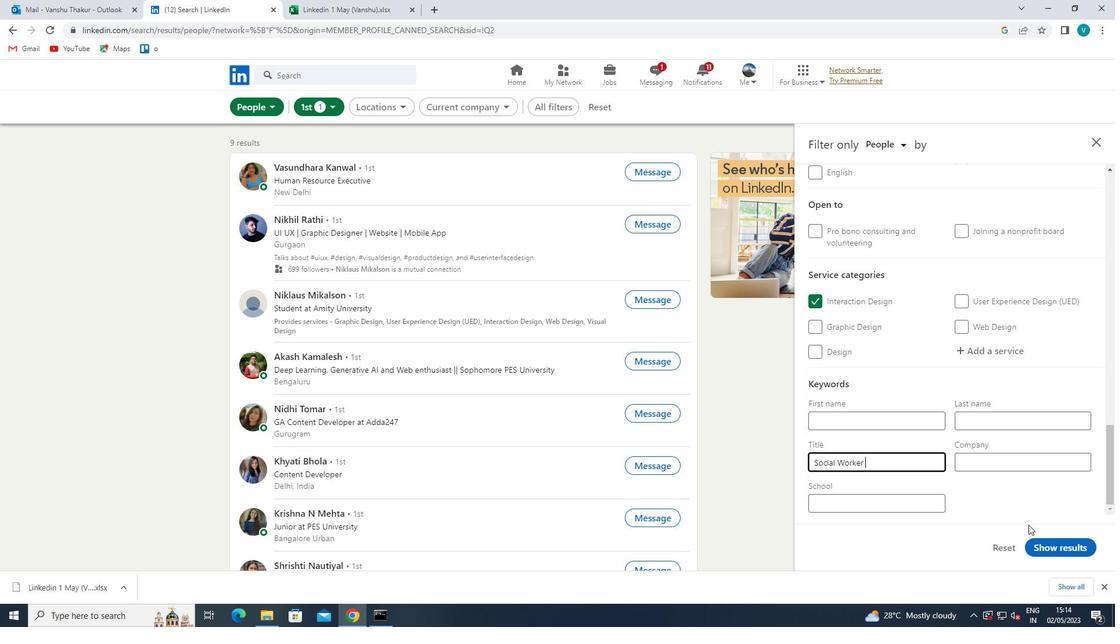 
Action: Mouse pressed left at (1047, 548)
Screenshot: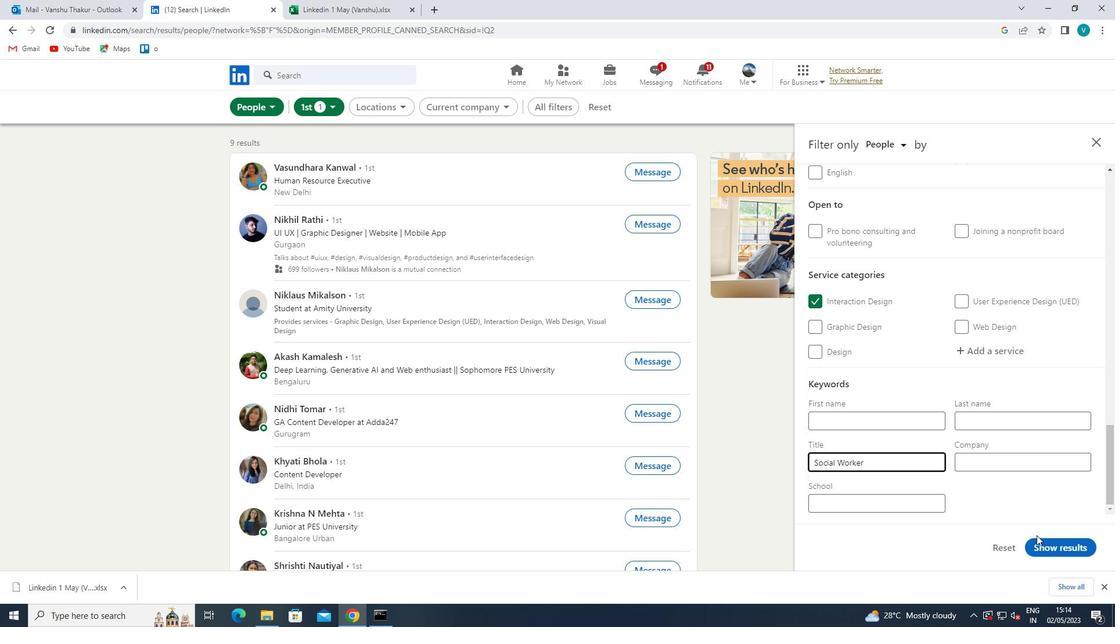 
Action: Mouse moved to (981, 455)
Screenshot: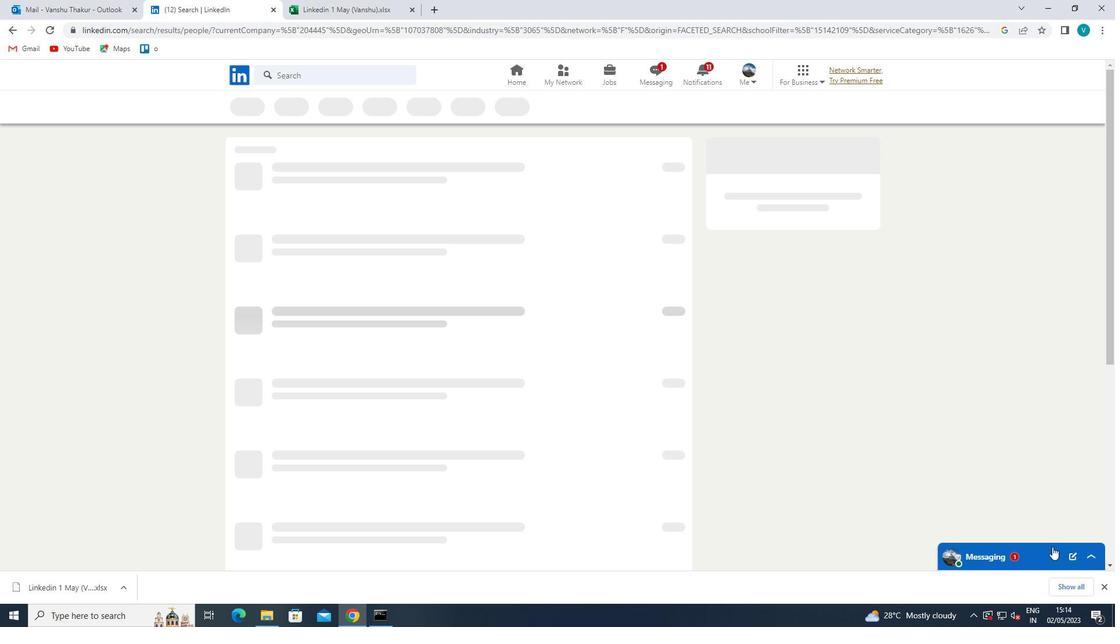 
